 Task: Look for space in Tacna, Peru from 4th June, 2023 to 15th June, 2023 for 2 adults in price range Rs.10000 to Rs.15000. Place can be entire place with 1 bedroom having 1 bed and 1 bathroom. Property type can be house, flat, guest house, hotel. Booking option can be shelf check-in. Required host language is English.
Action: Mouse moved to (602, 155)
Screenshot: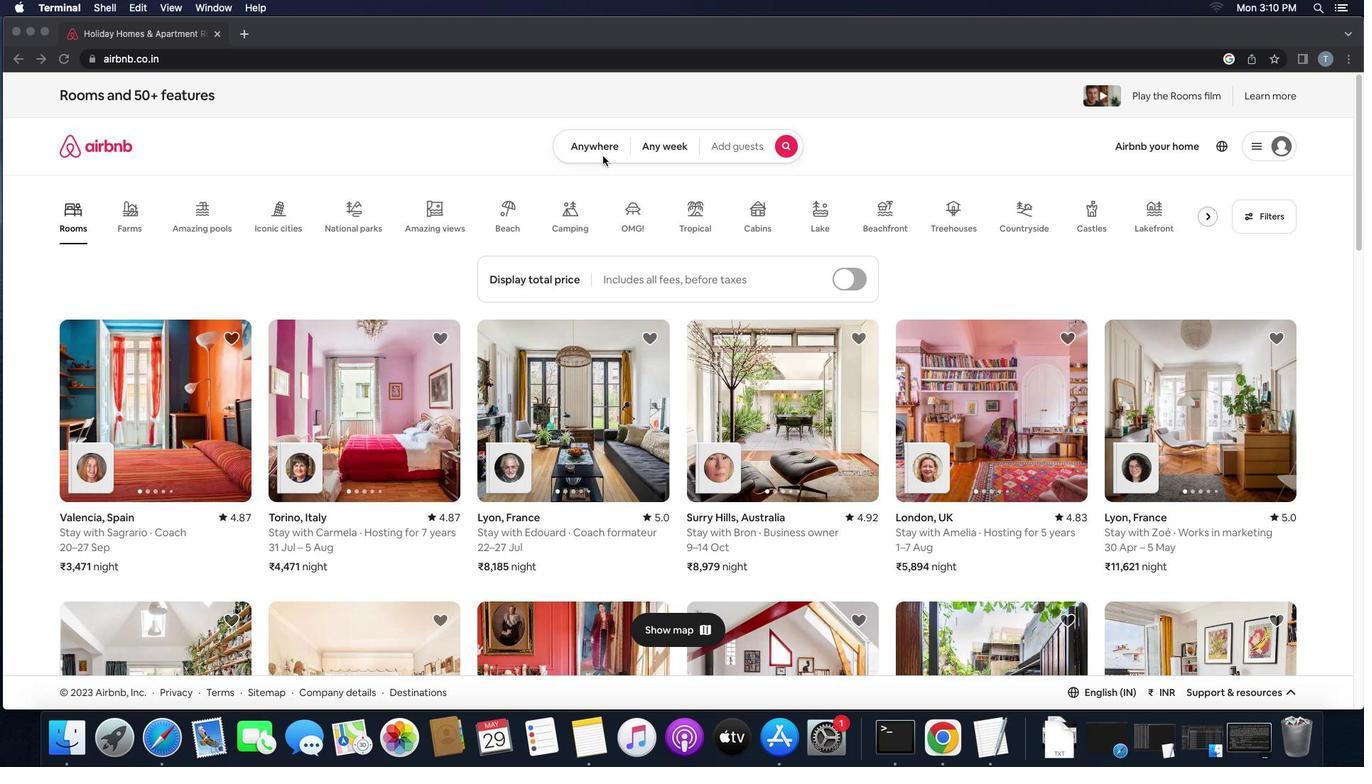 
Action: Mouse pressed left at (602, 155)
Screenshot: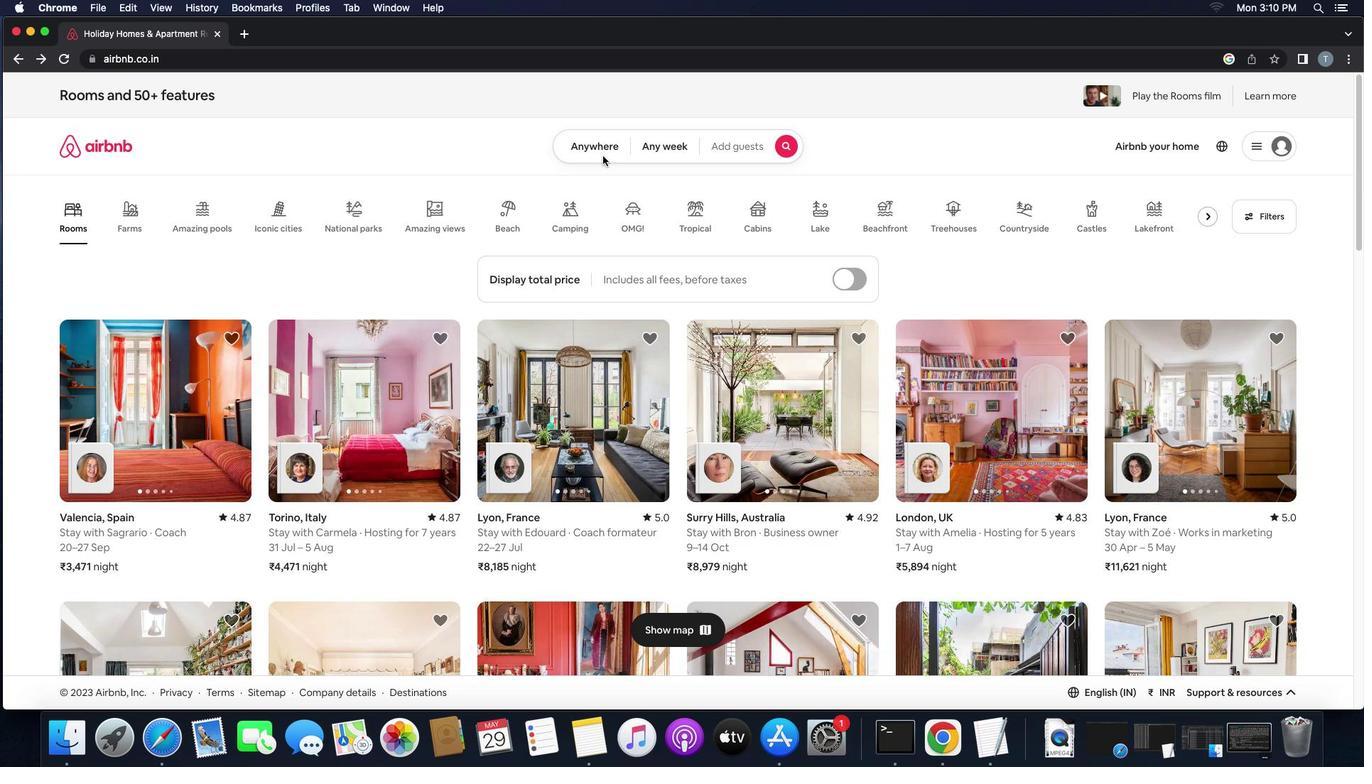 
Action: Mouse pressed left at (602, 155)
Screenshot: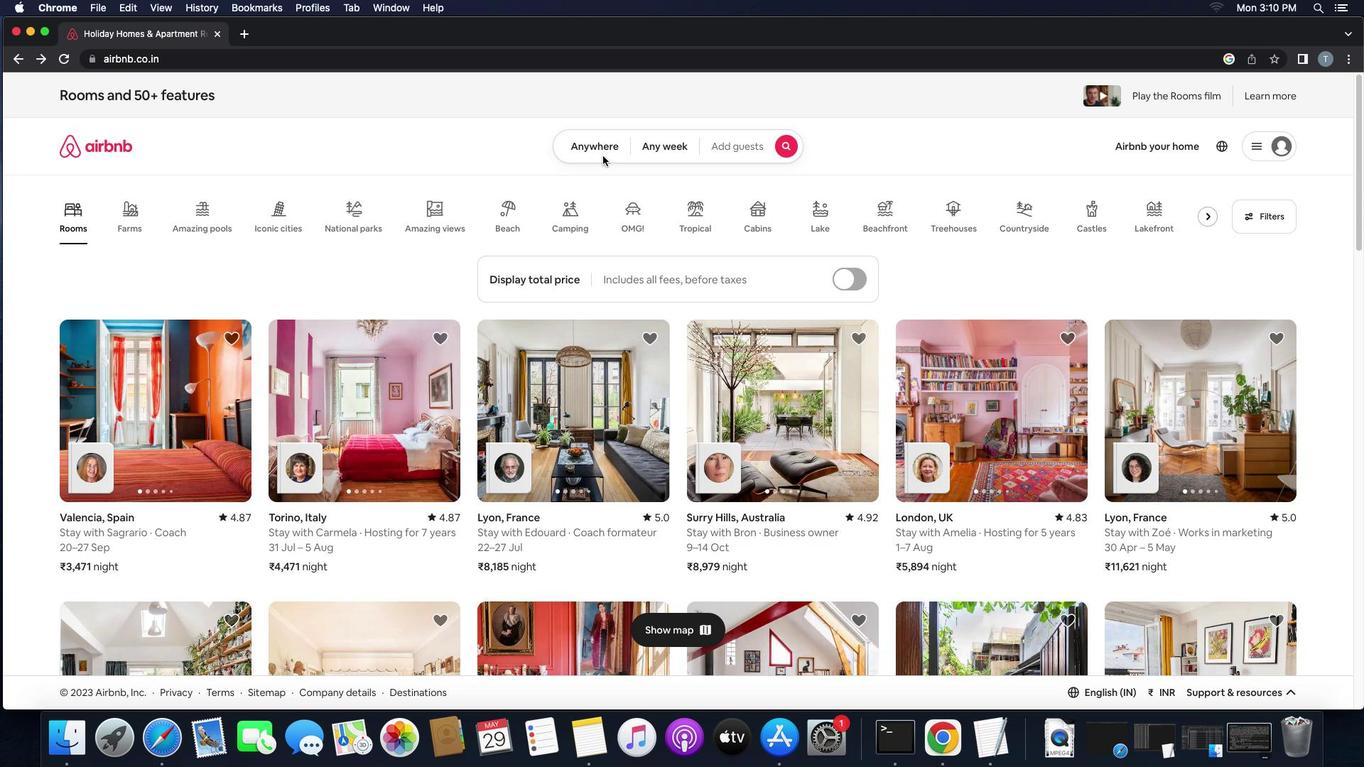 
Action: Mouse moved to (569, 198)
Screenshot: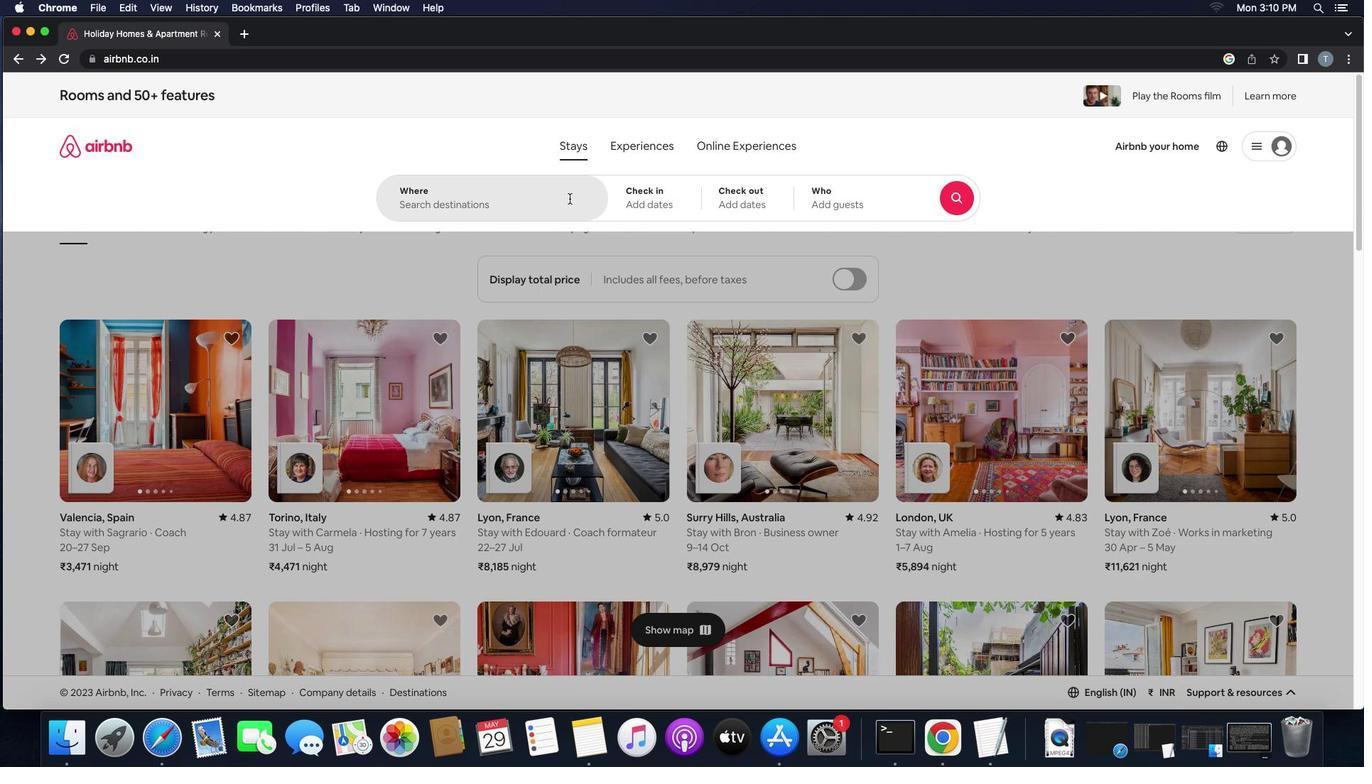 
Action: Mouse pressed left at (569, 198)
Screenshot: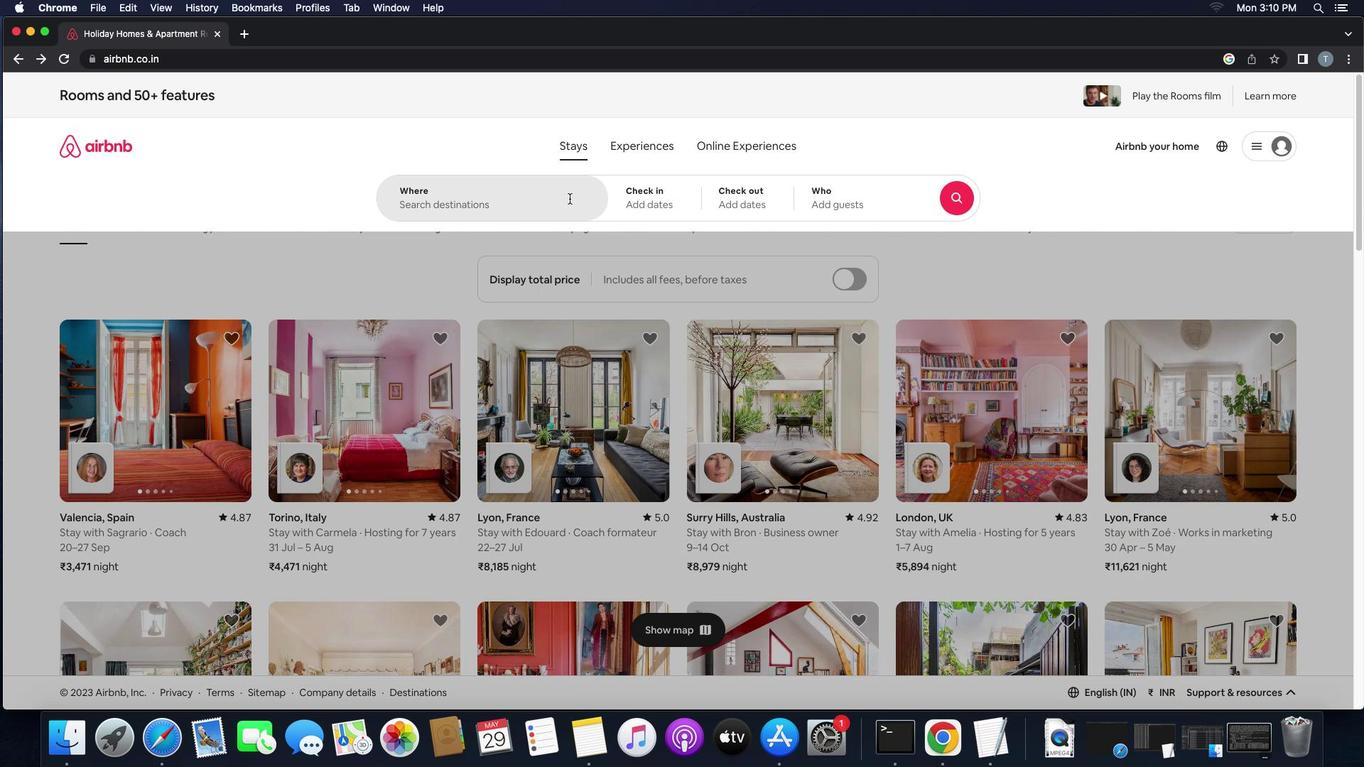 
Action: Key pressed Key.shift'T''a''c''n''a'','Key.space
Screenshot: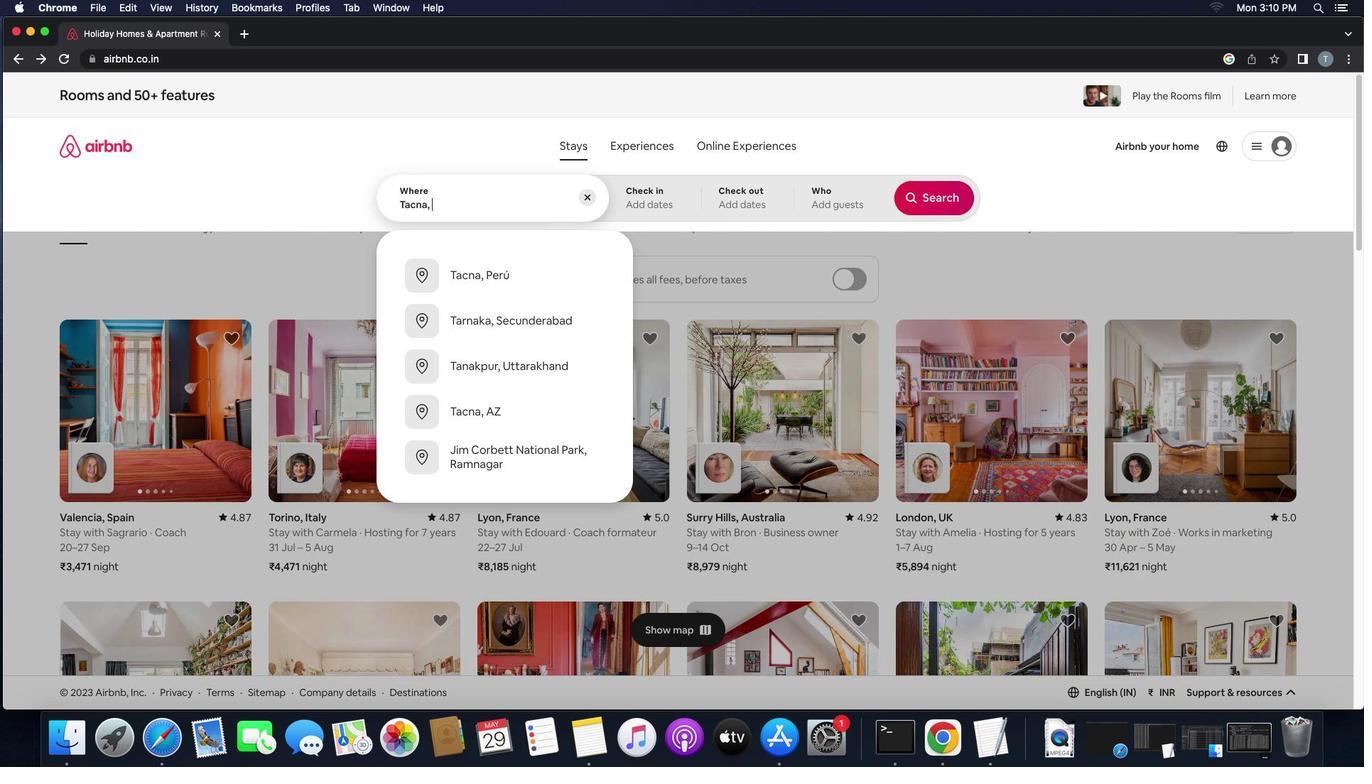 
Action: Mouse moved to (557, 423)
Screenshot: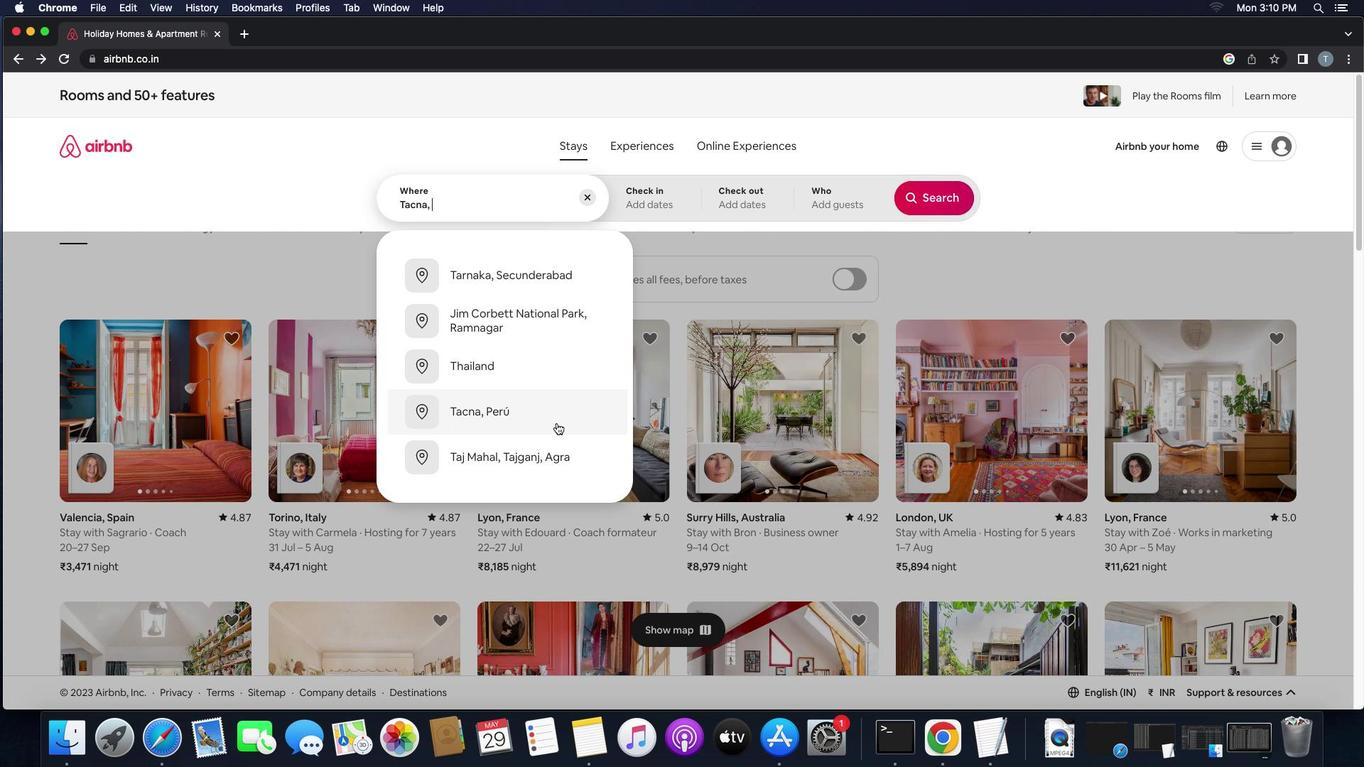 
Action: Mouse pressed left at (557, 423)
Screenshot: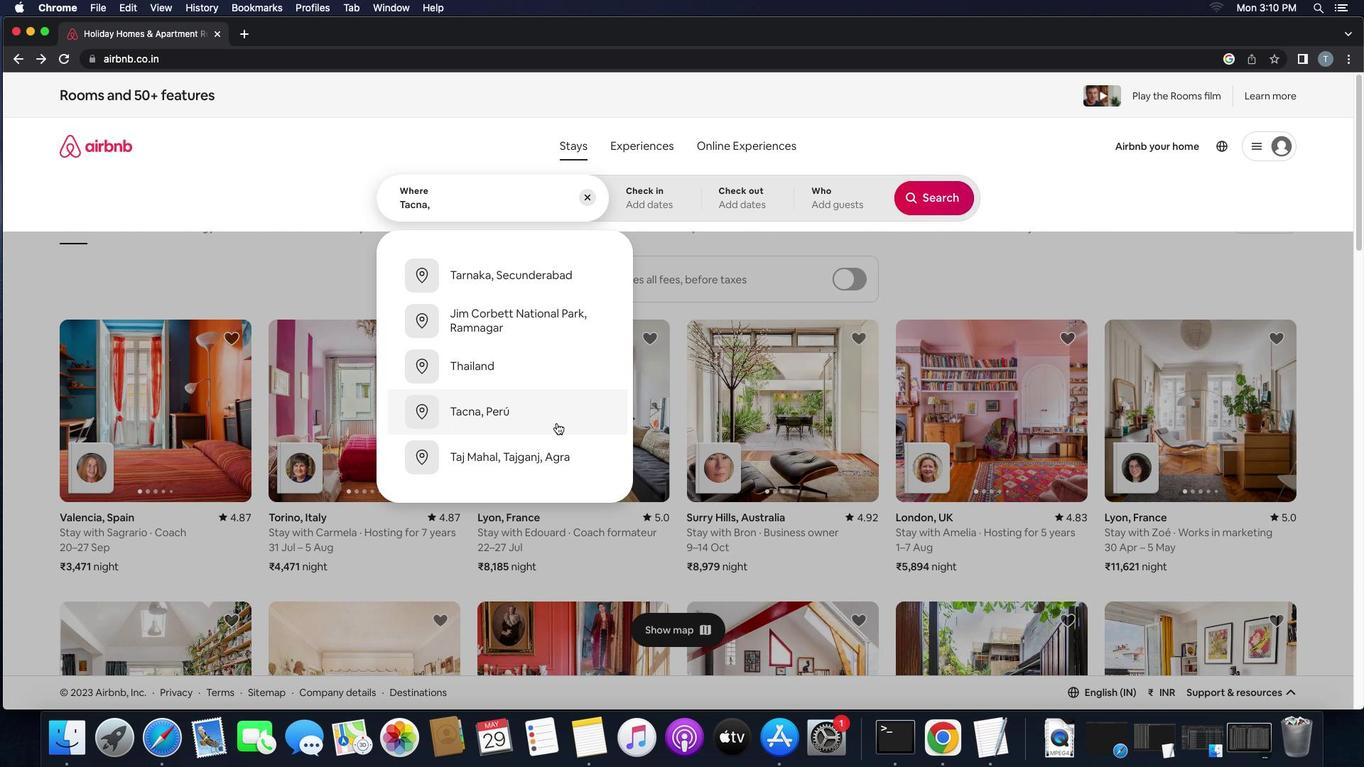 
Action: Mouse moved to (712, 404)
Screenshot: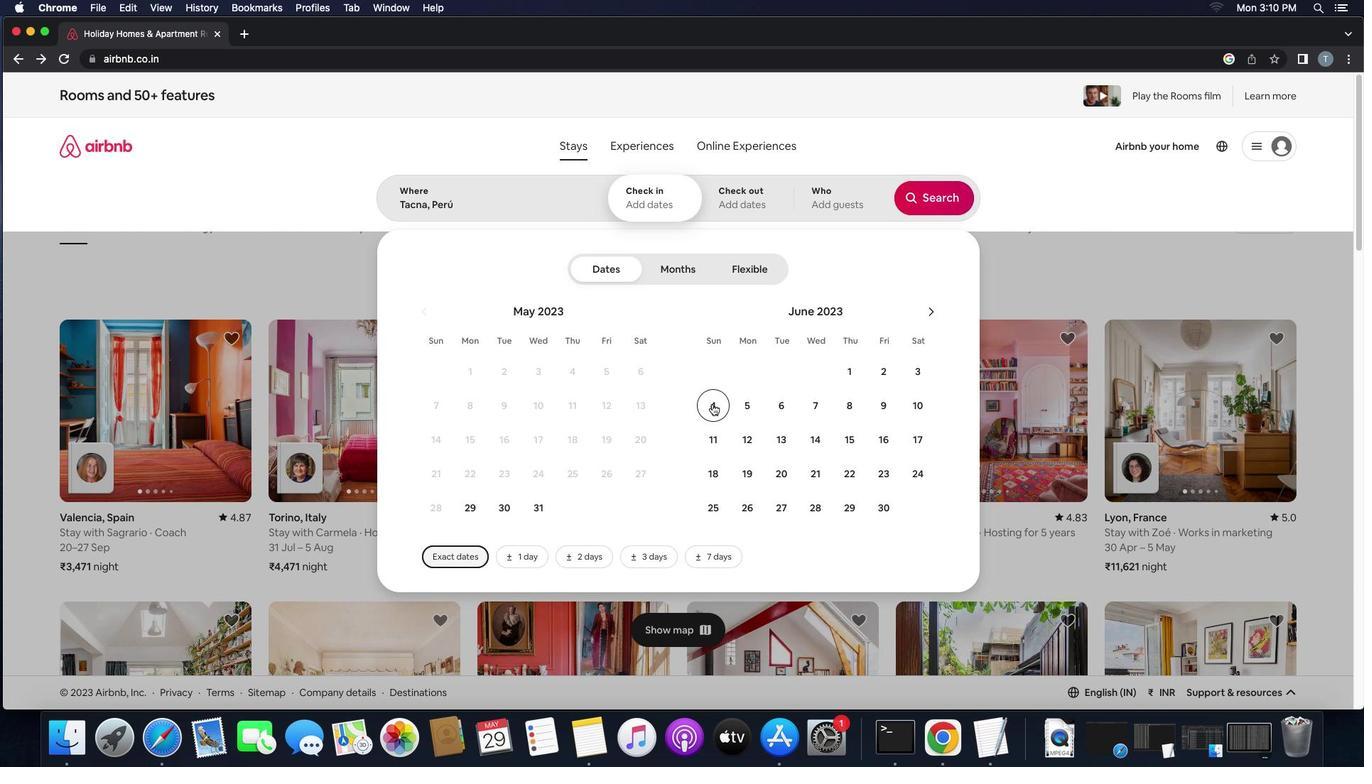 
Action: Mouse pressed left at (712, 404)
Screenshot: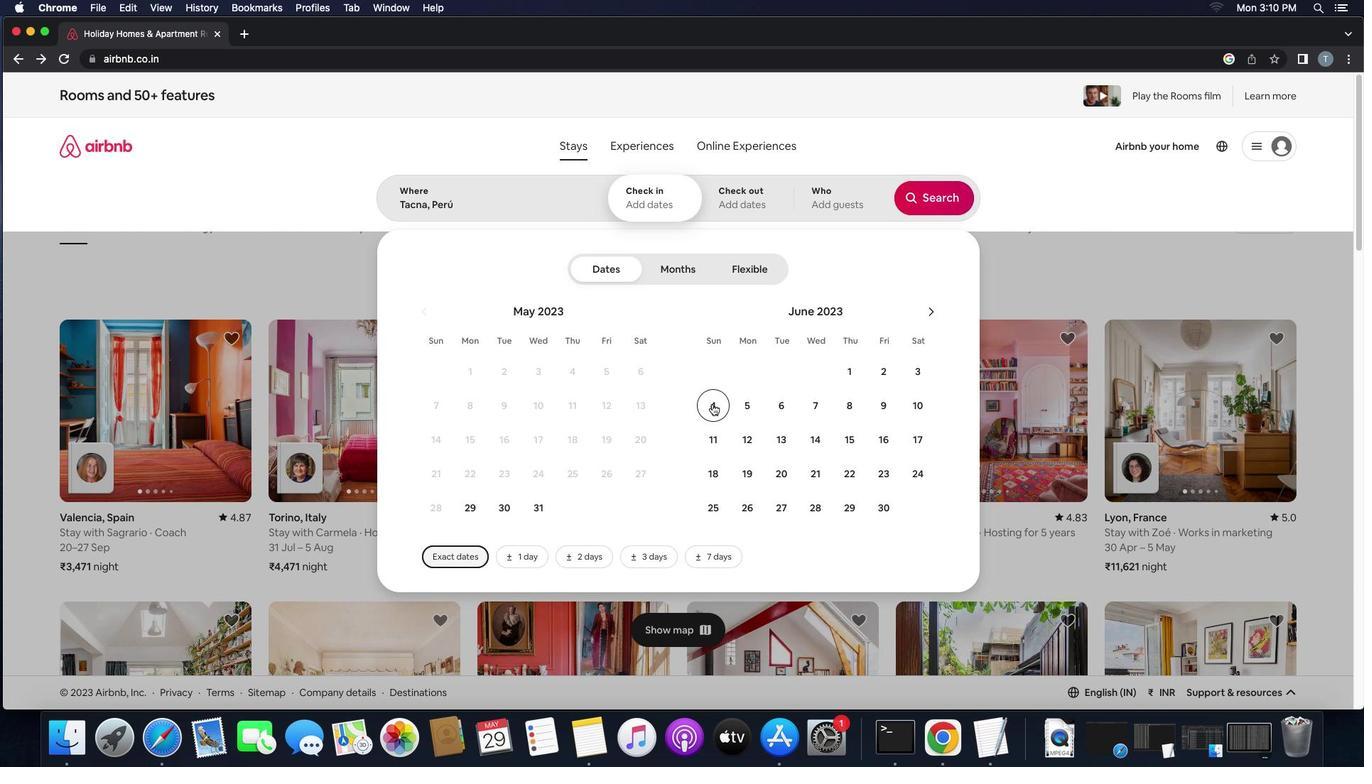 
Action: Mouse moved to (849, 432)
Screenshot: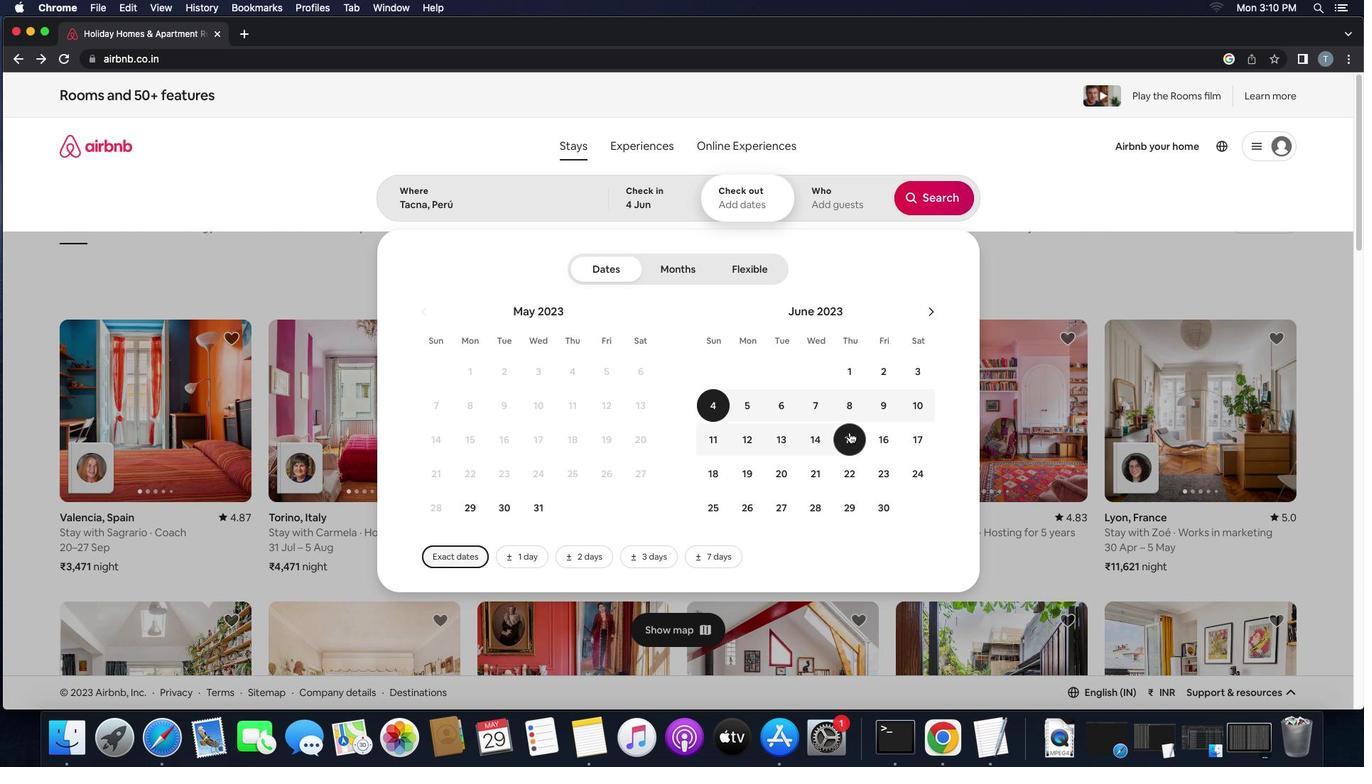 
Action: Mouse pressed left at (849, 432)
Screenshot: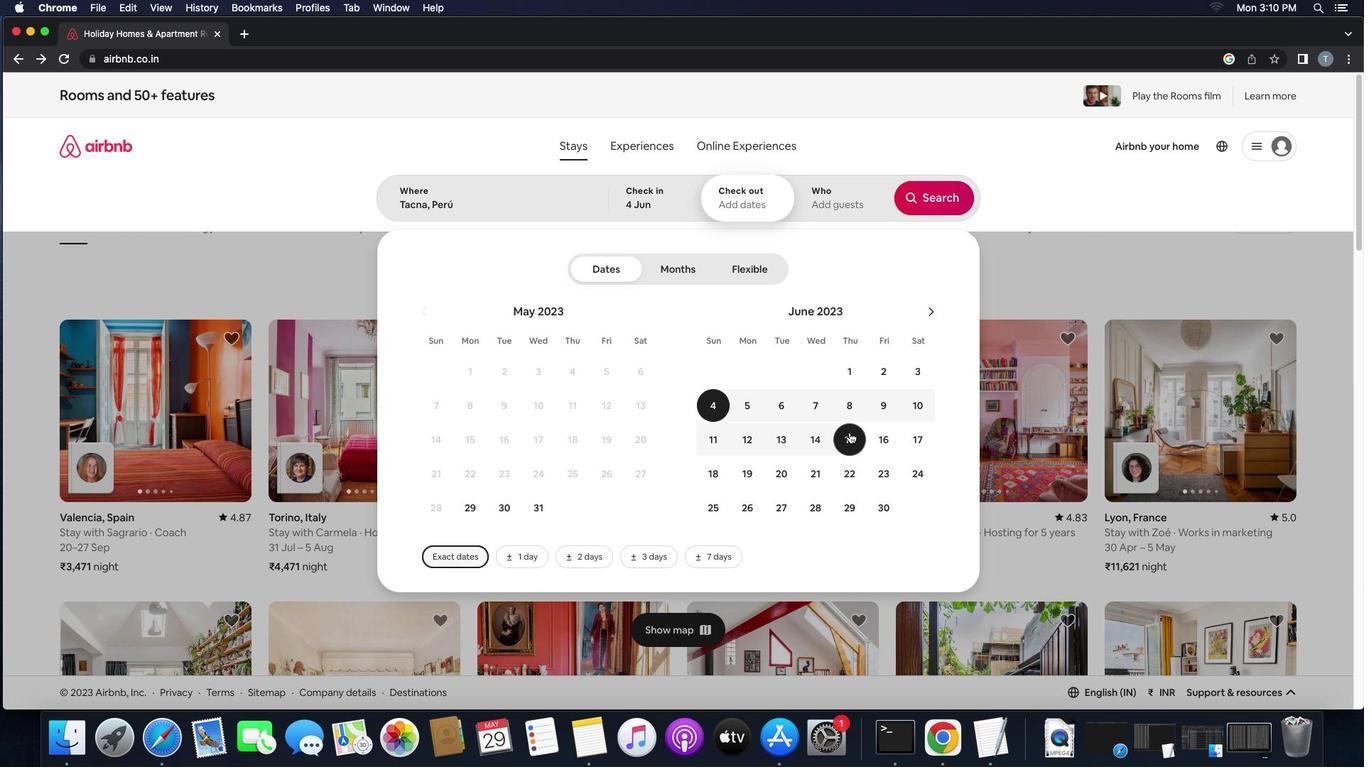 
Action: Mouse moved to (818, 191)
Screenshot: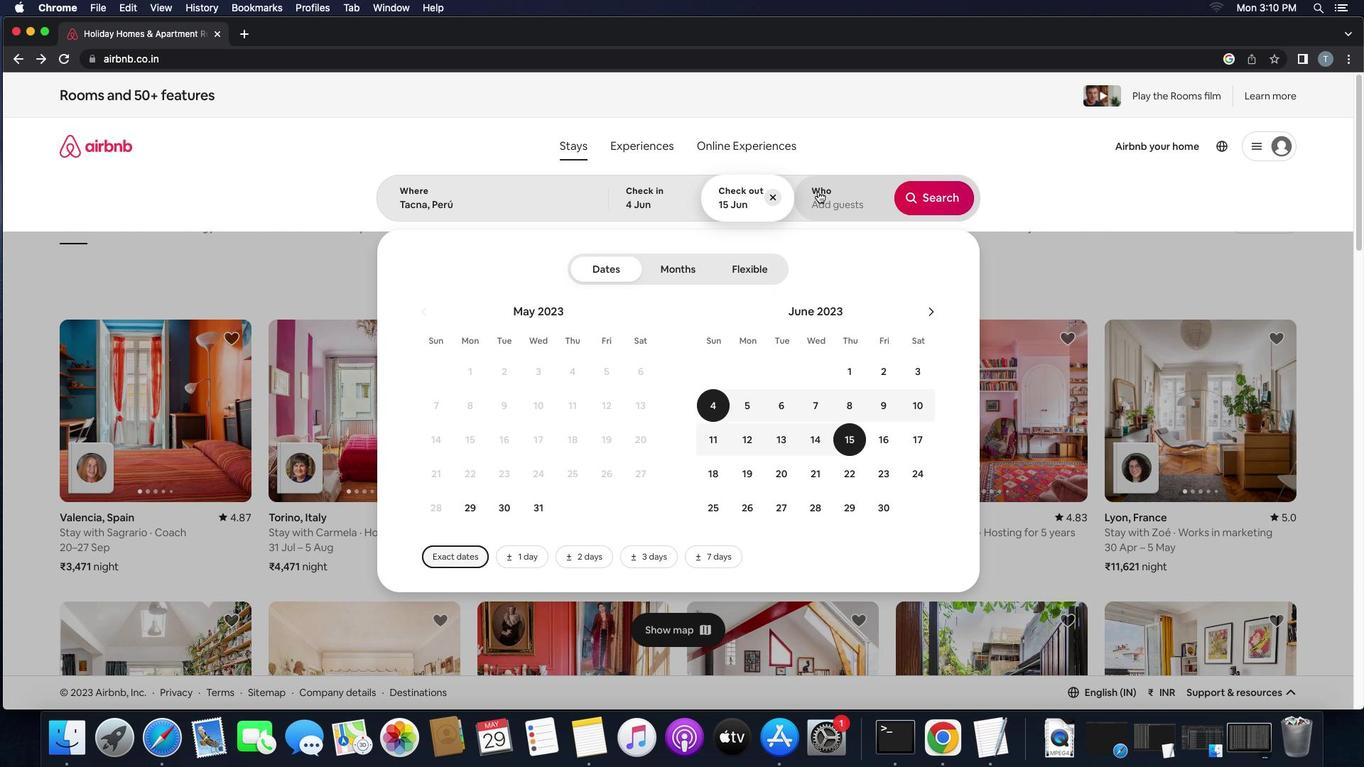 
Action: Mouse pressed left at (818, 191)
Screenshot: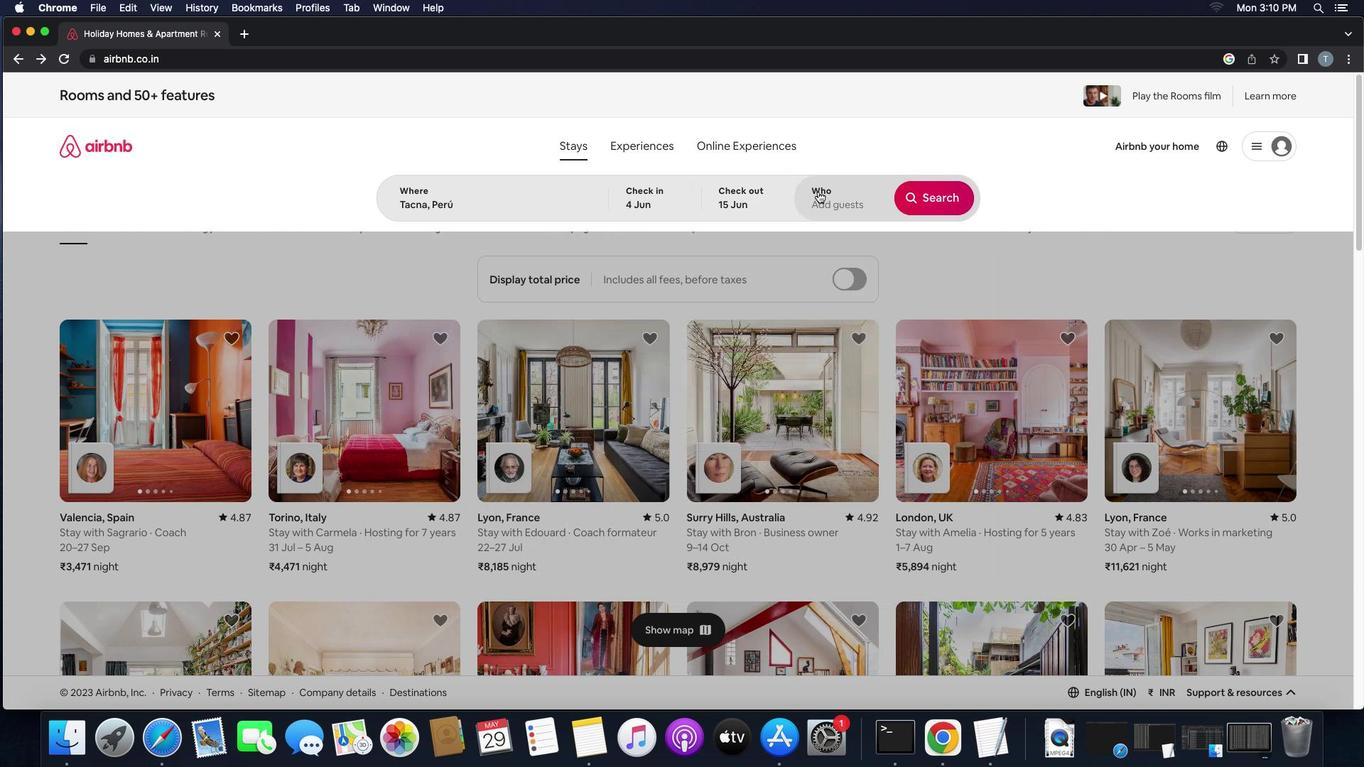 
Action: Mouse moved to (938, 278)
Screenshot: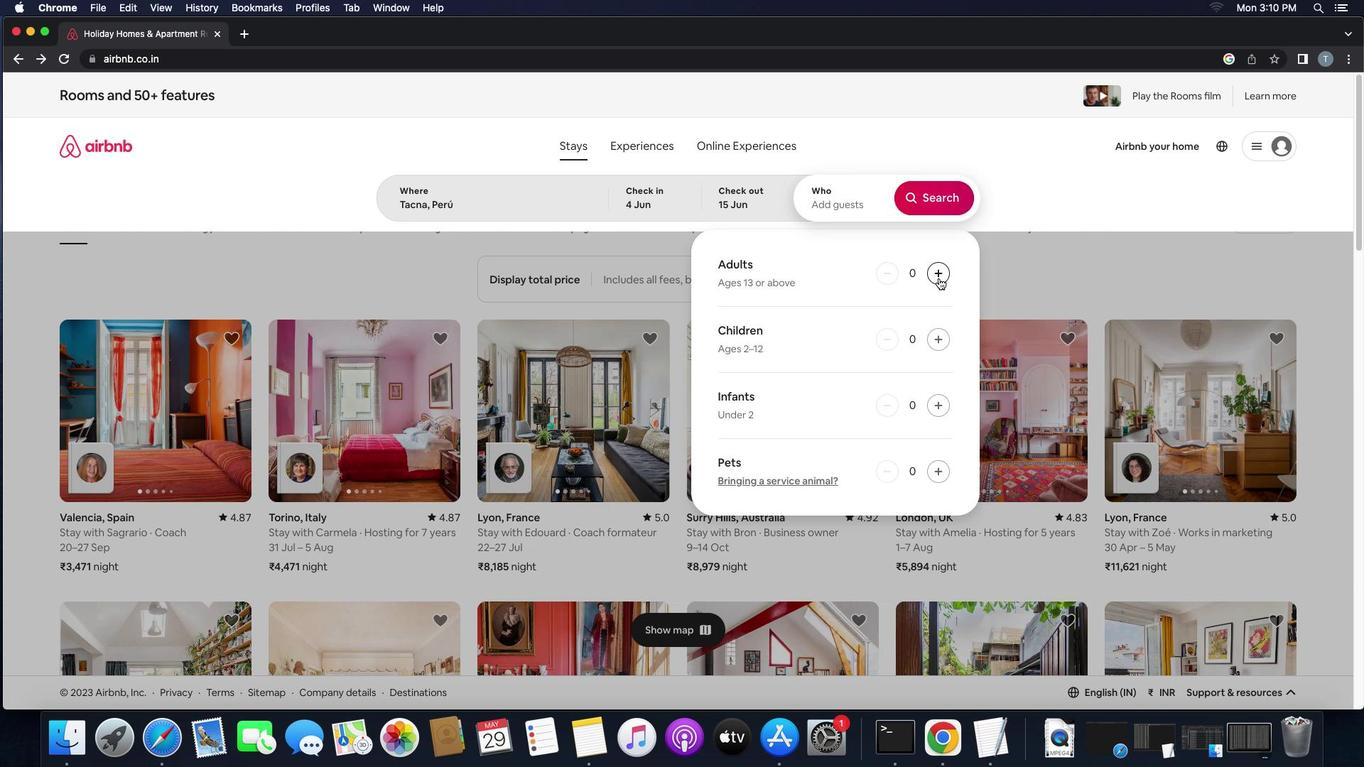 
Action: Mouse pressed left at (938, 278)
Screenshot: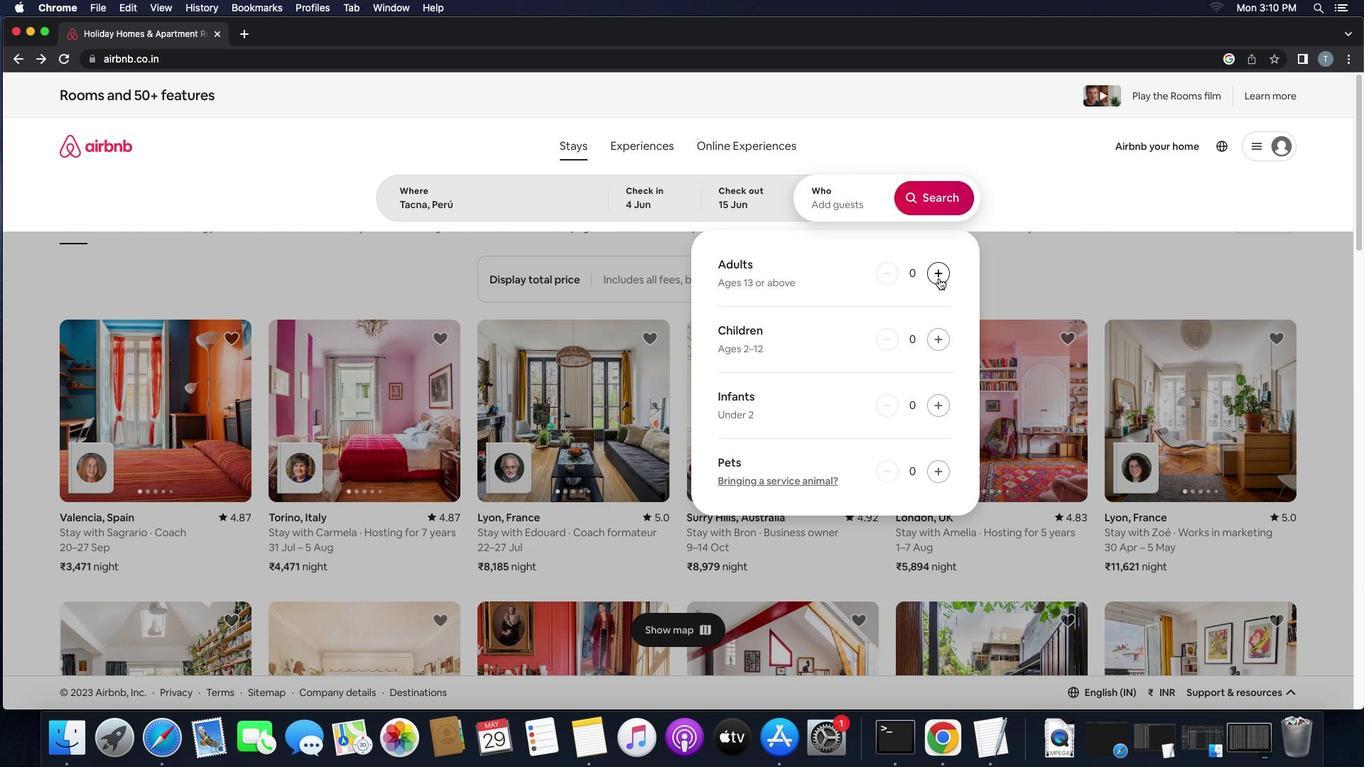 
Action: Mouse pressed left at (938, 278)
Screenshot: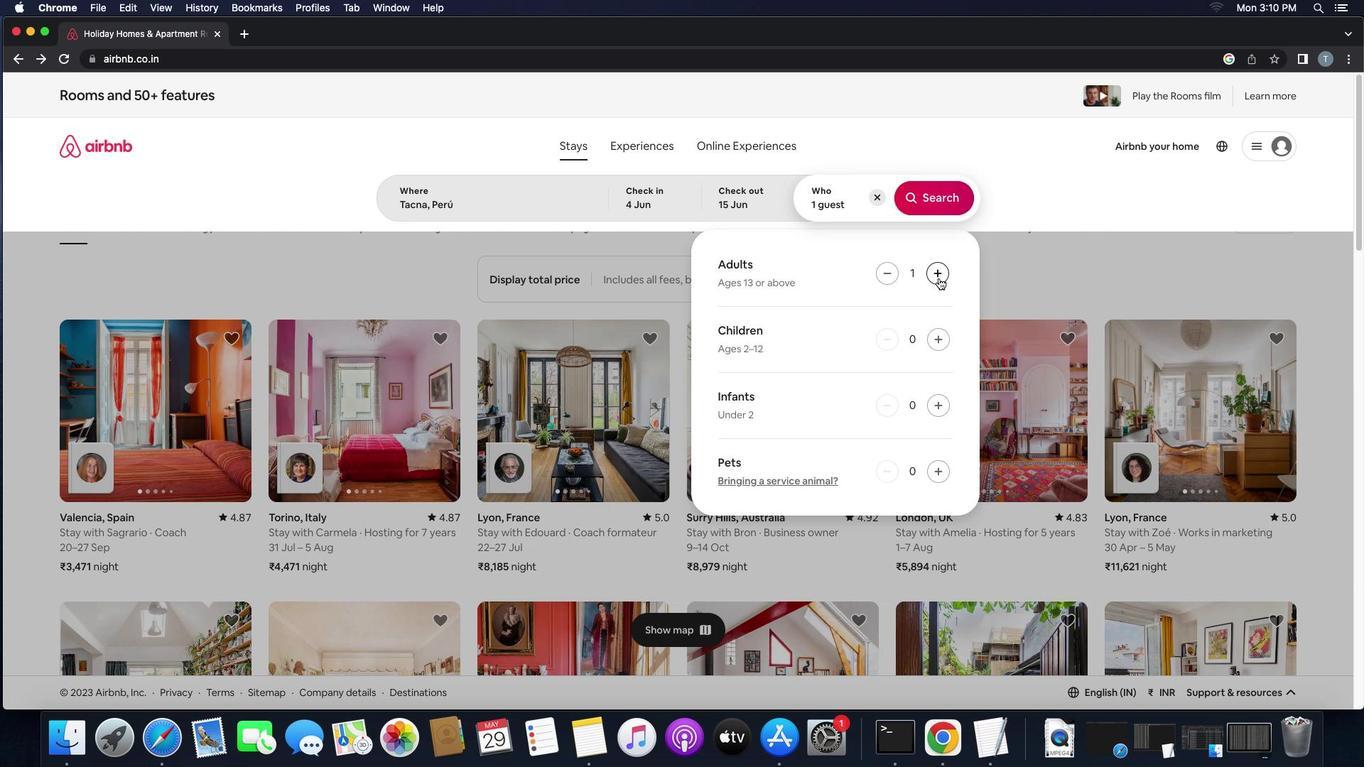 
Action: Mouse moved to (936, 197)
Screenshot: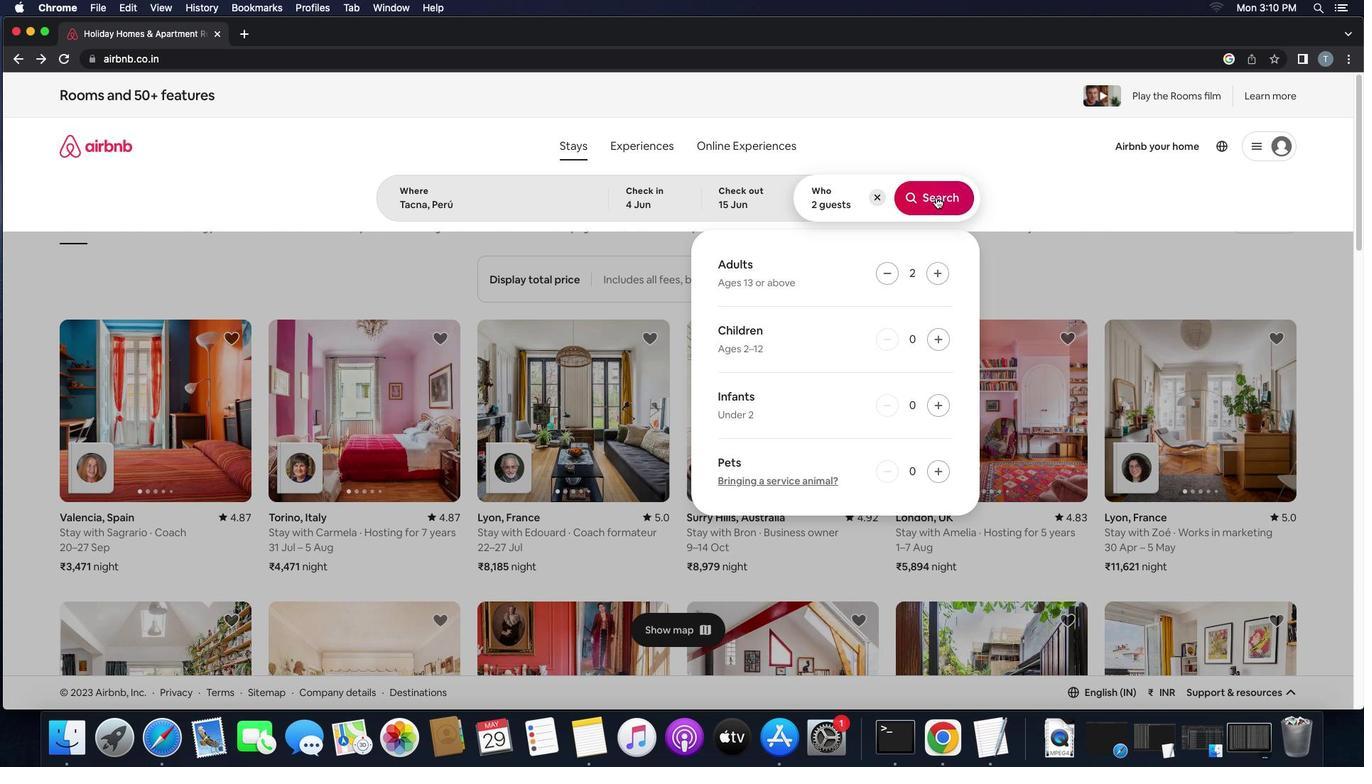 
Action: Mouse pressed left at (936, 197)
Screenshot: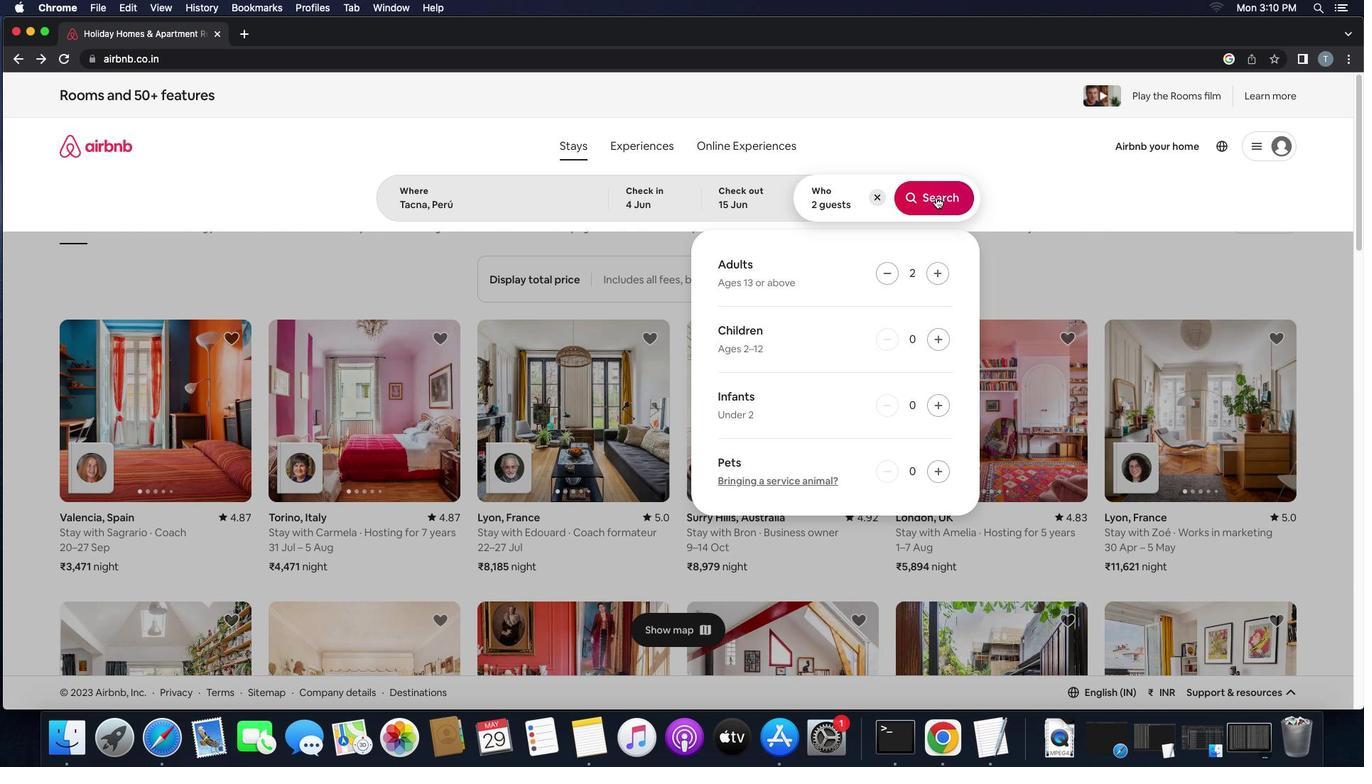 
Action: Mouse moved to (1283, 158)
Screenshot: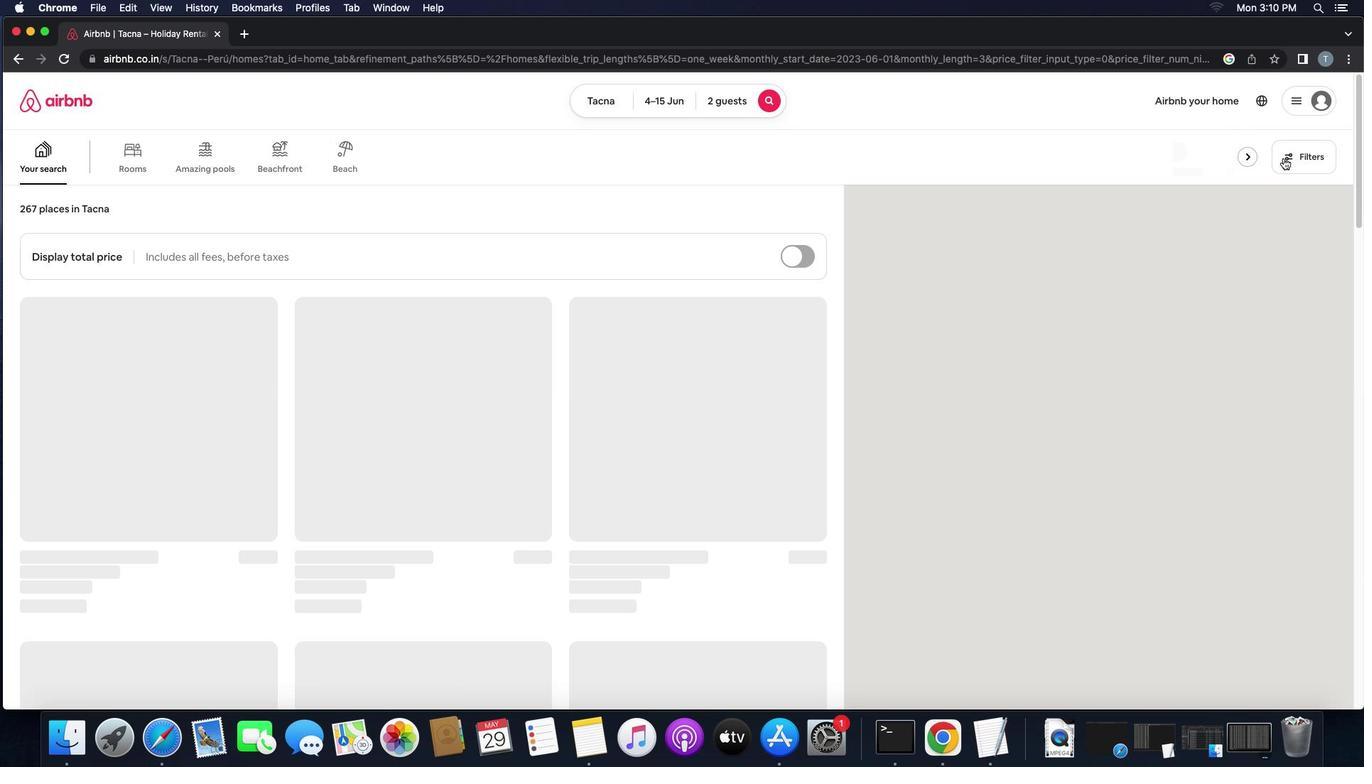 
Action: Mouse pressed left at (1283, 158)
Screenshot: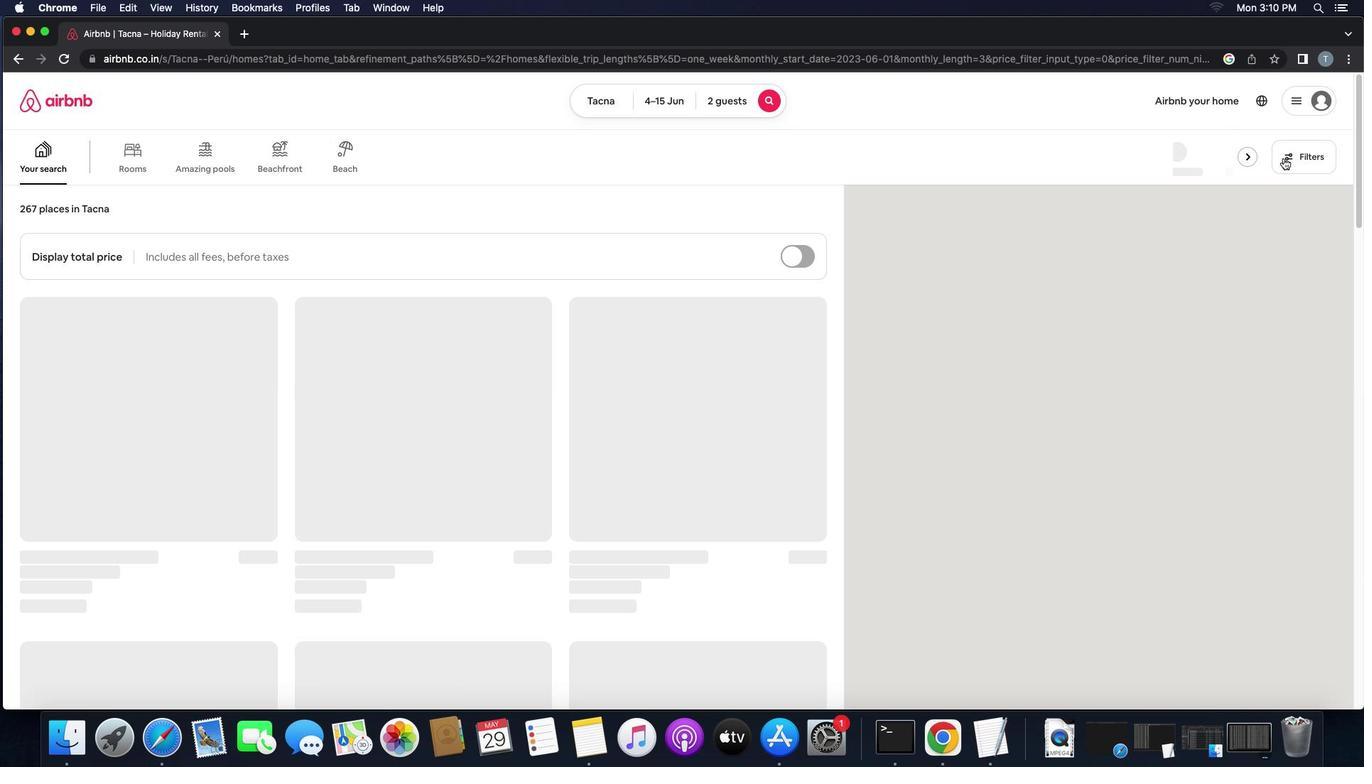 
Action: Mouse moved to (516, 340)
Screenshot: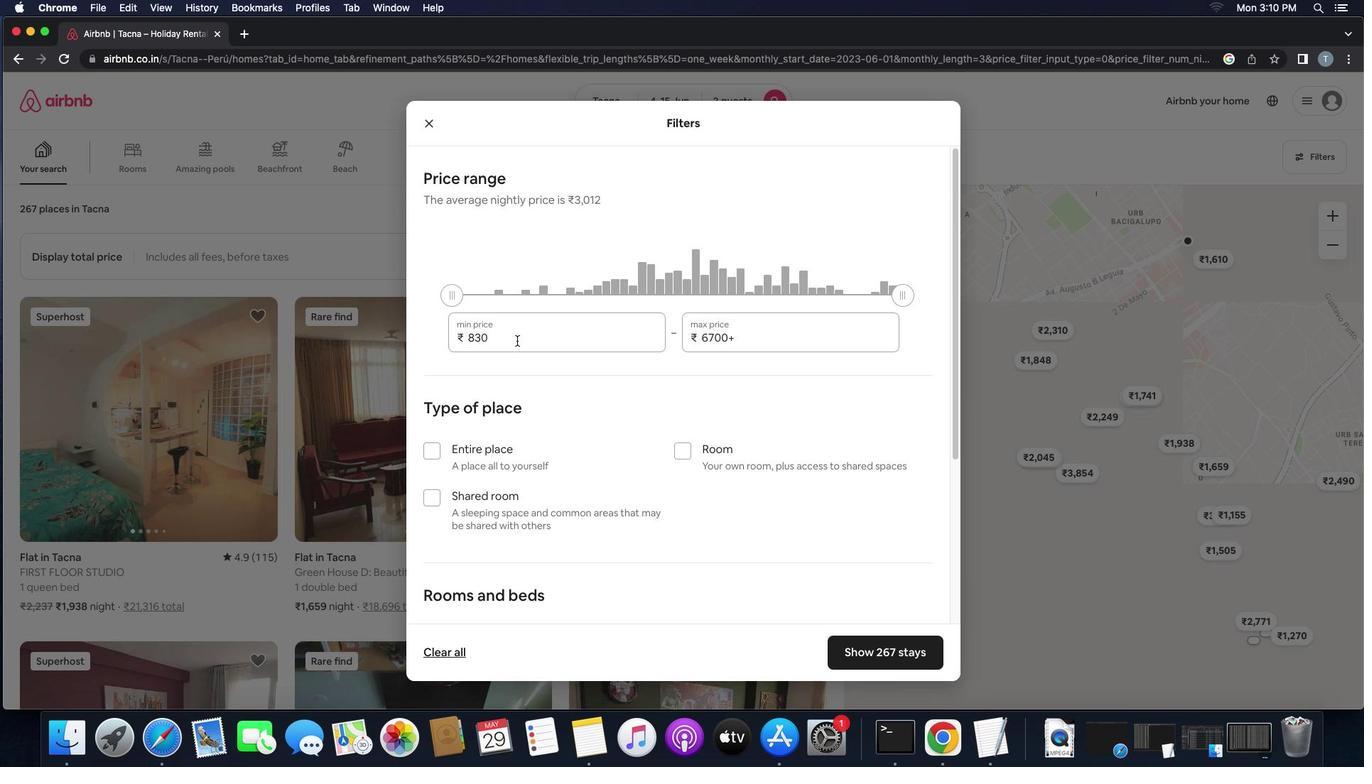 
Action: Mouse pressed left at (516, 340)
Screenshot: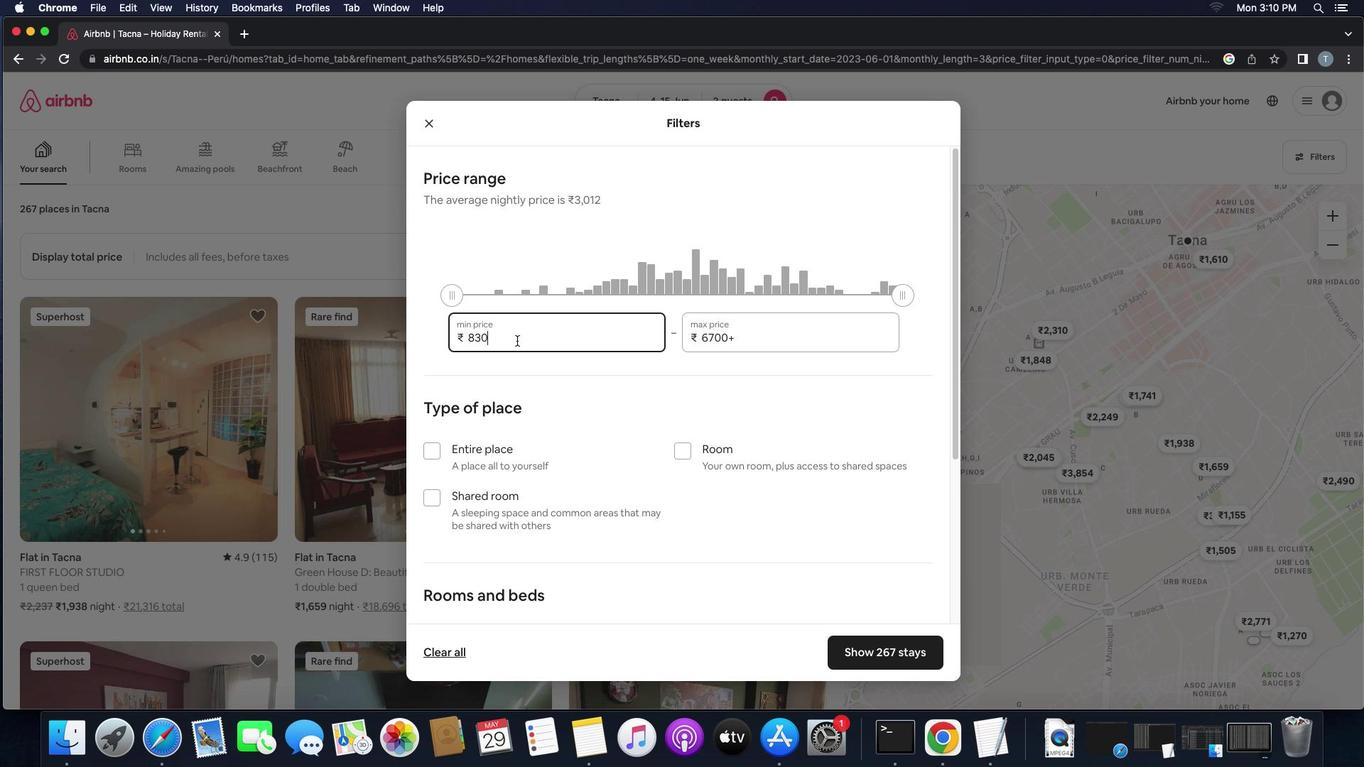 
Action: Mouse moved to (518, 149)
Screenshot: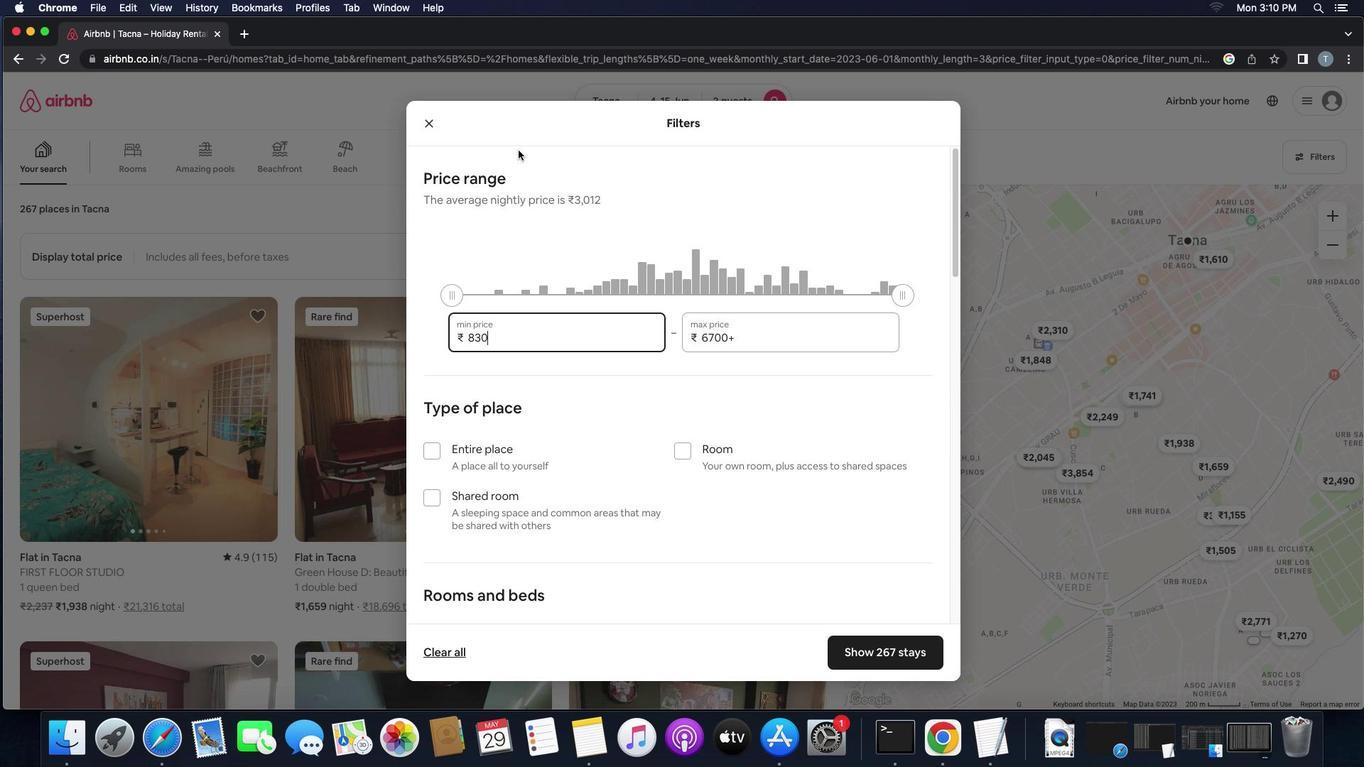 
Action: Key pressed Key.backspaceKey.backspaceKey.backspace'1''0''0''0''0'
Screenshot: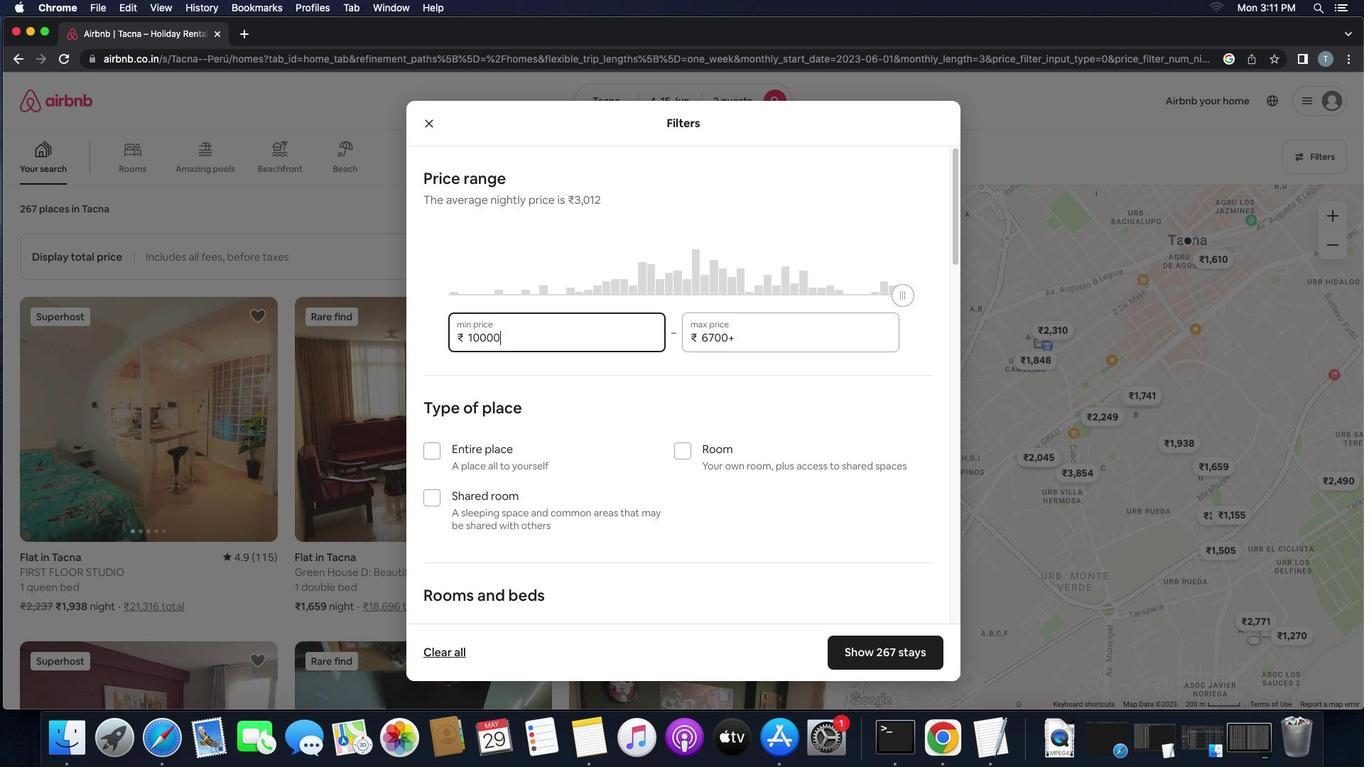
Action: Mouse moved to (776, 341)
Screenshot: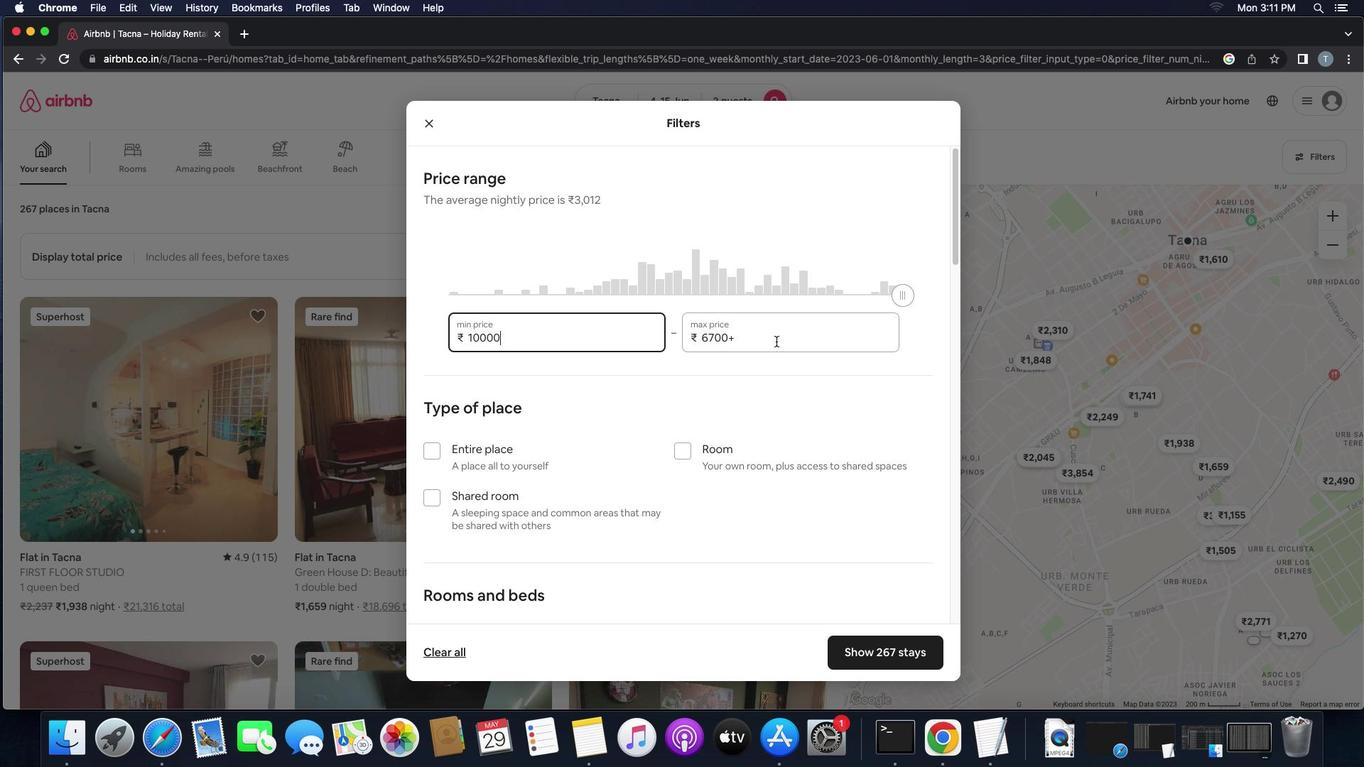 
Action: Mouse pressed left at (776, 341)
Screenshot: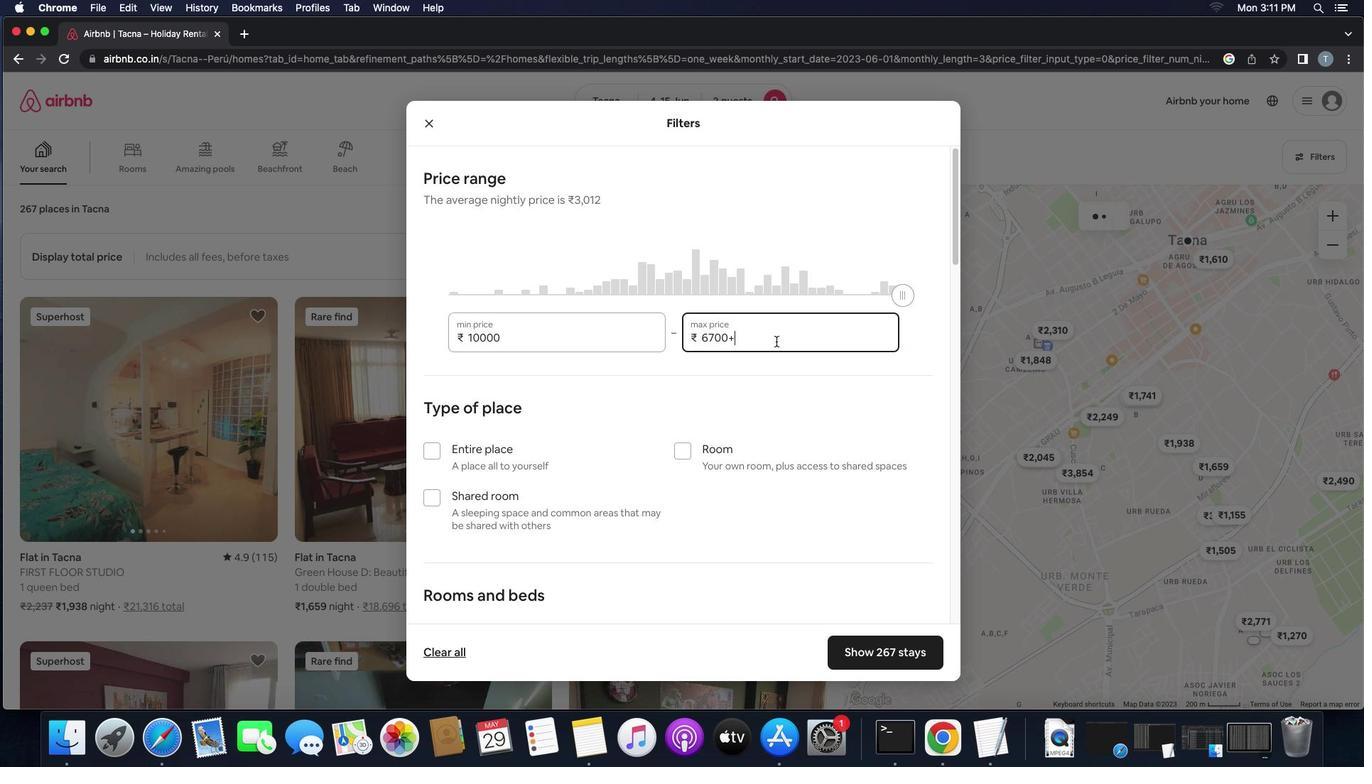 
Action: Mouse moved to (776, 341)
Screenshot: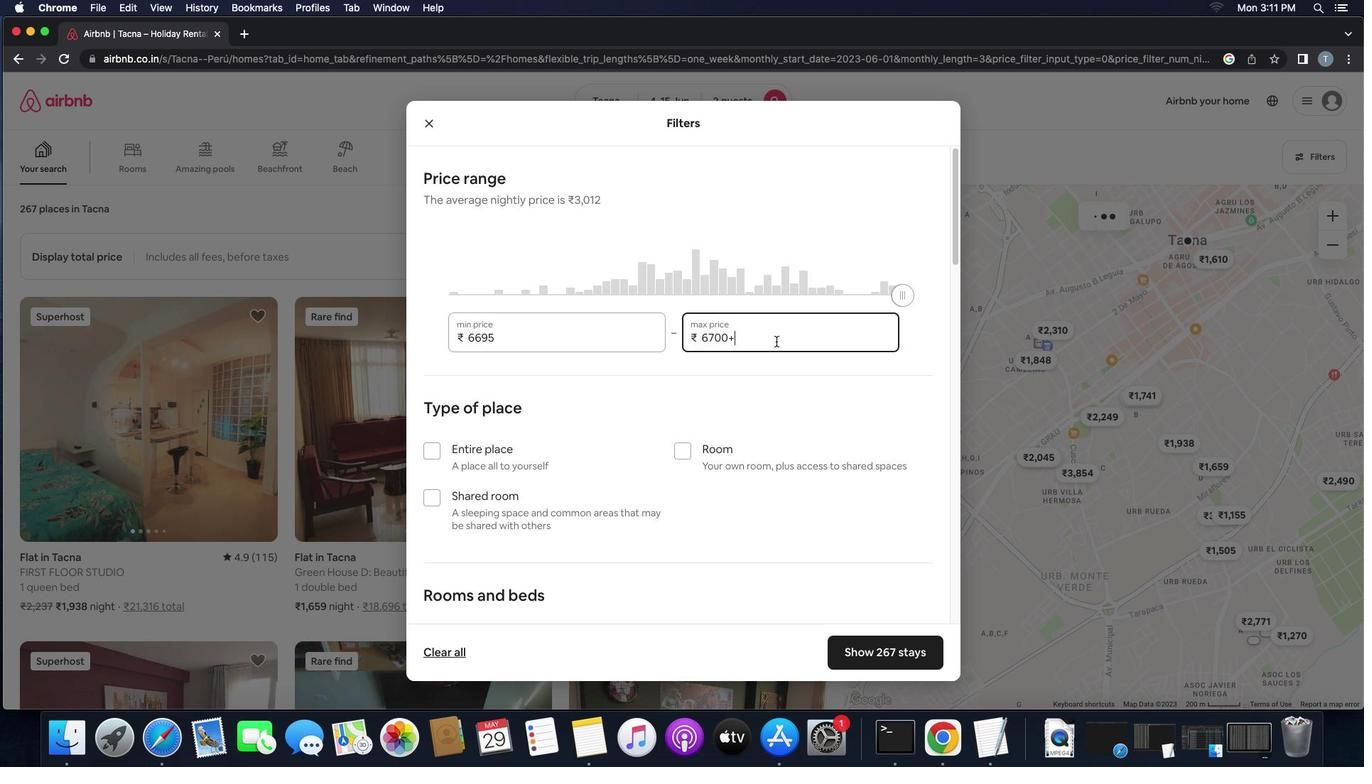 
Action: Key pressed Key.backspaceKey.backspaceKey.backspaceKey.backspaceKey.backspace'1''5''0''0''0'
Screenshot: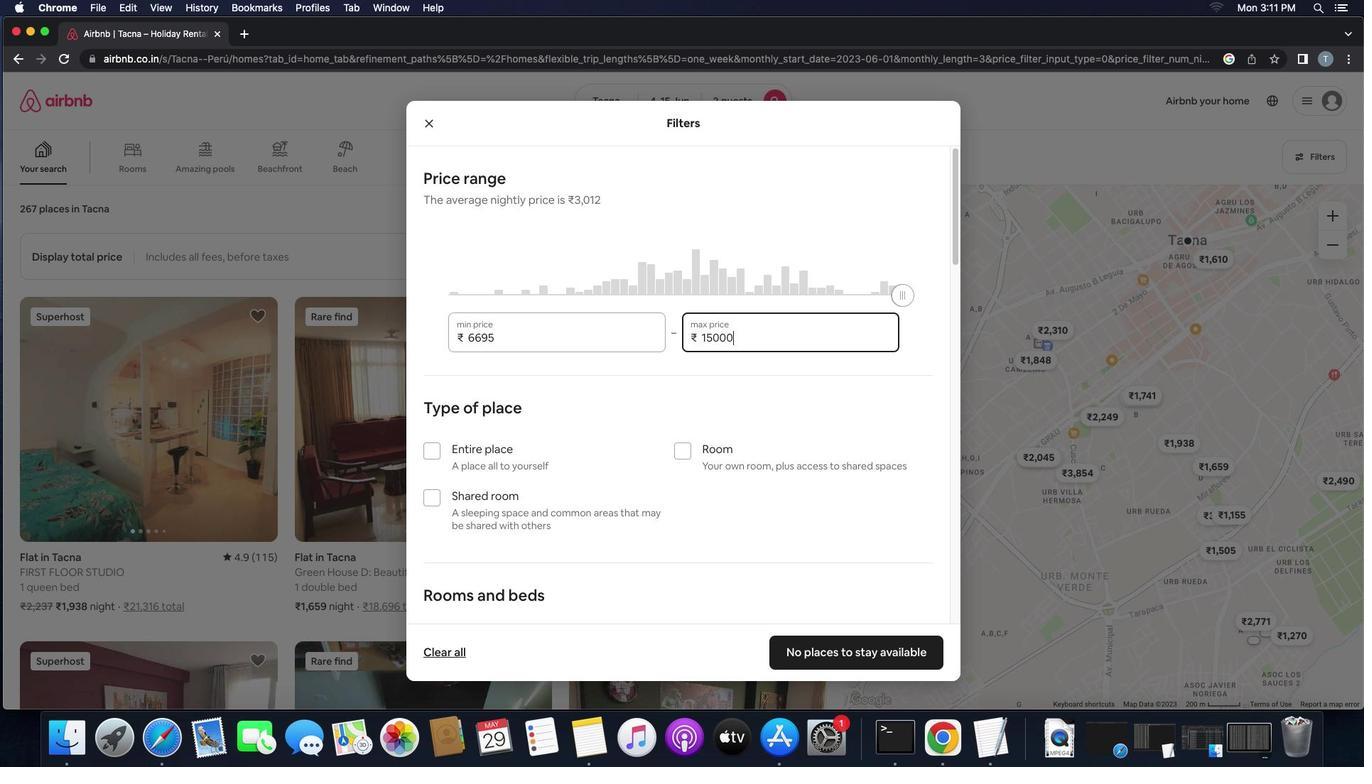
Action: Mouse moved to (424, 451)
Screenshot: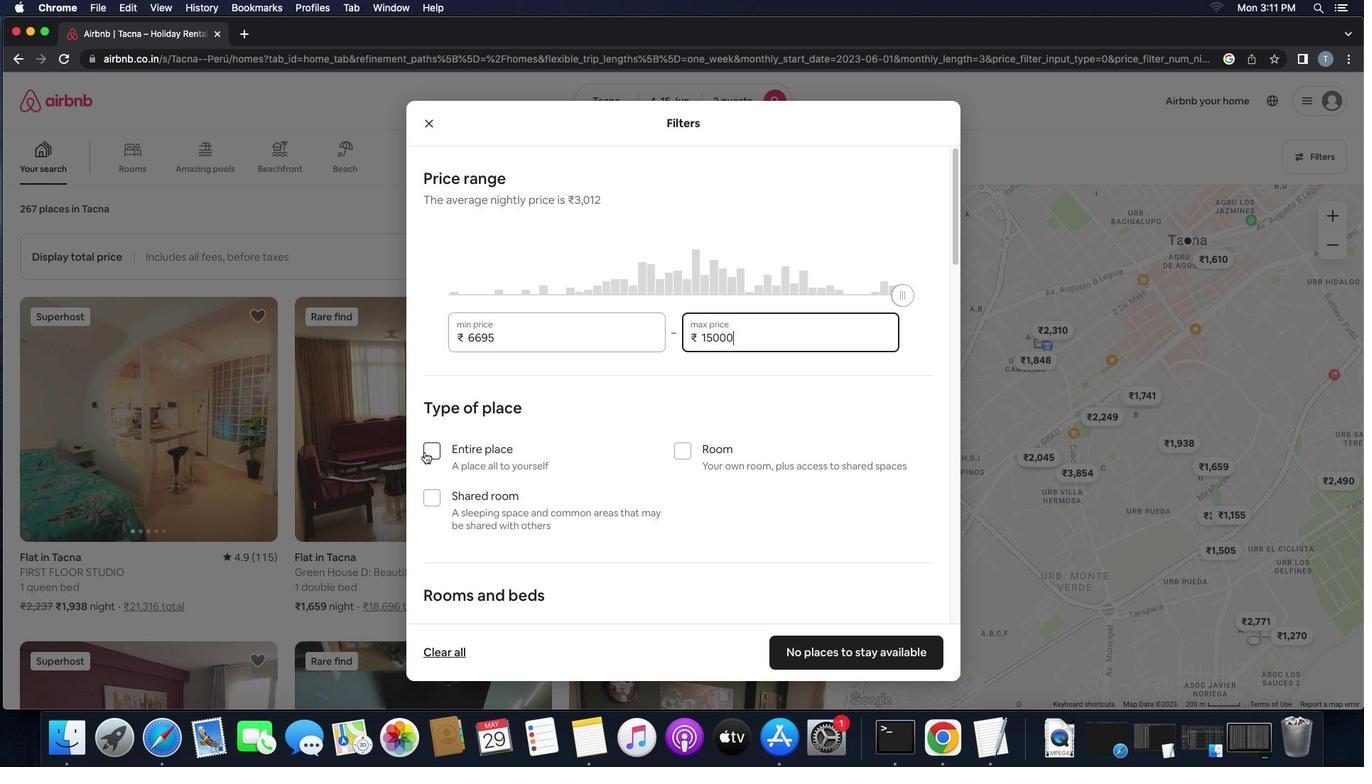 
Action: Mouse pressed left at (424, 451)
Screenshot: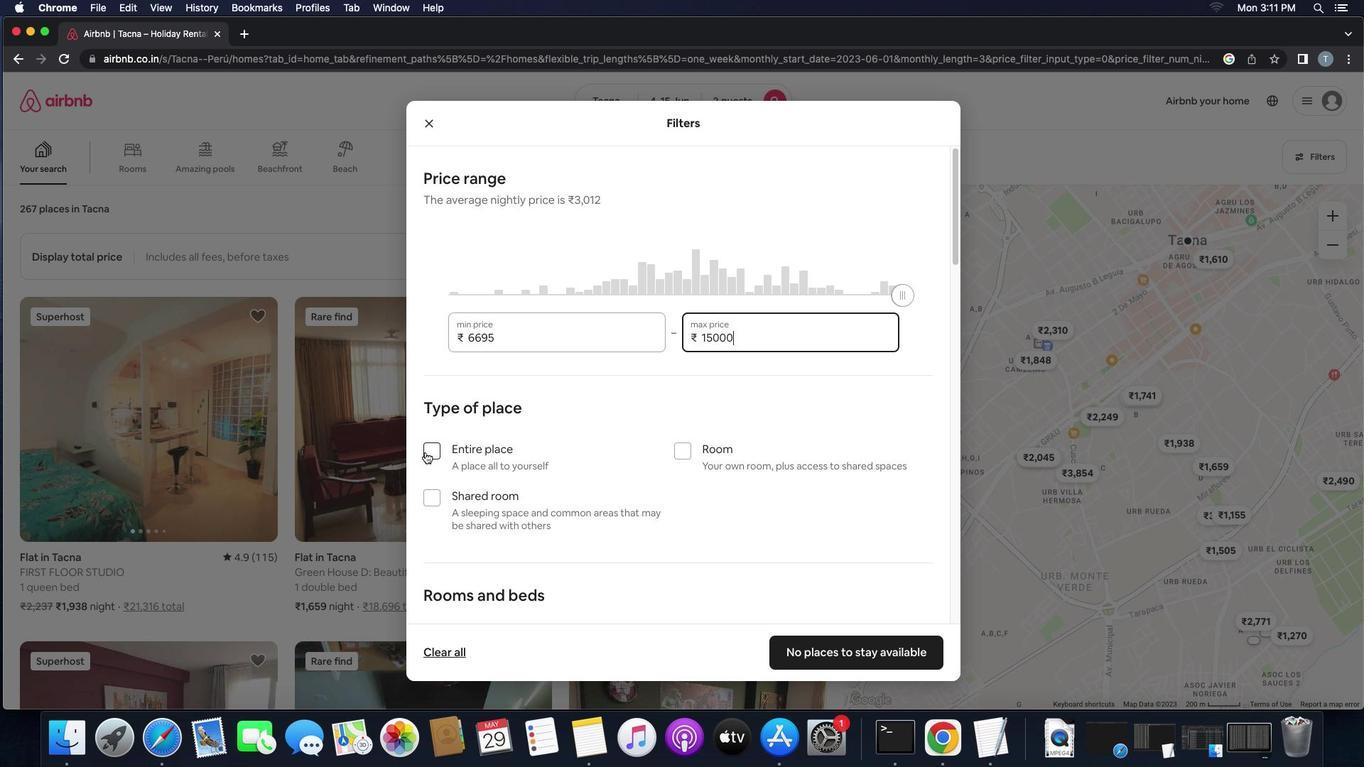 
Action: Mouse moved to (611, 496)
Screenshot: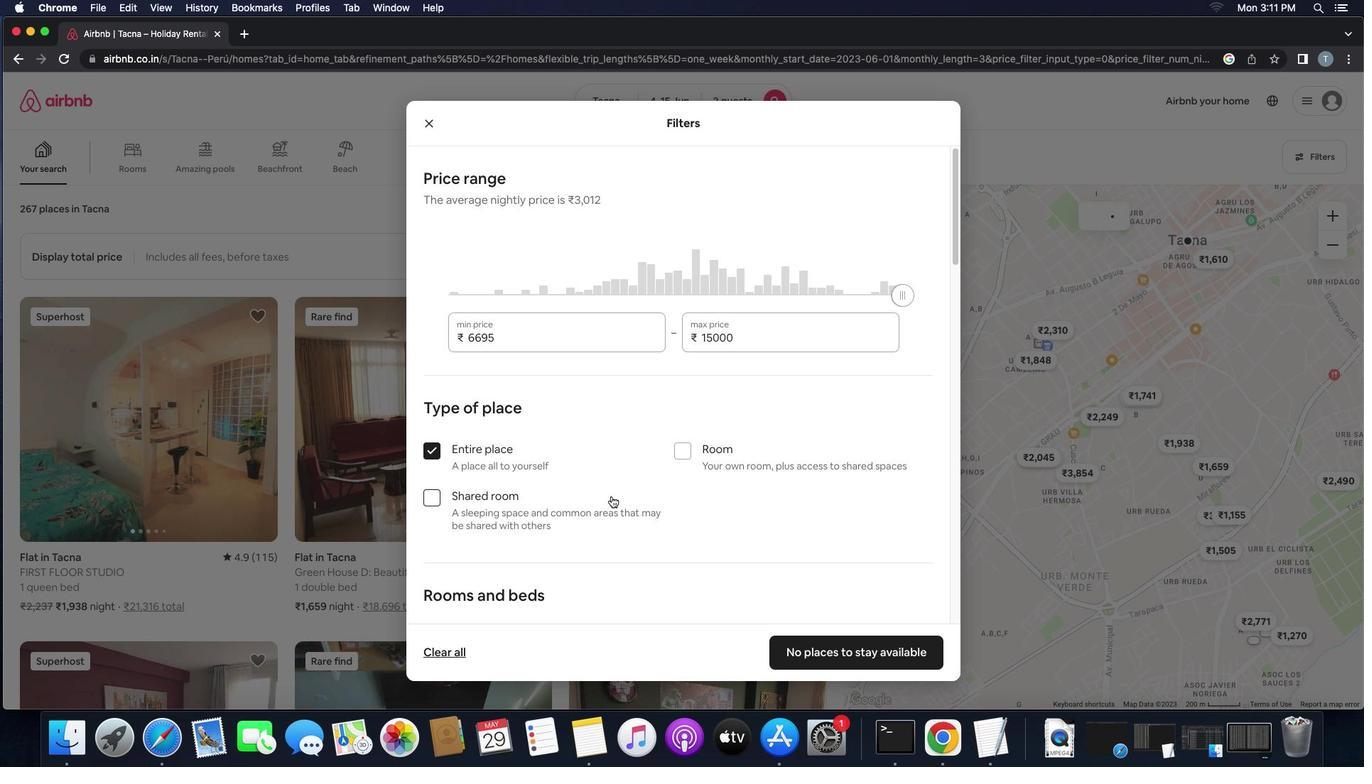 
Action: Mouse scrolled (611, 496) with delta (0, 0)
Screenshot: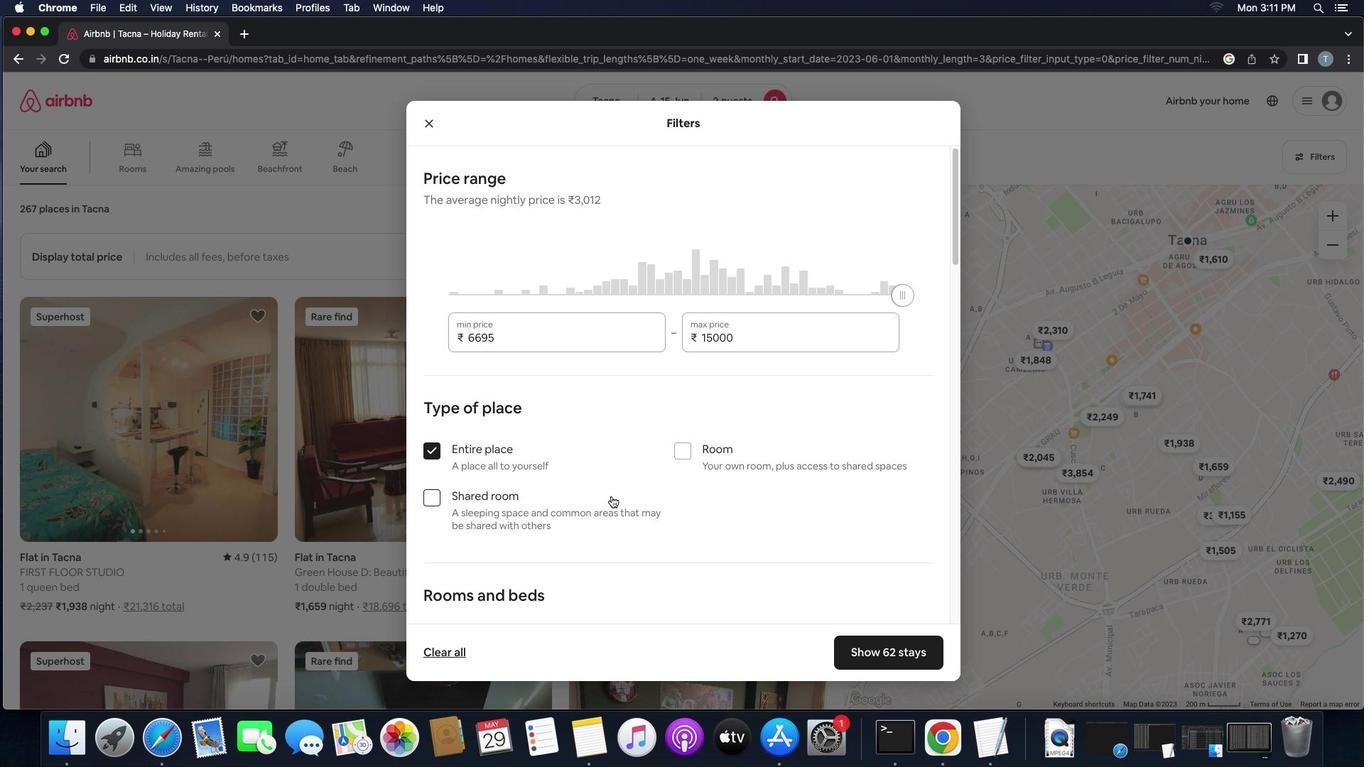 
Action: Mouse scrolled (611, 496) with delta (0, 0)
Screenshot: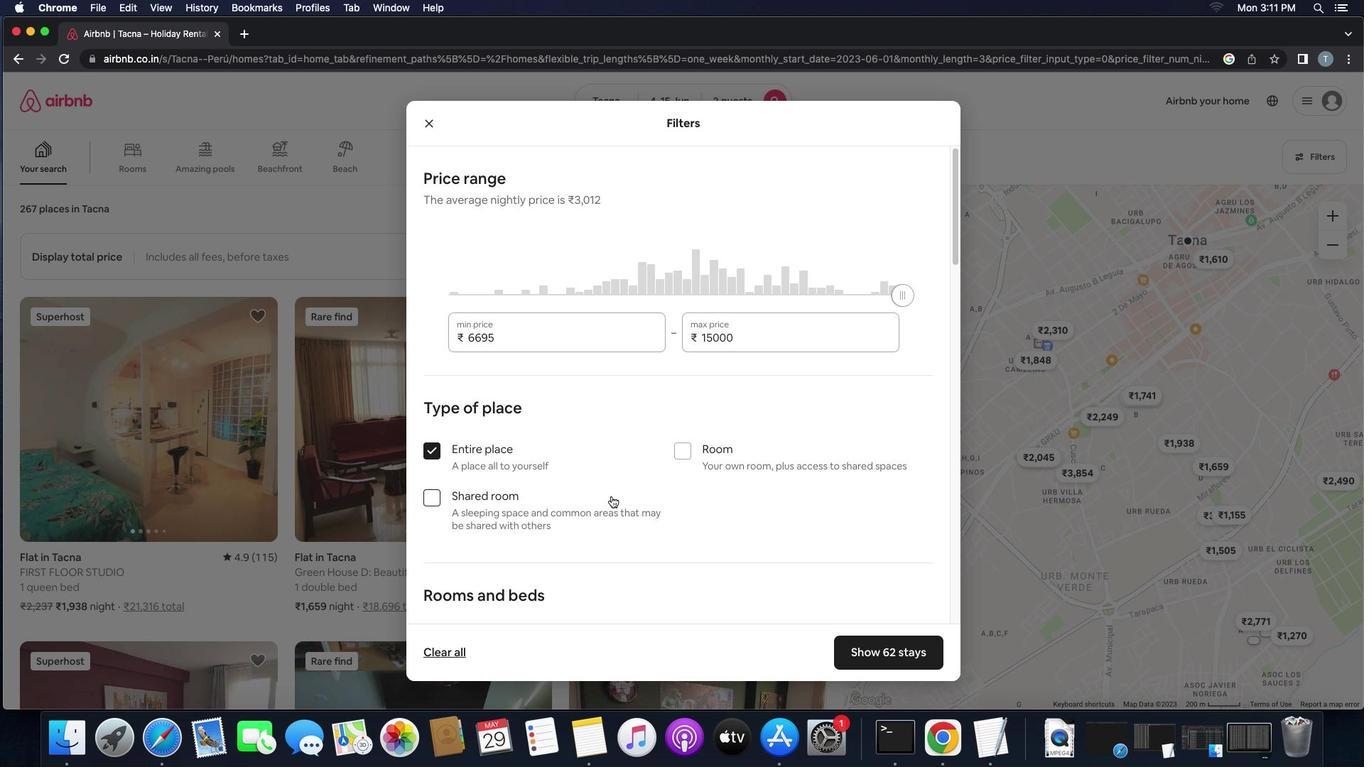 
Action: Mouse scrolled (611, 496) with delta (0, 0)
Screenshot: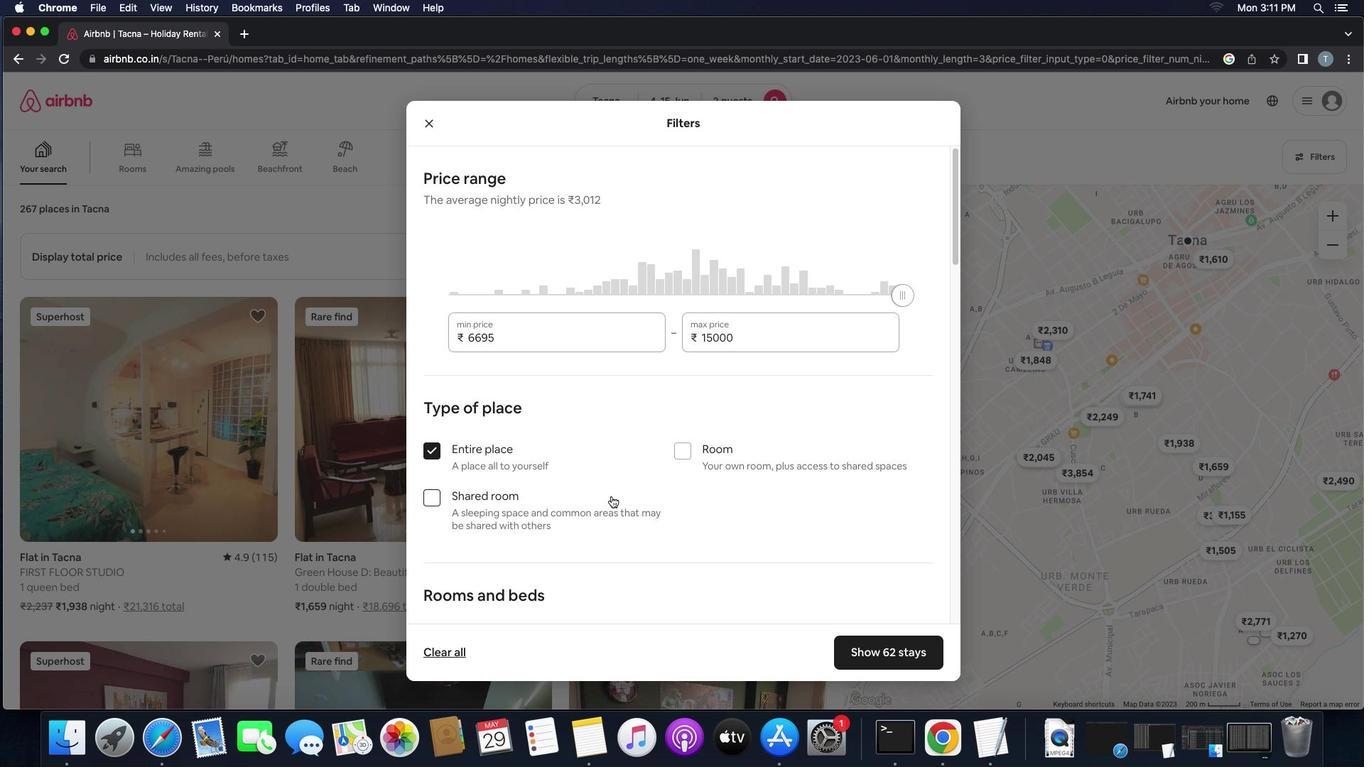 
Action: Mouse moved to (734, 541)
Screenshot: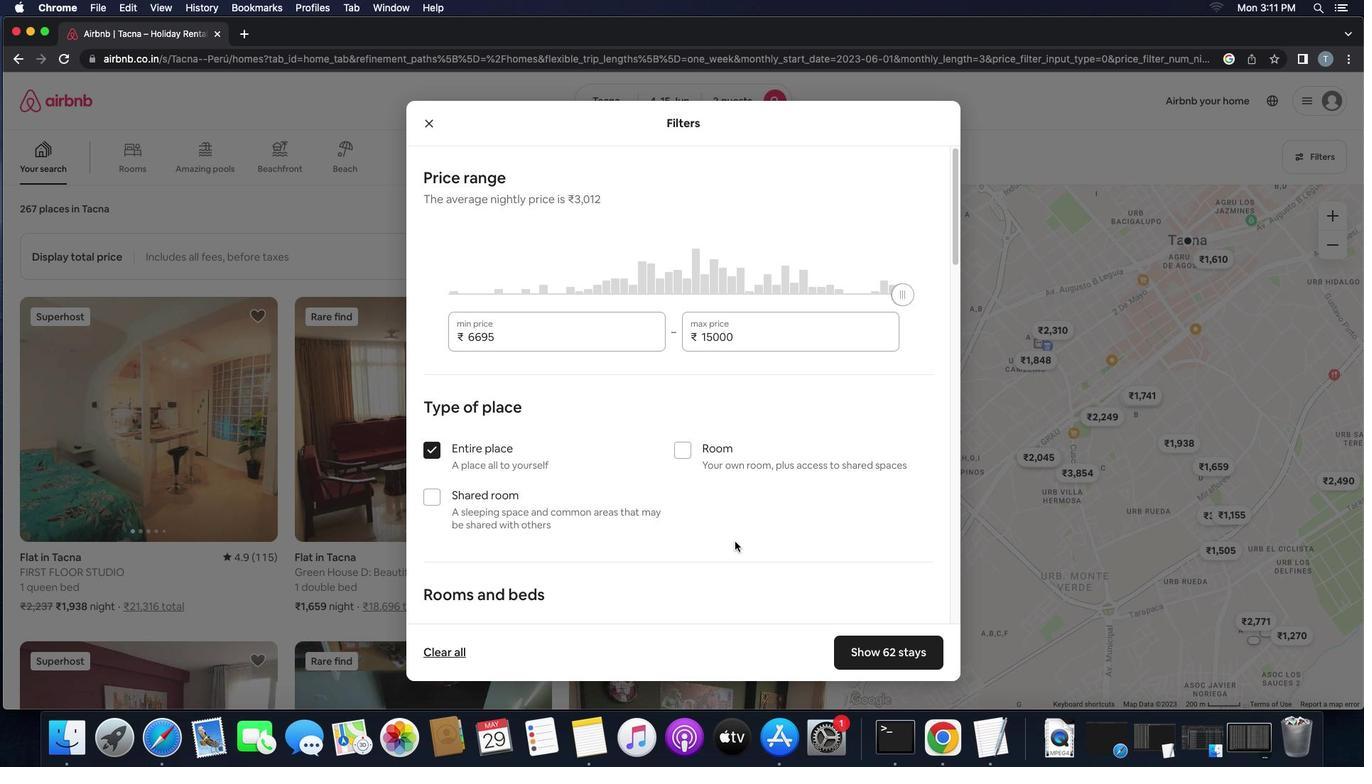 
Action: Mouse scrolled (734, 541) with delta (0, 0)
Screenshot: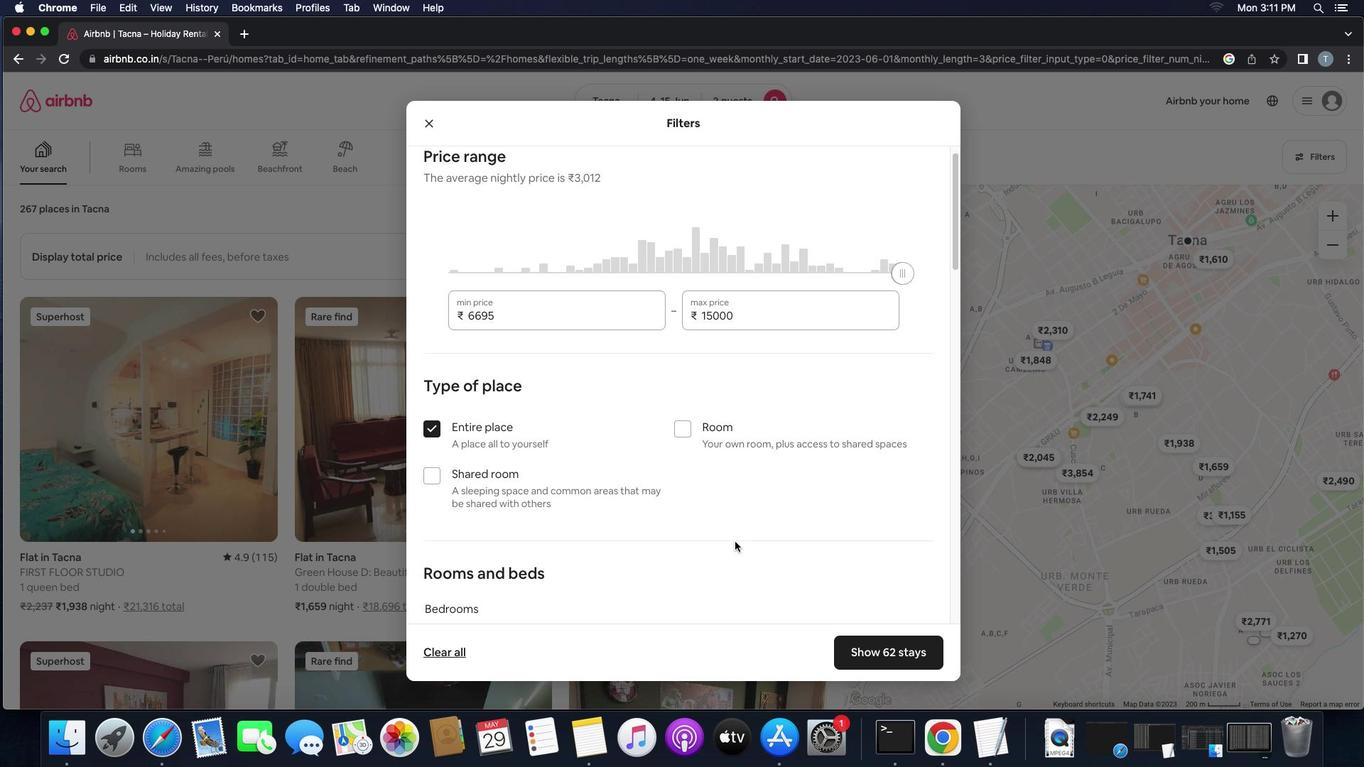 
Action: Mouse scrolled (734, 541) with delta (0, 0)
Screenshot: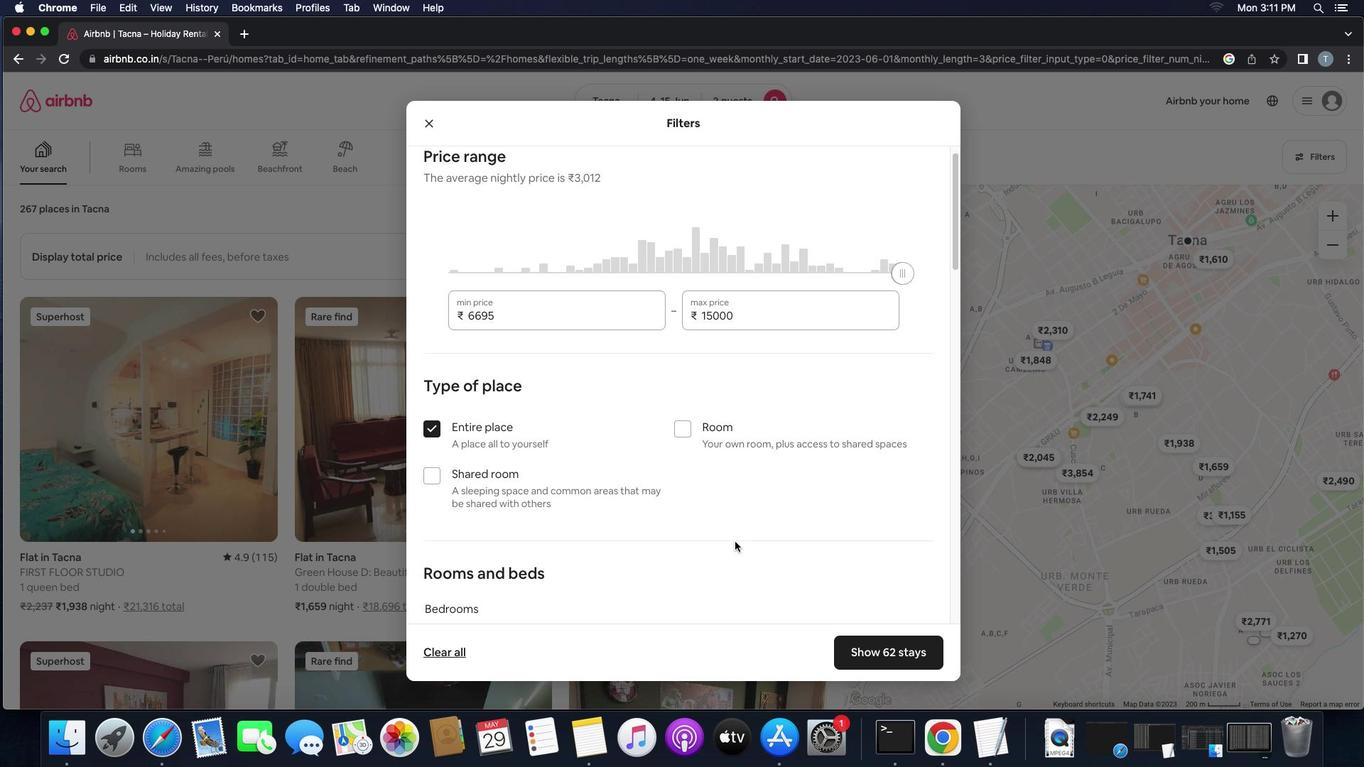 
Action: Mouse moved to (734, 541)
Screenshot: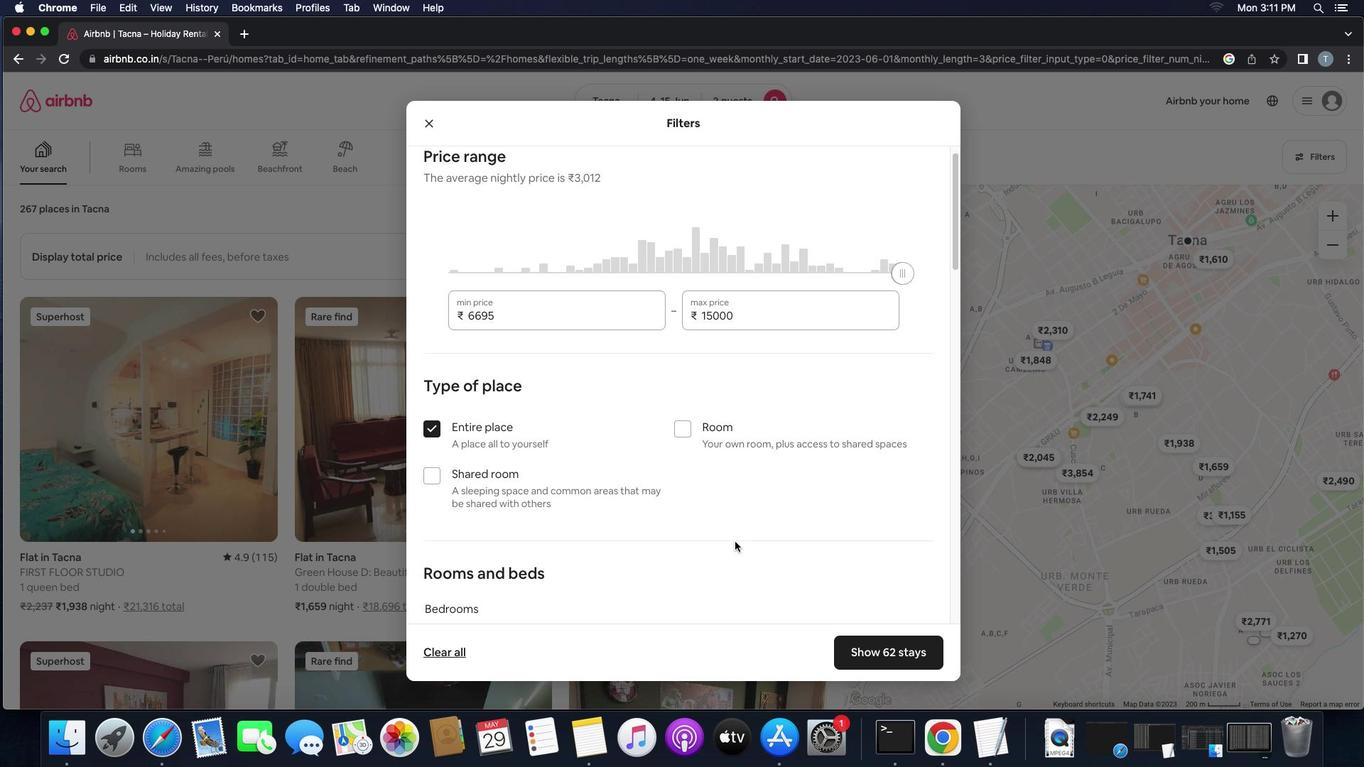 
Action: Mouse scrolled (734, 541) with delta (0, -2)
Screenshot: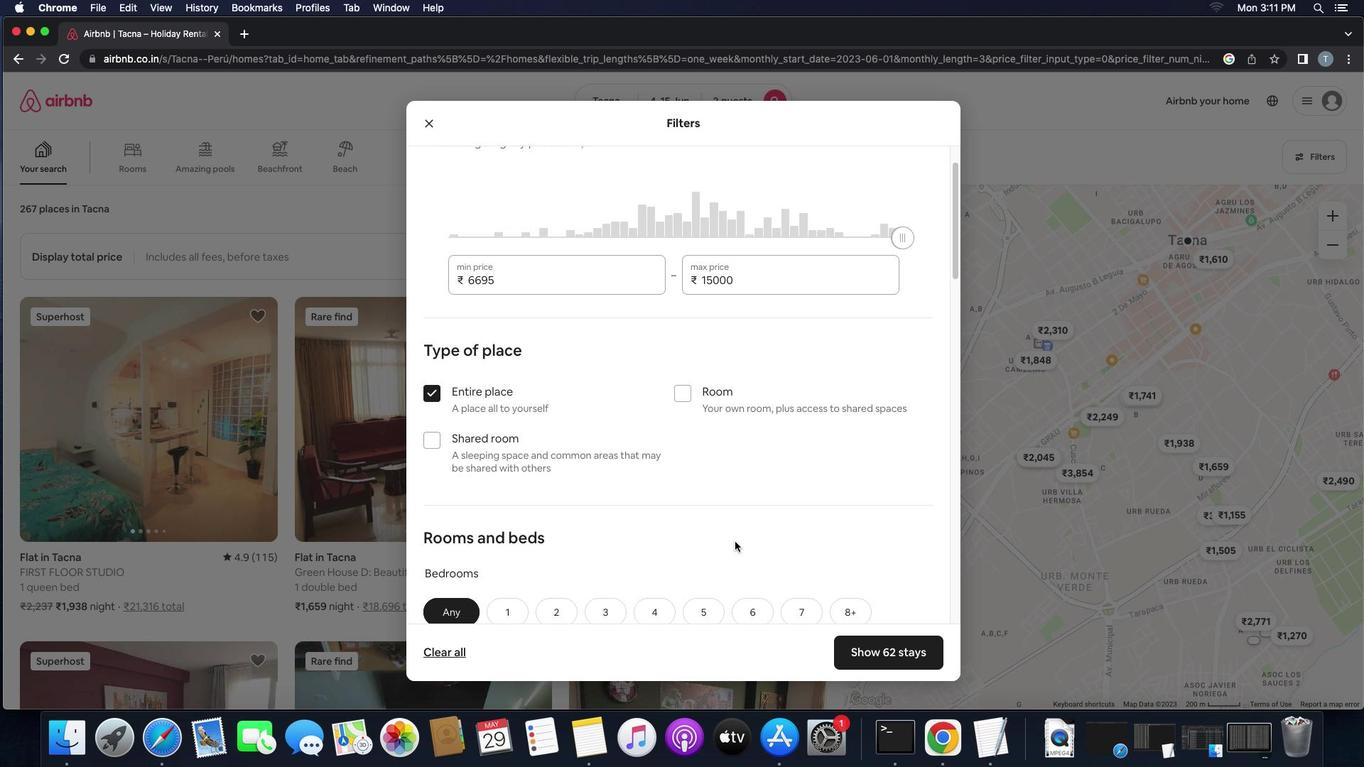 
Action: Mouse scrolled (734, 541) with delta (0, -2)
Screenshot: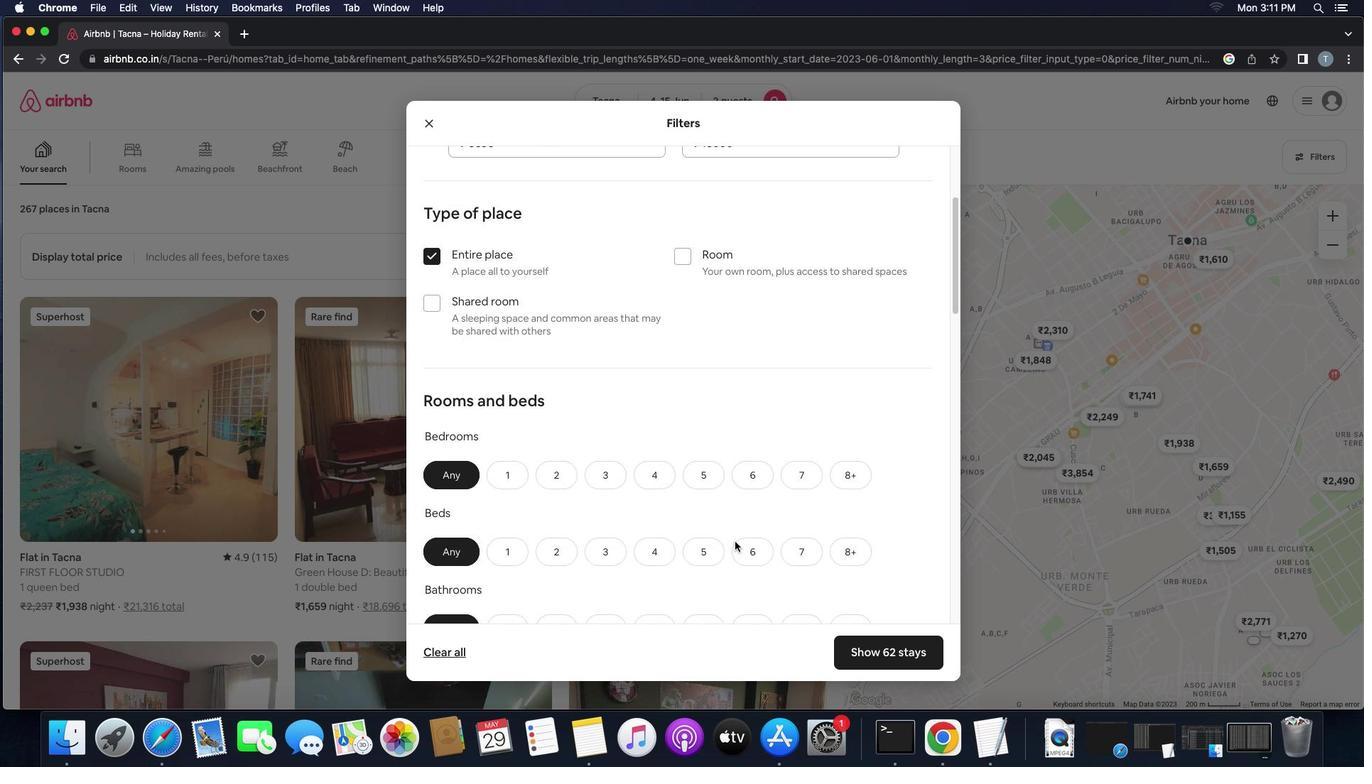 
Action: Mouse moved to (513, 419)
Screenshot: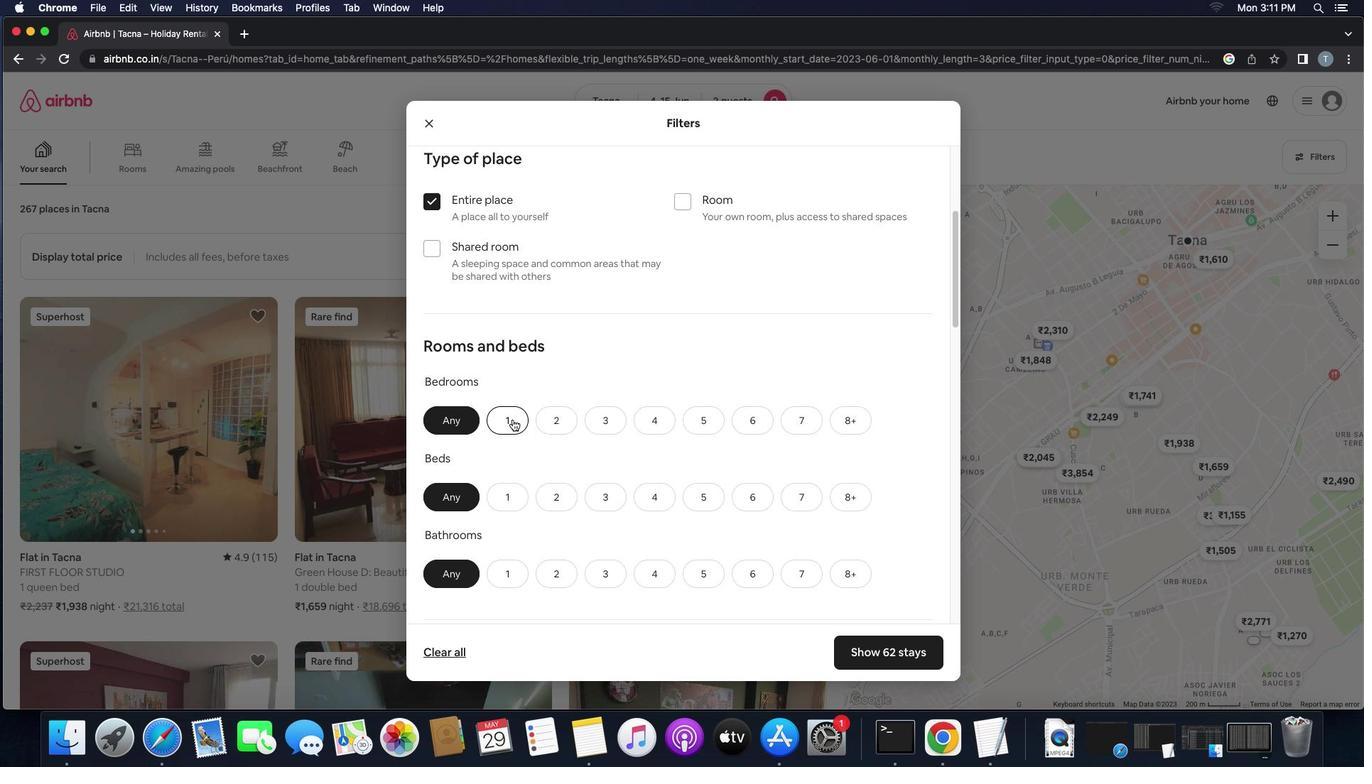 
Action: Mouse pressed left at (513, 419)
Screenshot: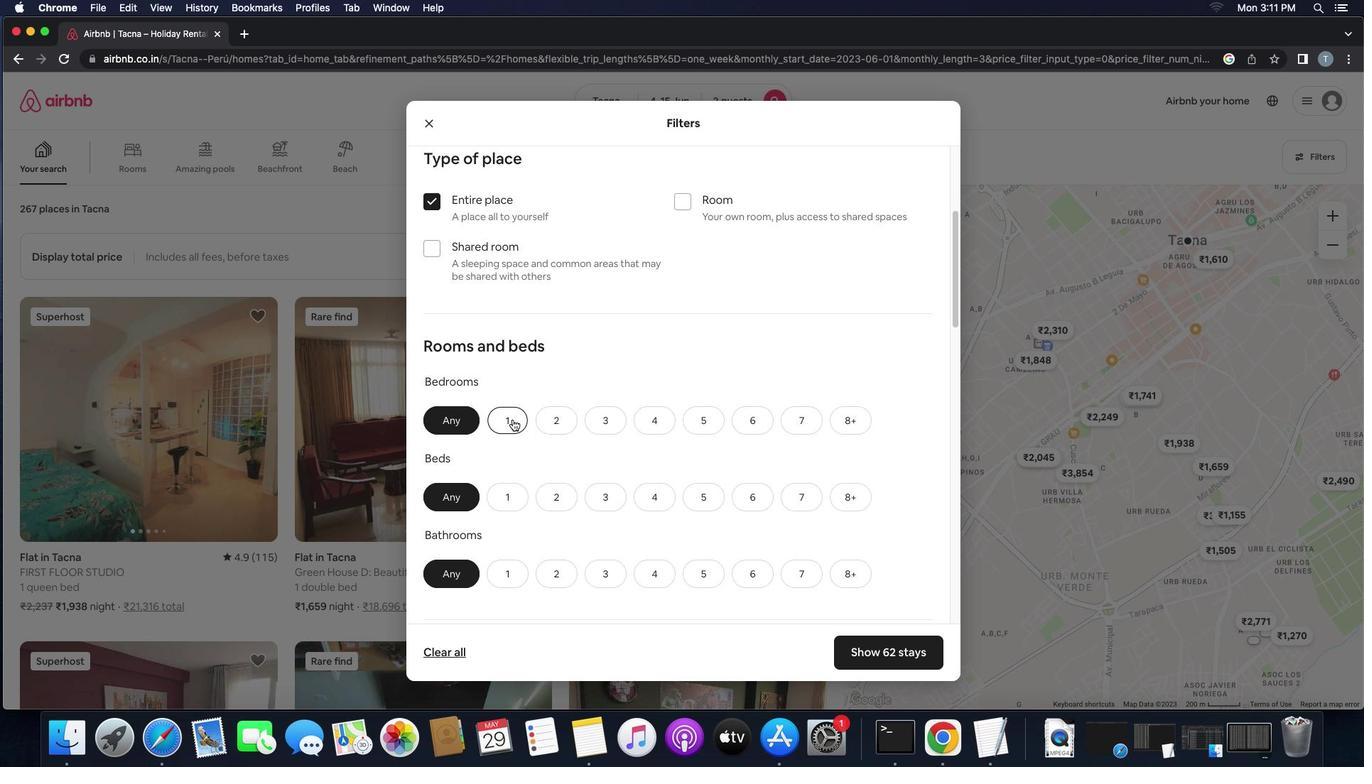 
Action: Mouse moved to (509, 493)
Screenshot: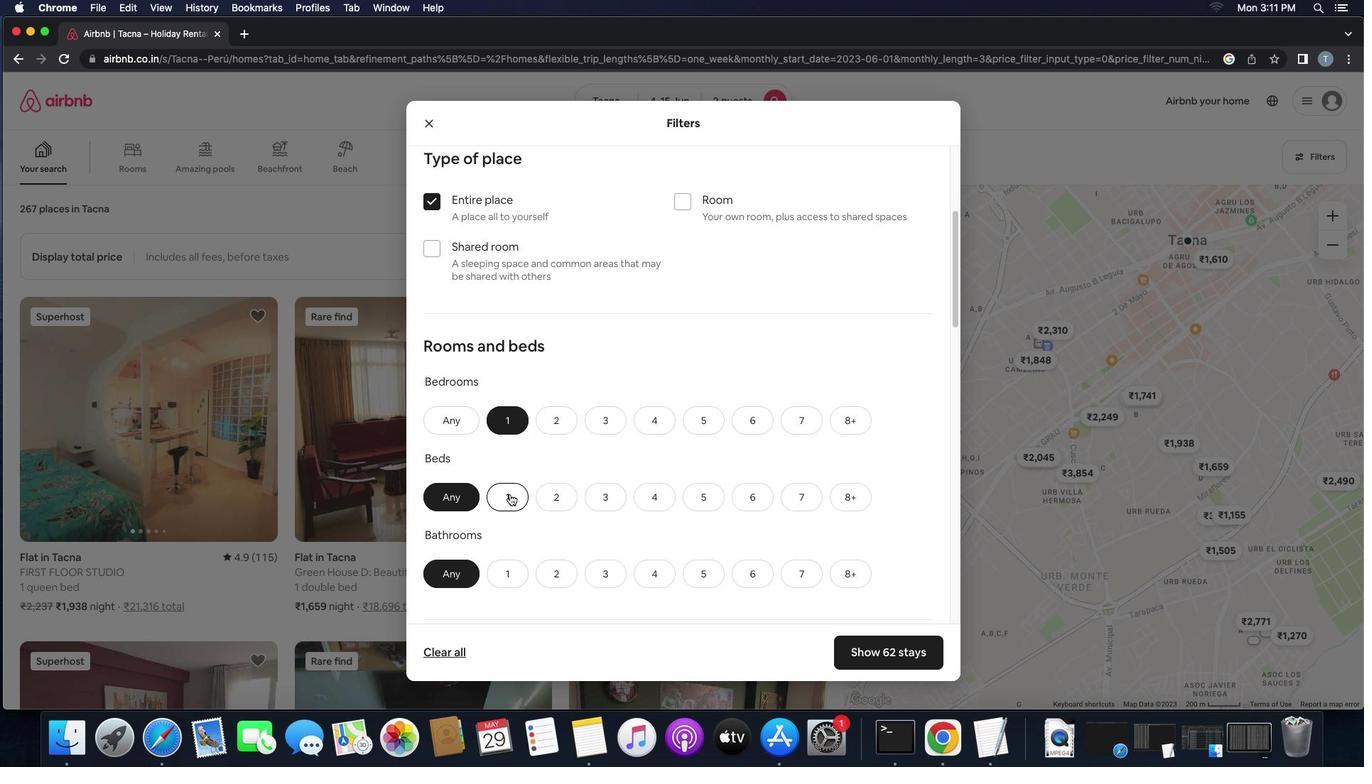 
Action: Mouse pressed left at (509, 493)
Screenshot: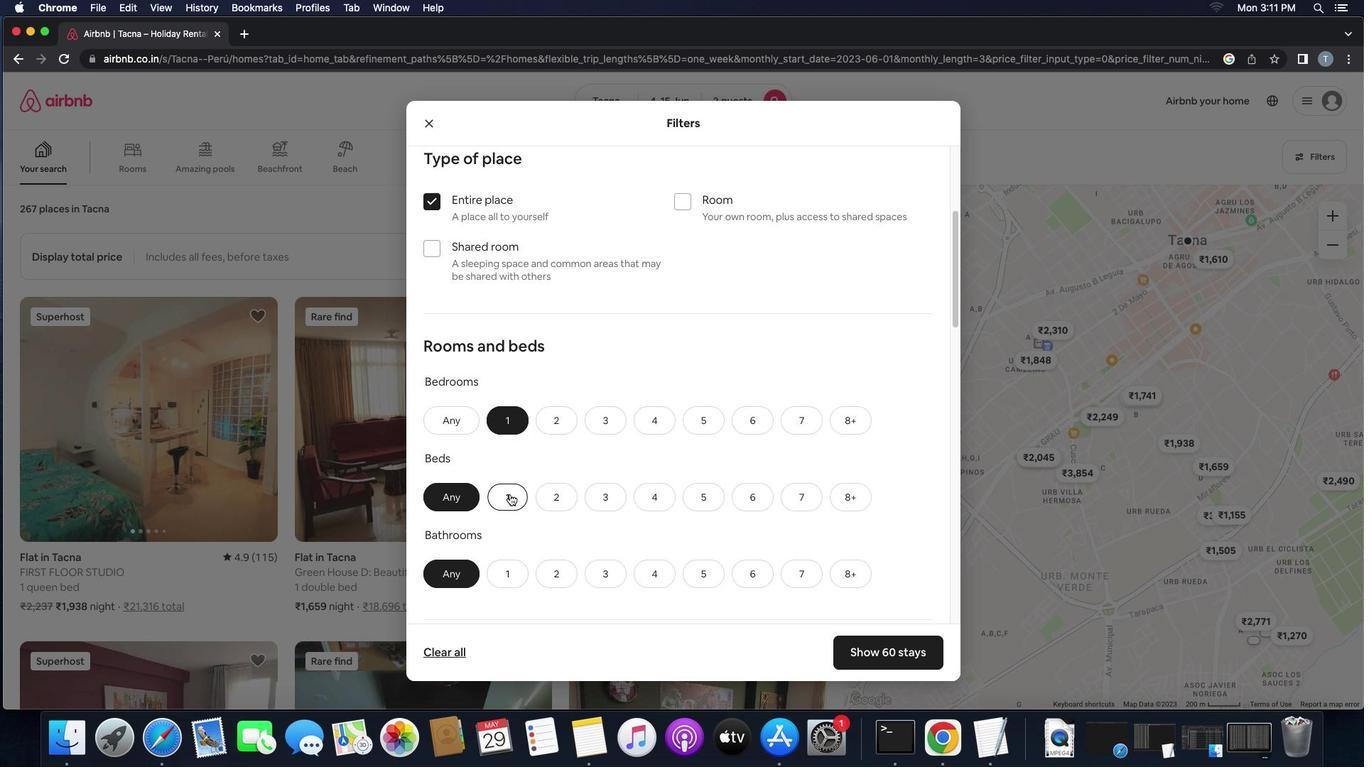
Action: Mouse moved to (512, 574)
Screenshot: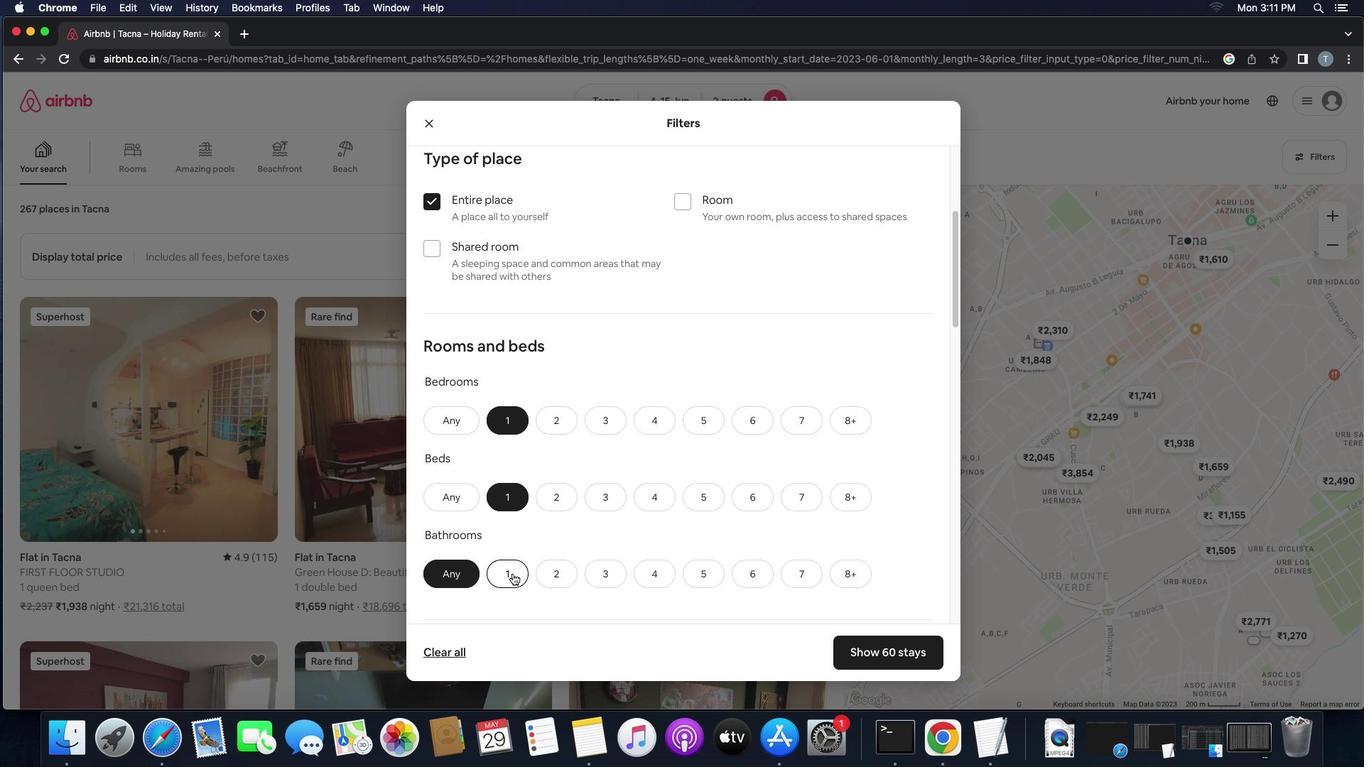 
Action: Mouse pressed left at (512, 574)
Screenshot: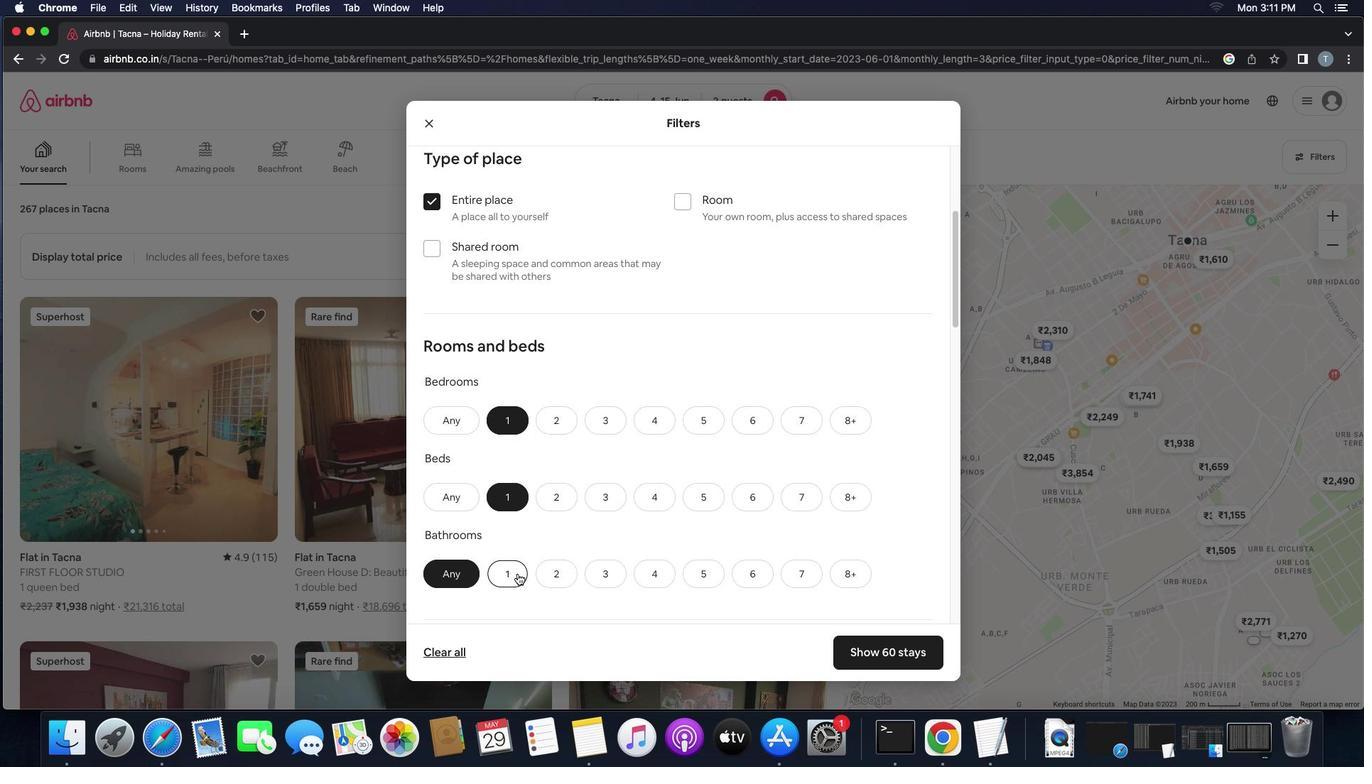
Action: Mouse moved to (568, 576)
Screenshot: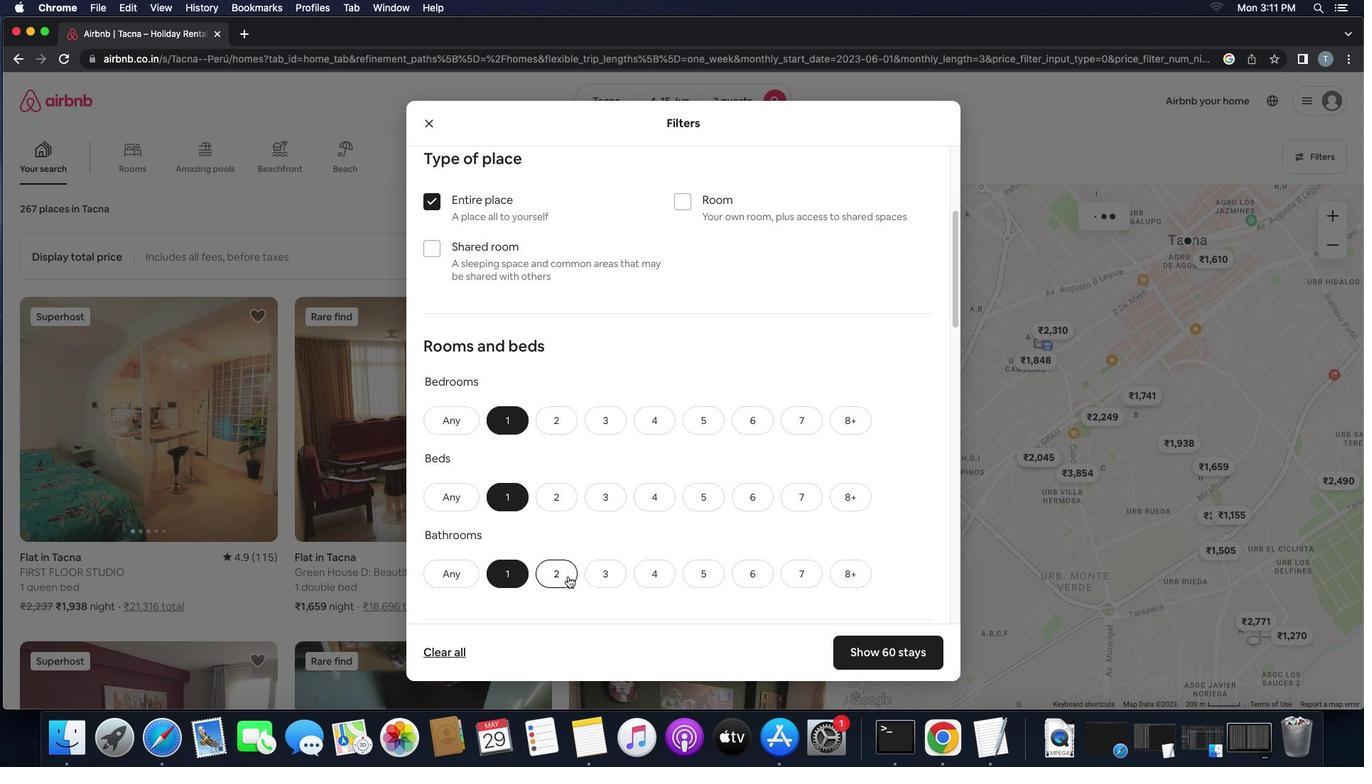 
Action: Mouse scrolled (568, 576) with delta (0, 0)
Screenshot: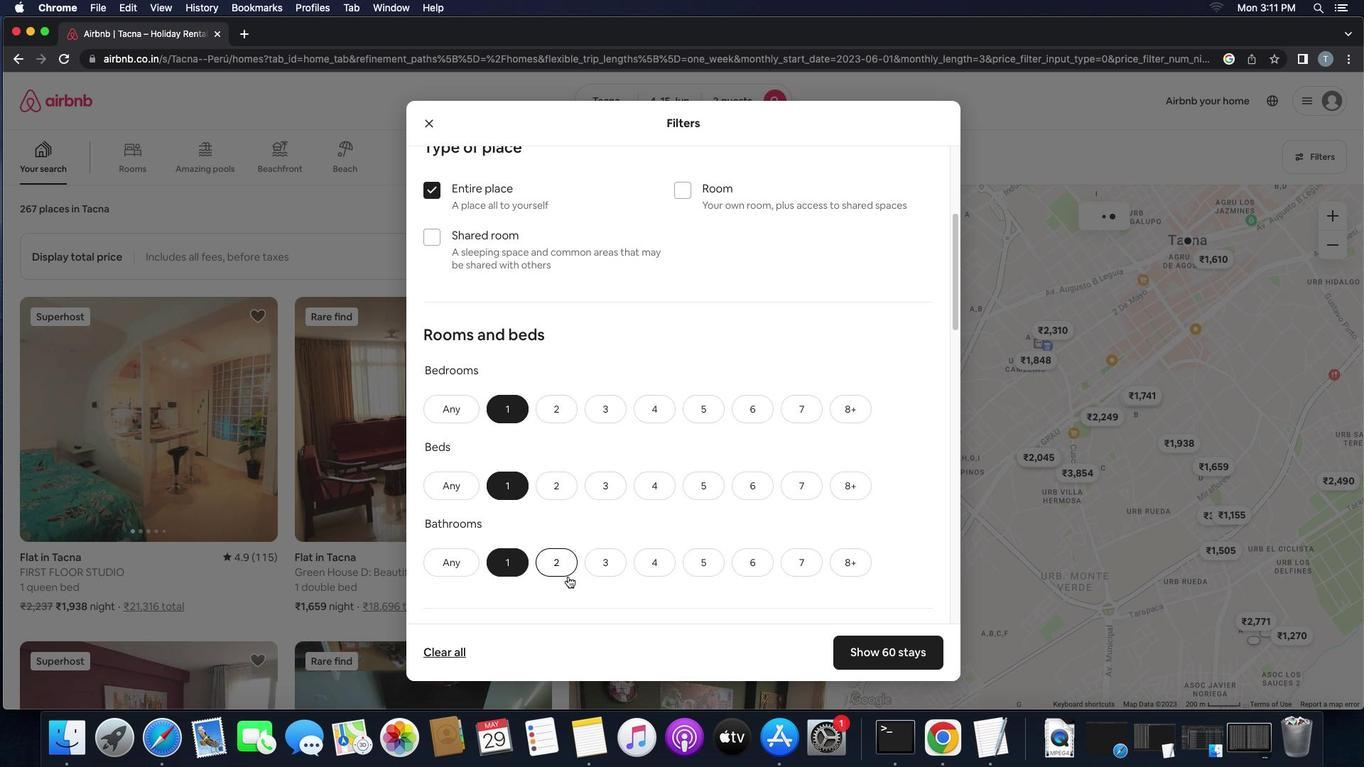 
Action: Mouse scrolled (568, 576) with delta (0, 0)
Screenshot: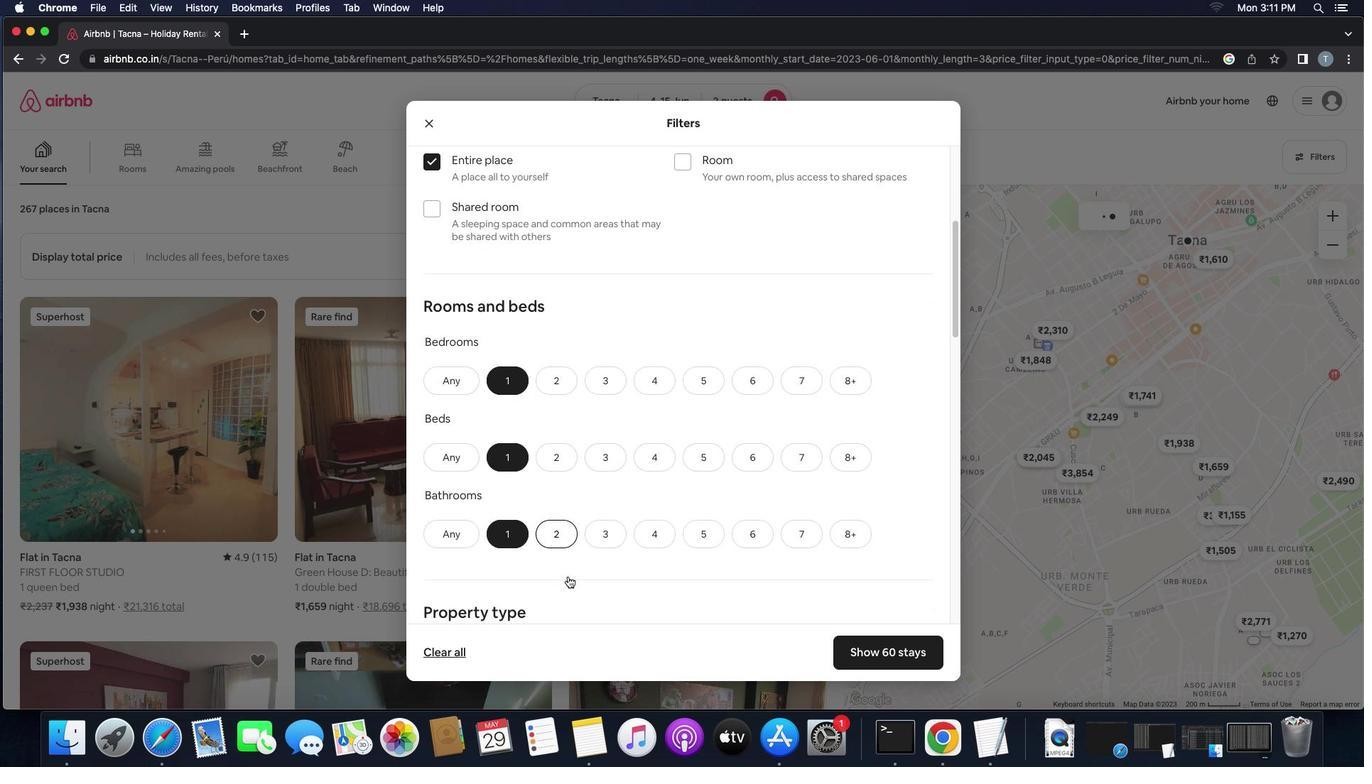 
Action: Mouse scrolled (568, 576) with delta (0, -2)
Screenshot: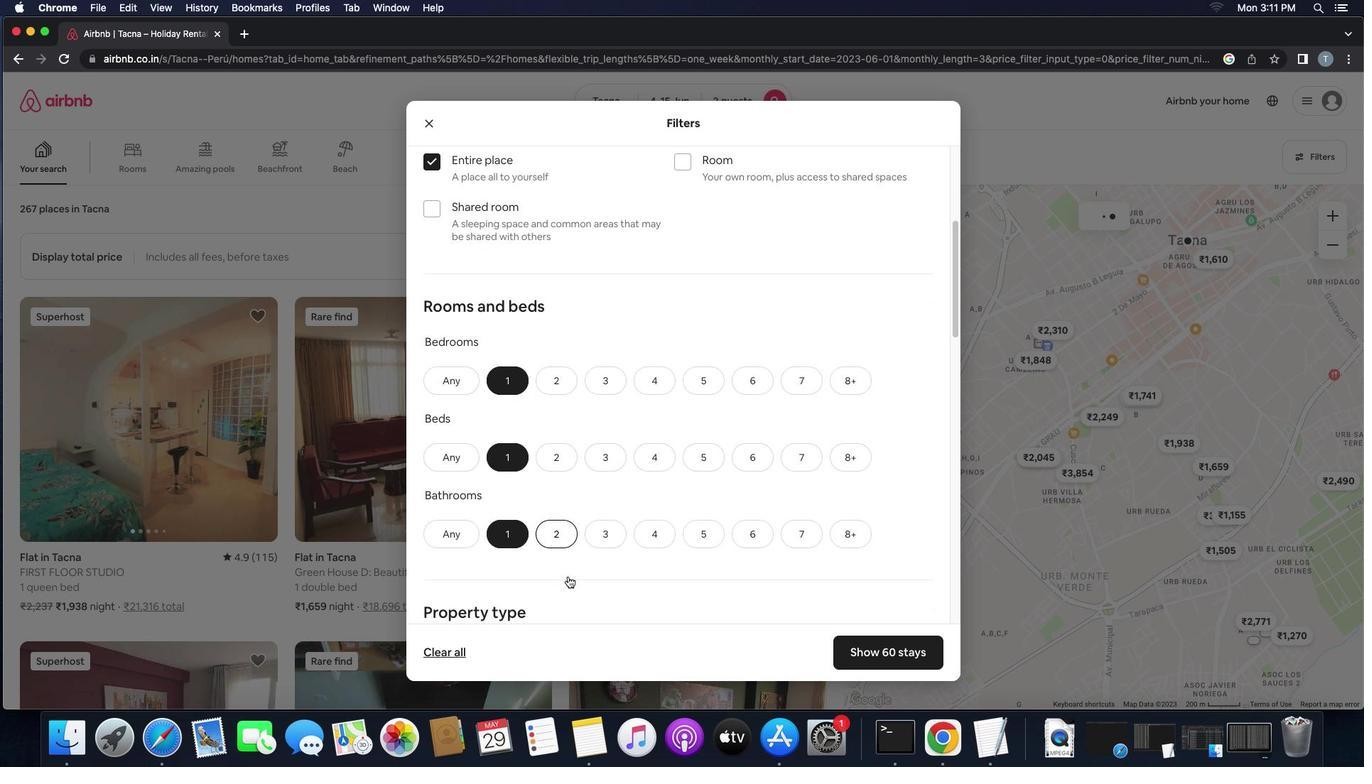 
Action: Mouse scrolled (568, 576) with delta (0, -2)
Screenshot: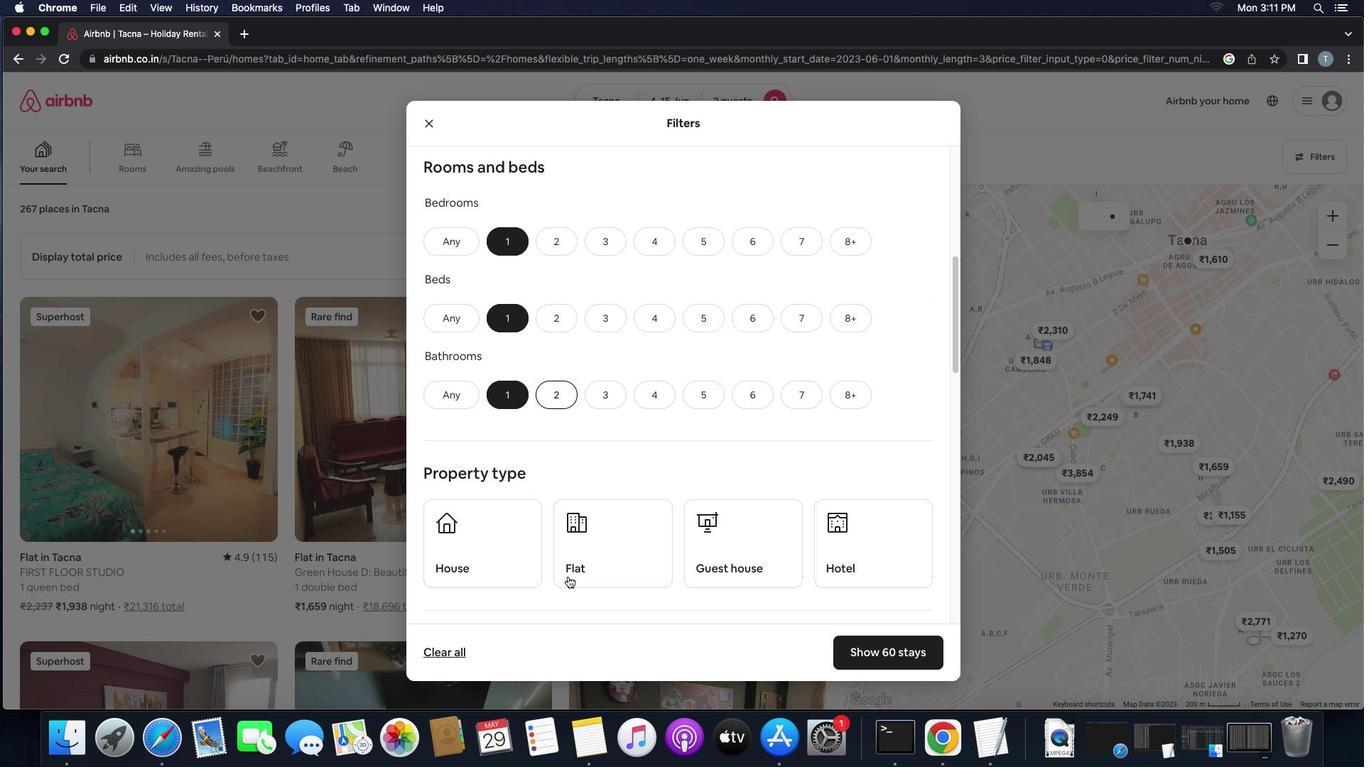 
Action: Mouse moved to (510, 482)
Screenshot: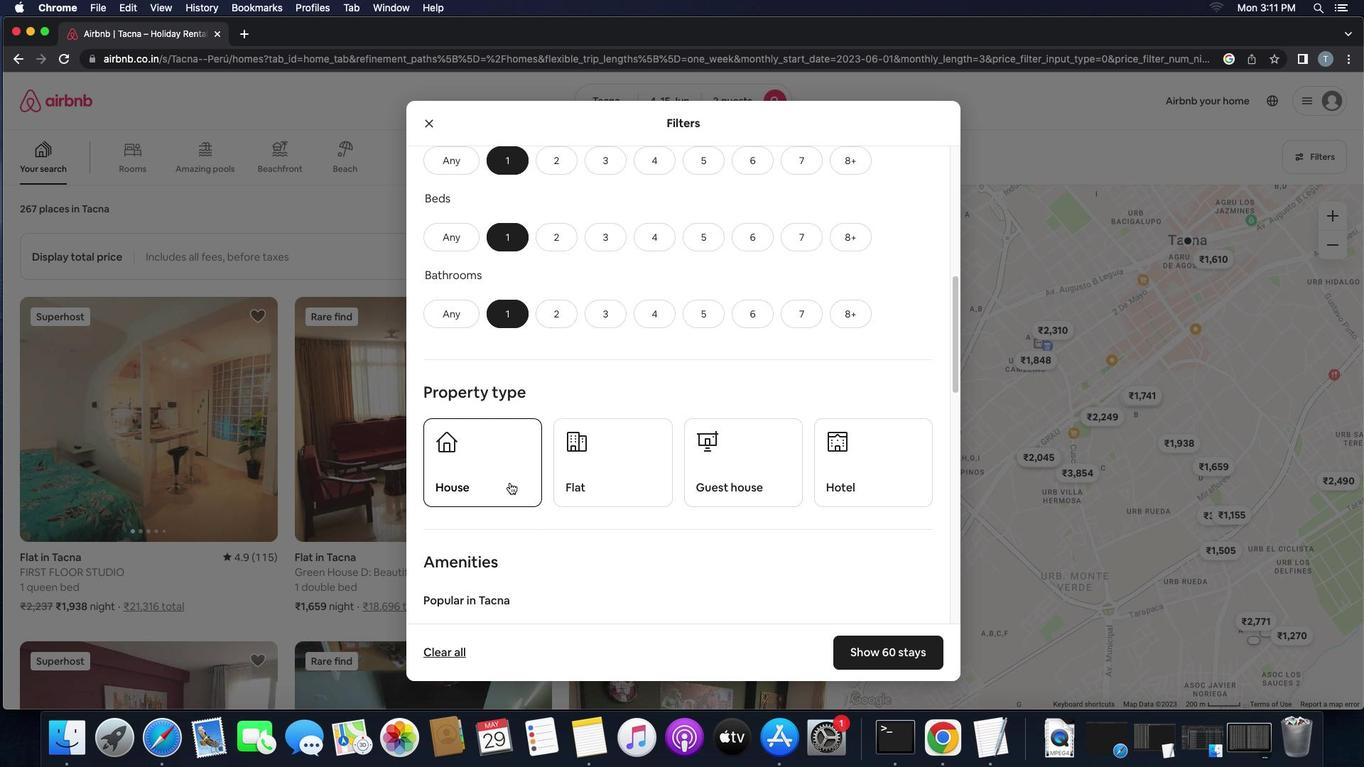 
Action: Mouse pressed left at (510, 482)
Screenshot: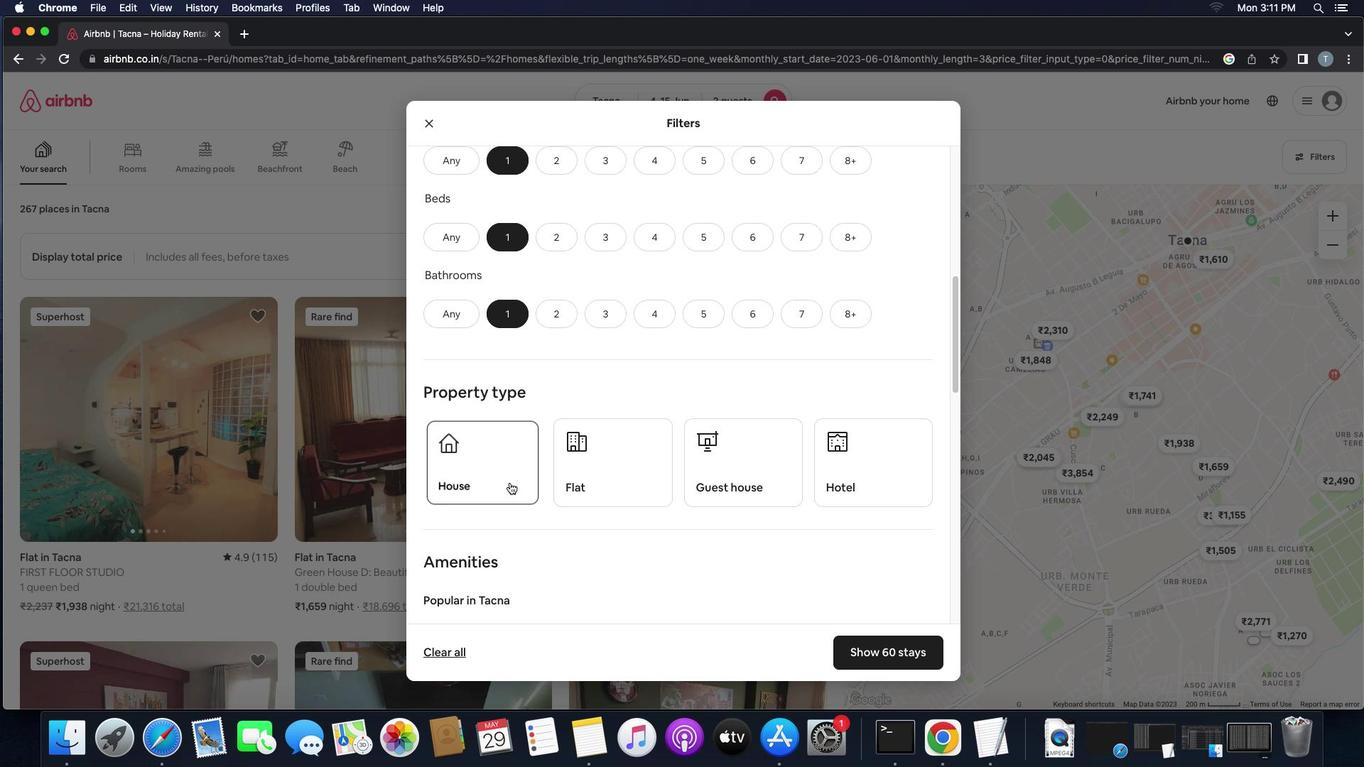 
Action: Mouse moved to (576, 481)
Screenshot: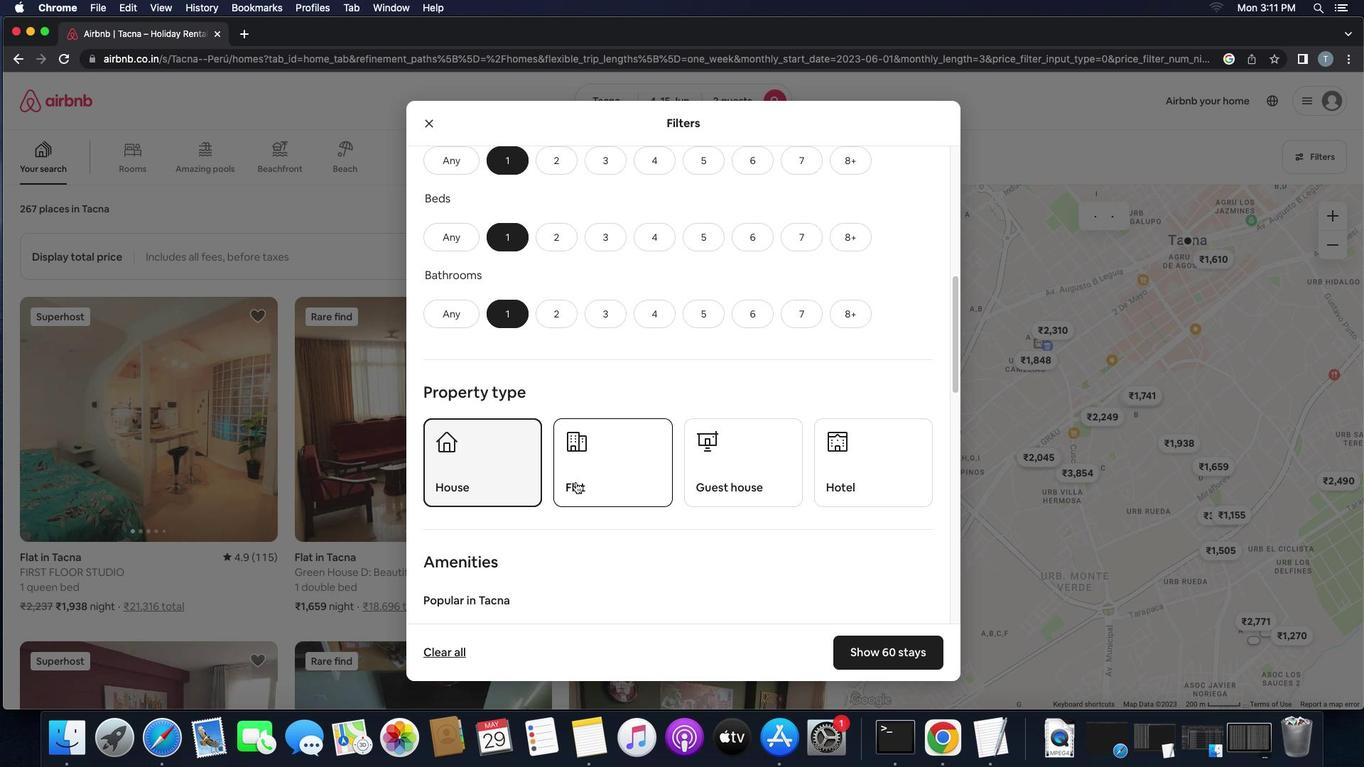 
Action: Mouse pressed left at (576, 481)
Screenshot: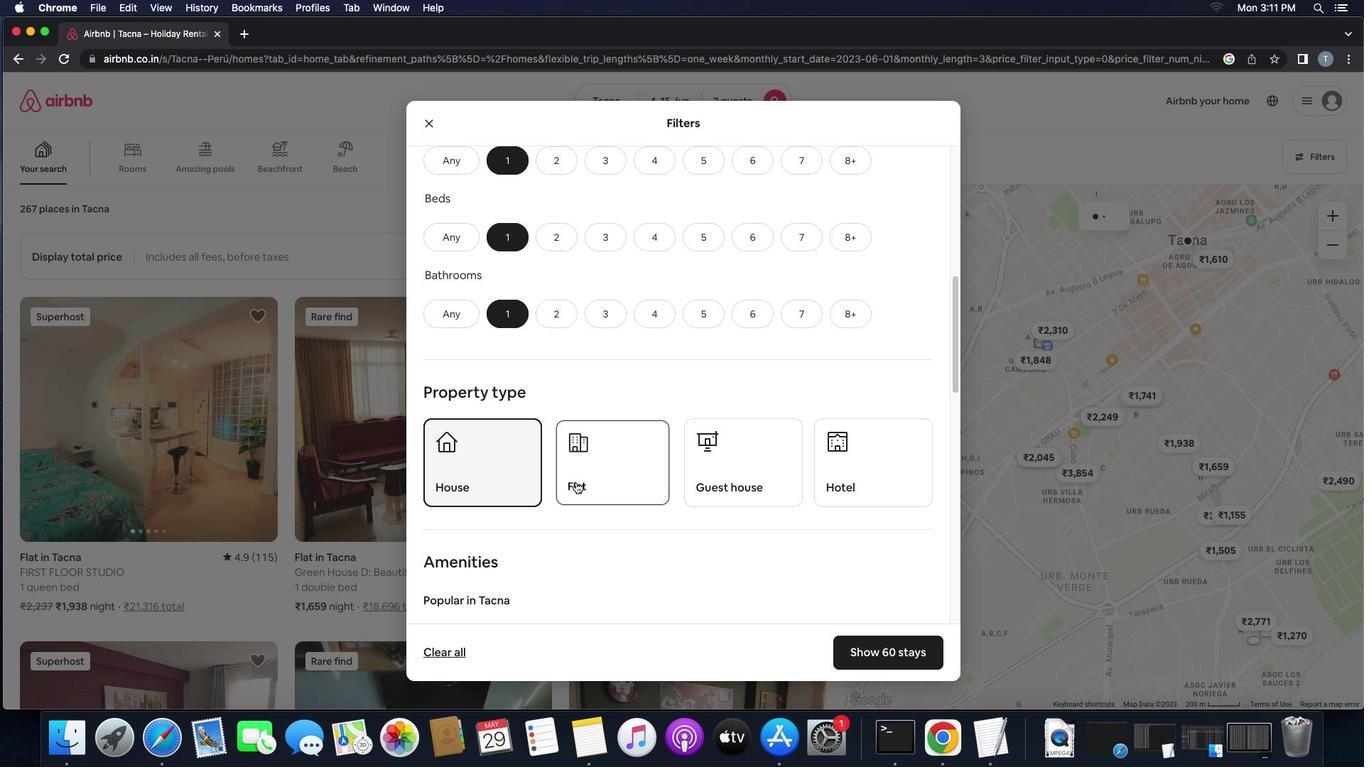 
Action: Mouse moved to (741, 482)
Screenshot: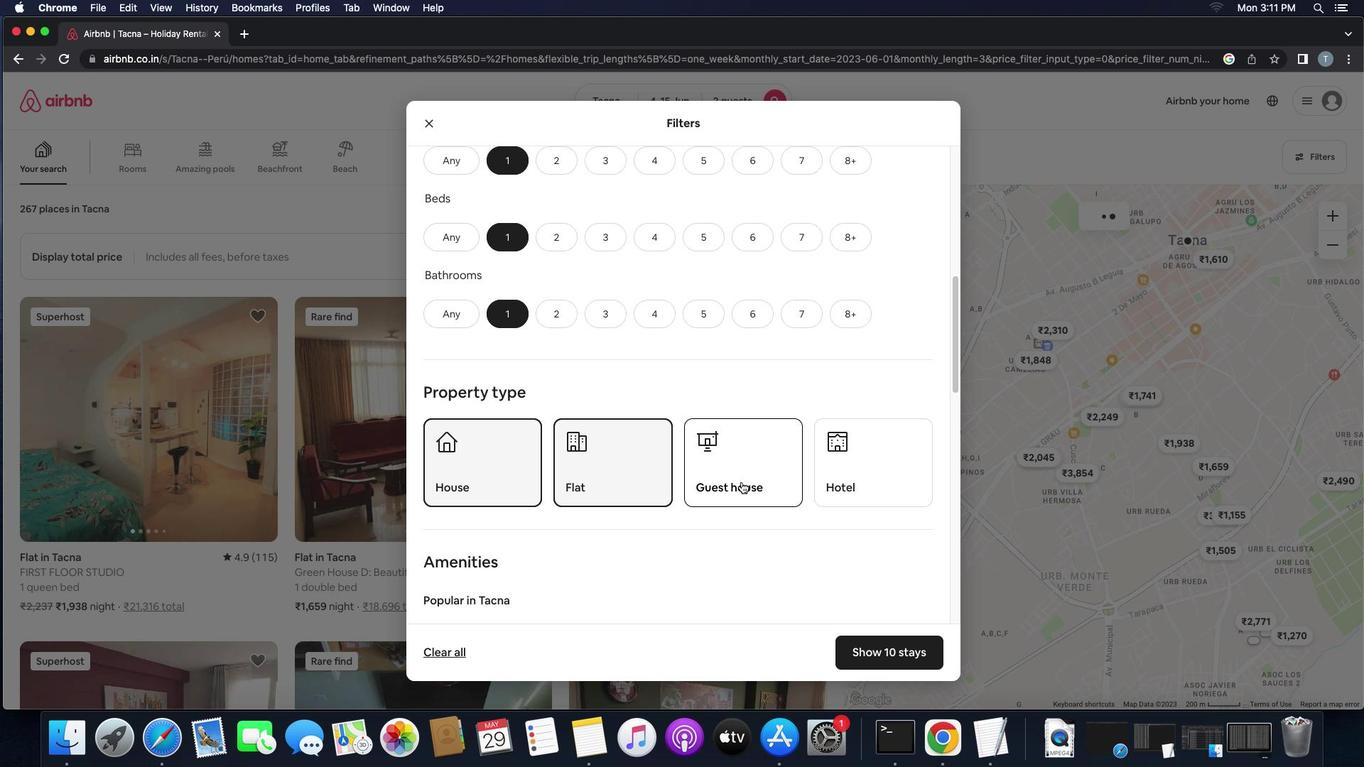 
Action: Mouse pressed left at (741, 482)
Screenshot: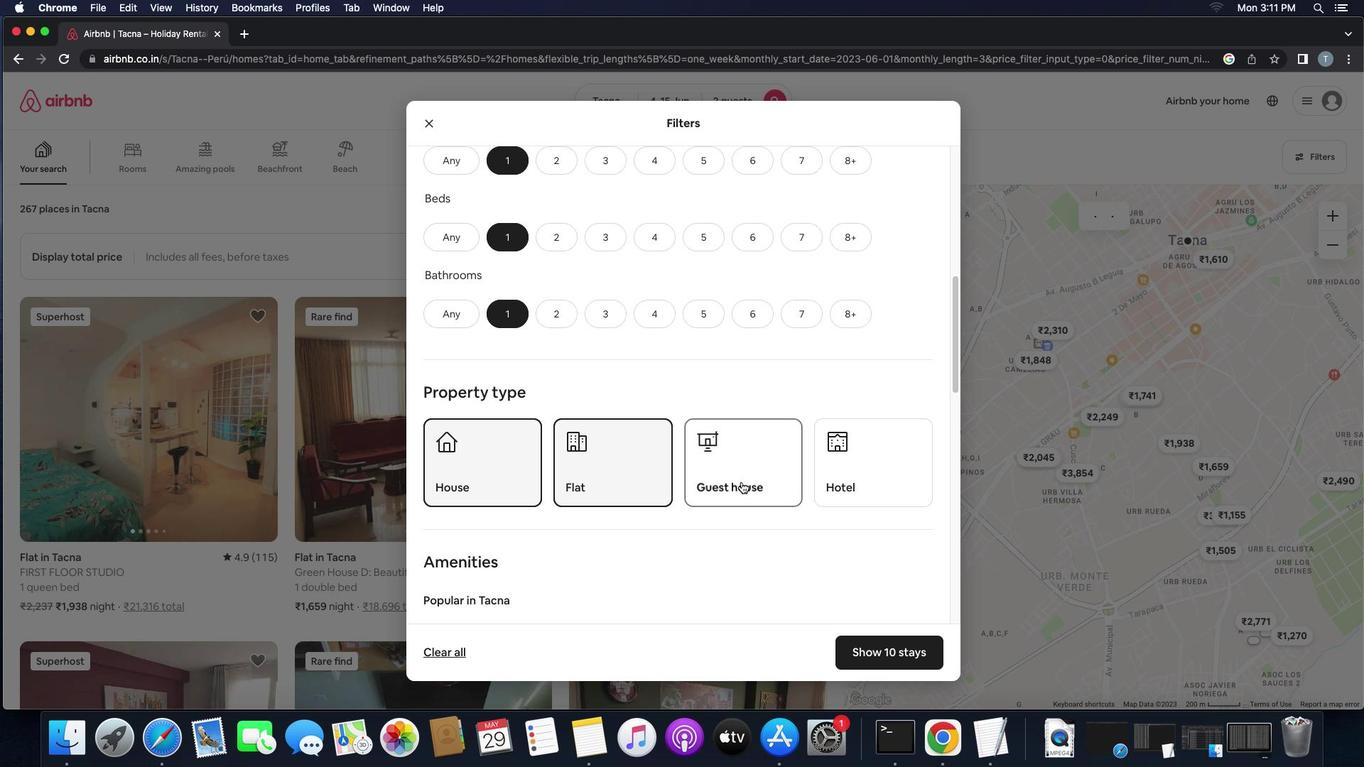 
Action: Mouse moved to (845, 481)
Screenshot: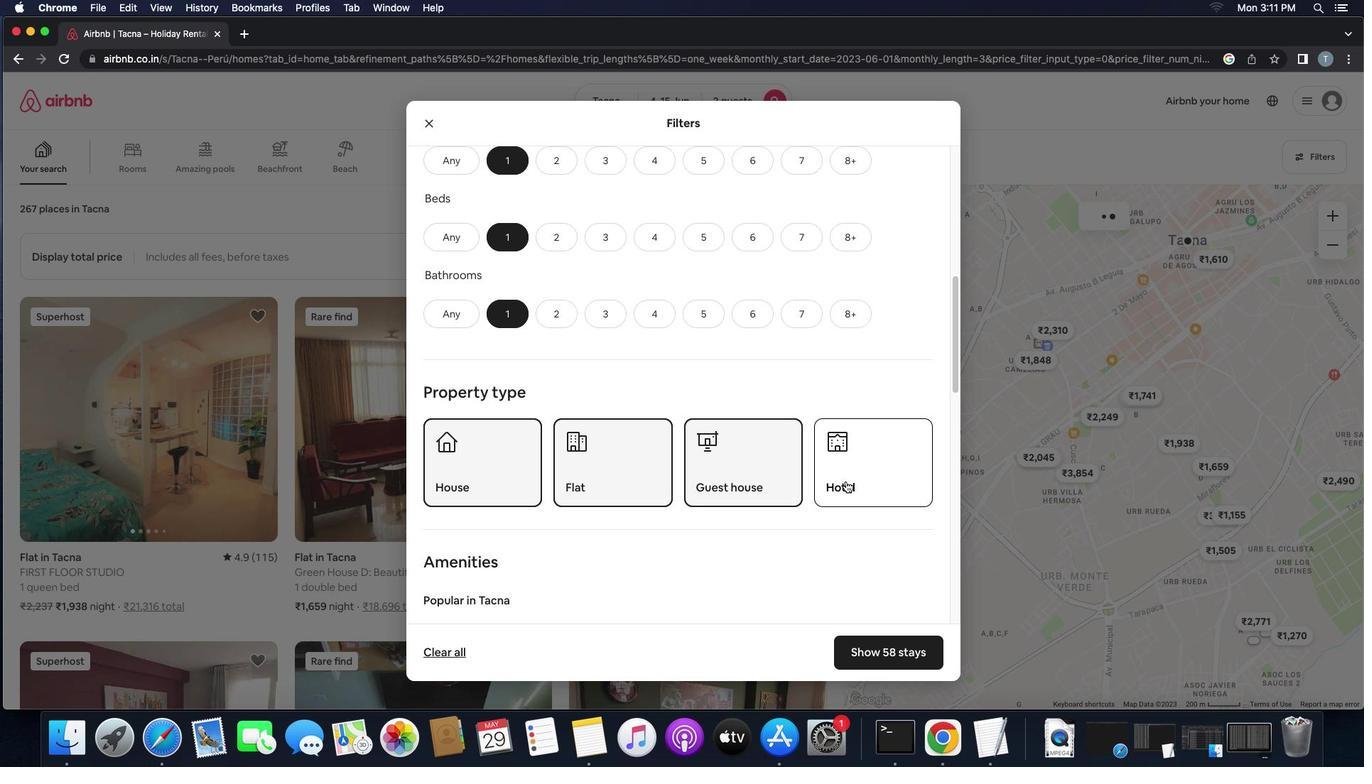 
Action: Mouse pressed left at (845, 481)
Screenshot: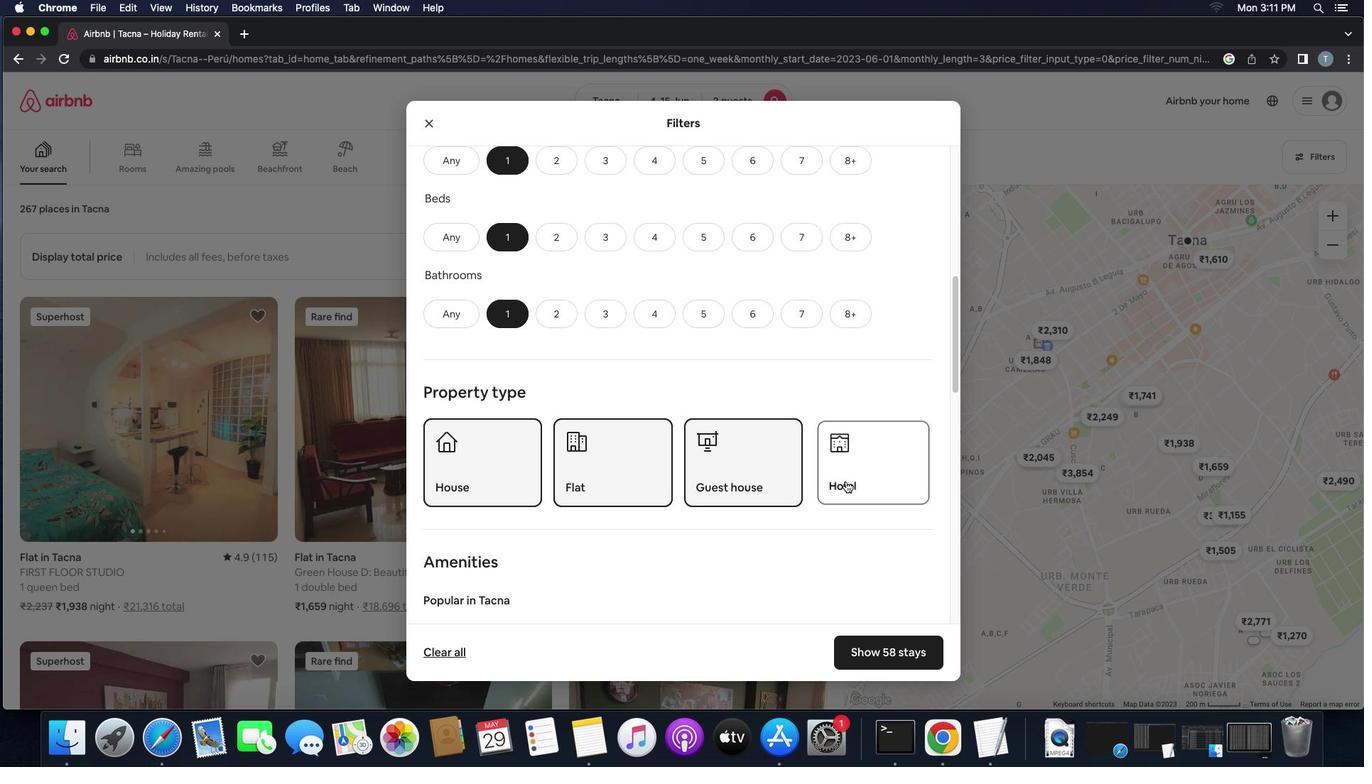 
Action: Mouse moved to (790, 541)
Screenshot: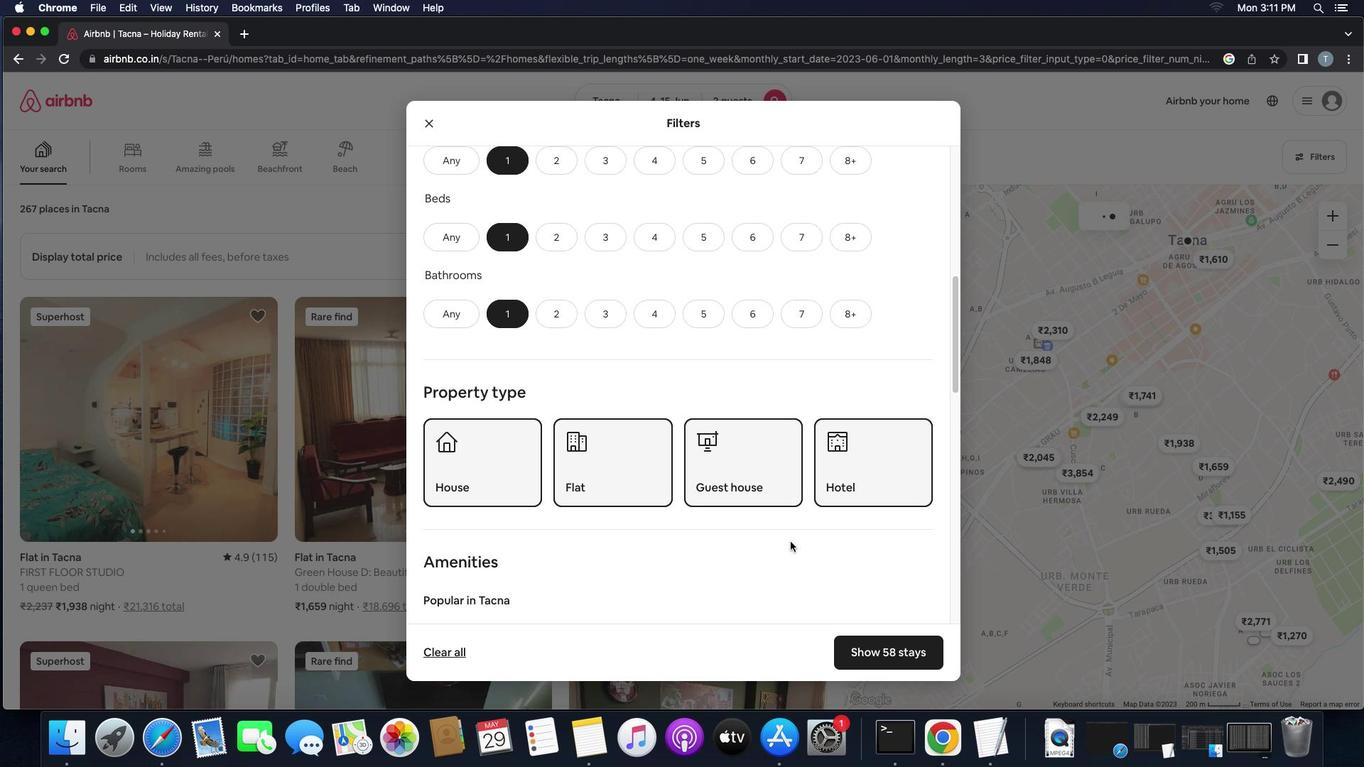 
Action: Mouse scrolled (790, 541) with delta (0, 0)
Screenshot: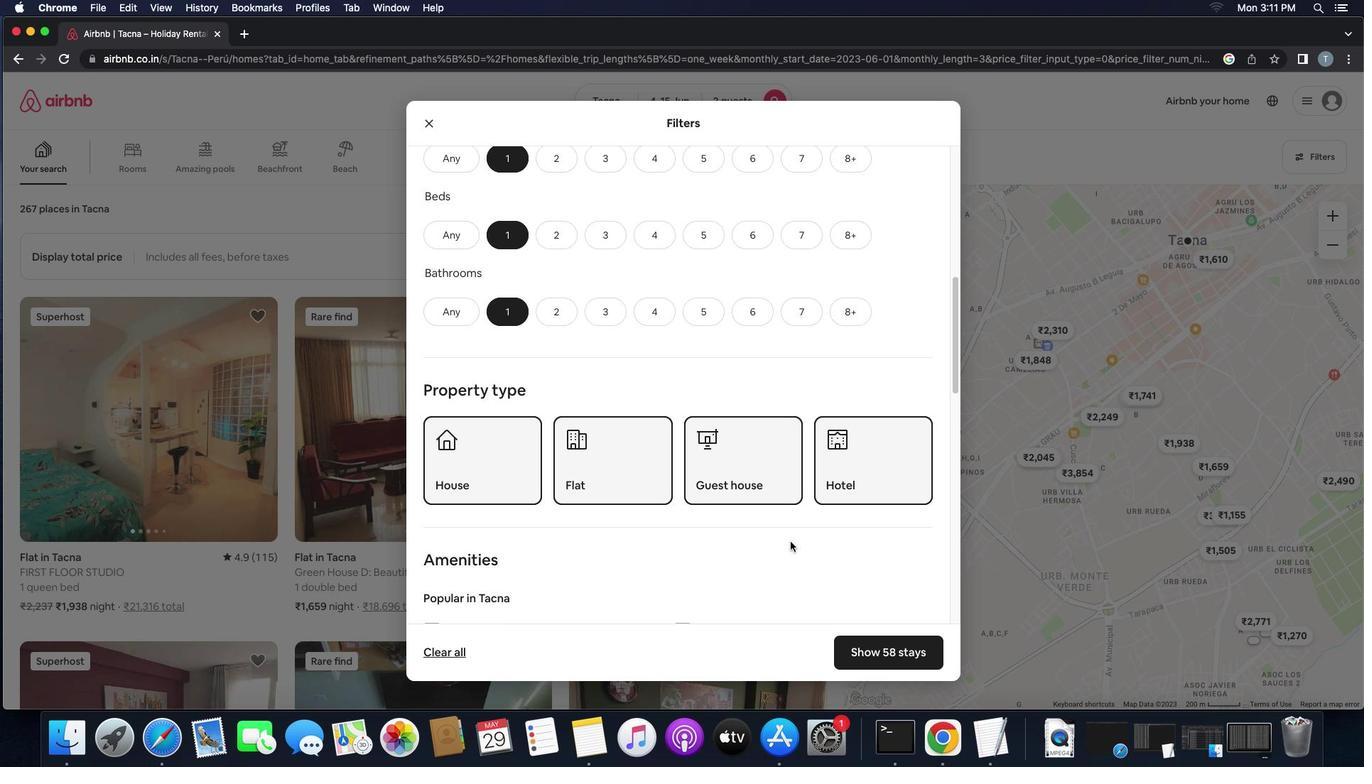 
Action: Mouse scrolled (790, 541) with delta (0, 0)
Screenshot: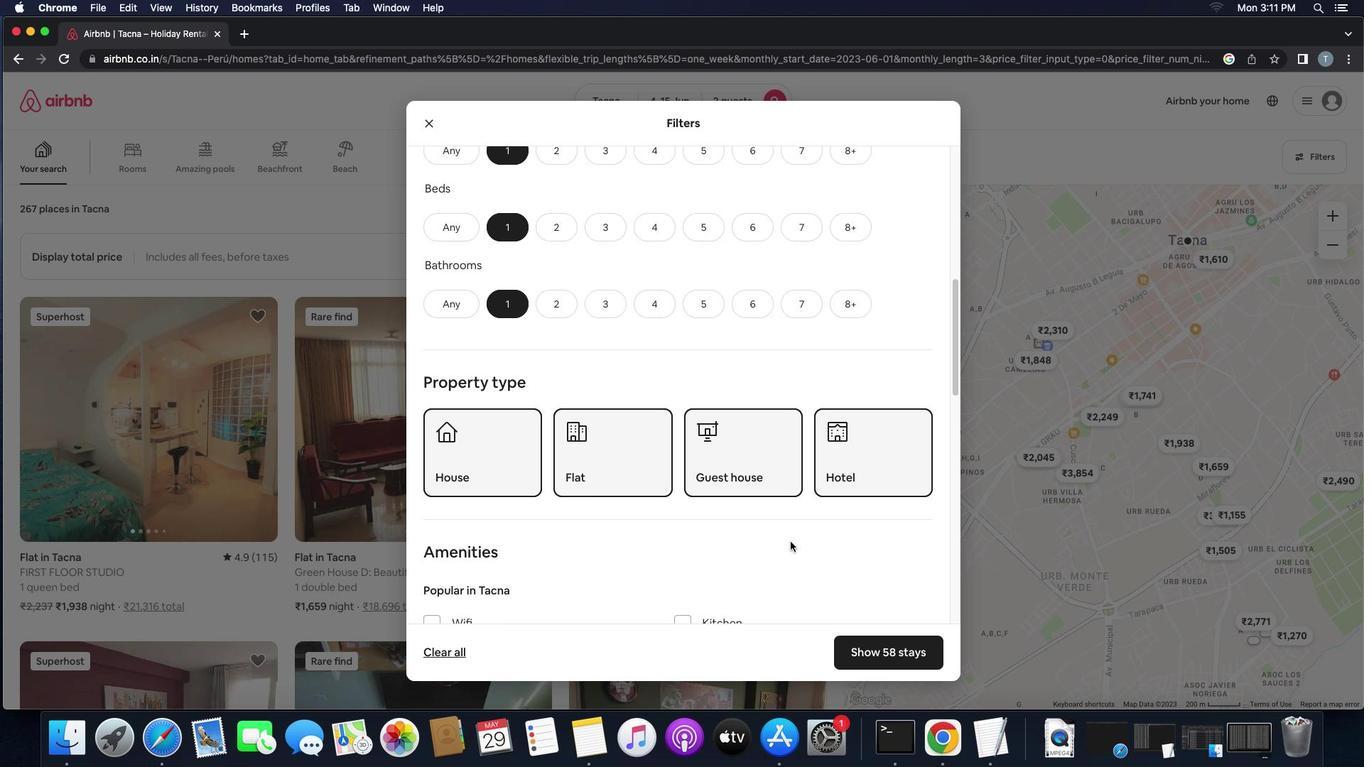 
Action: Mouse scrolled (790, 541) with delta (0, 0)
Screenshot: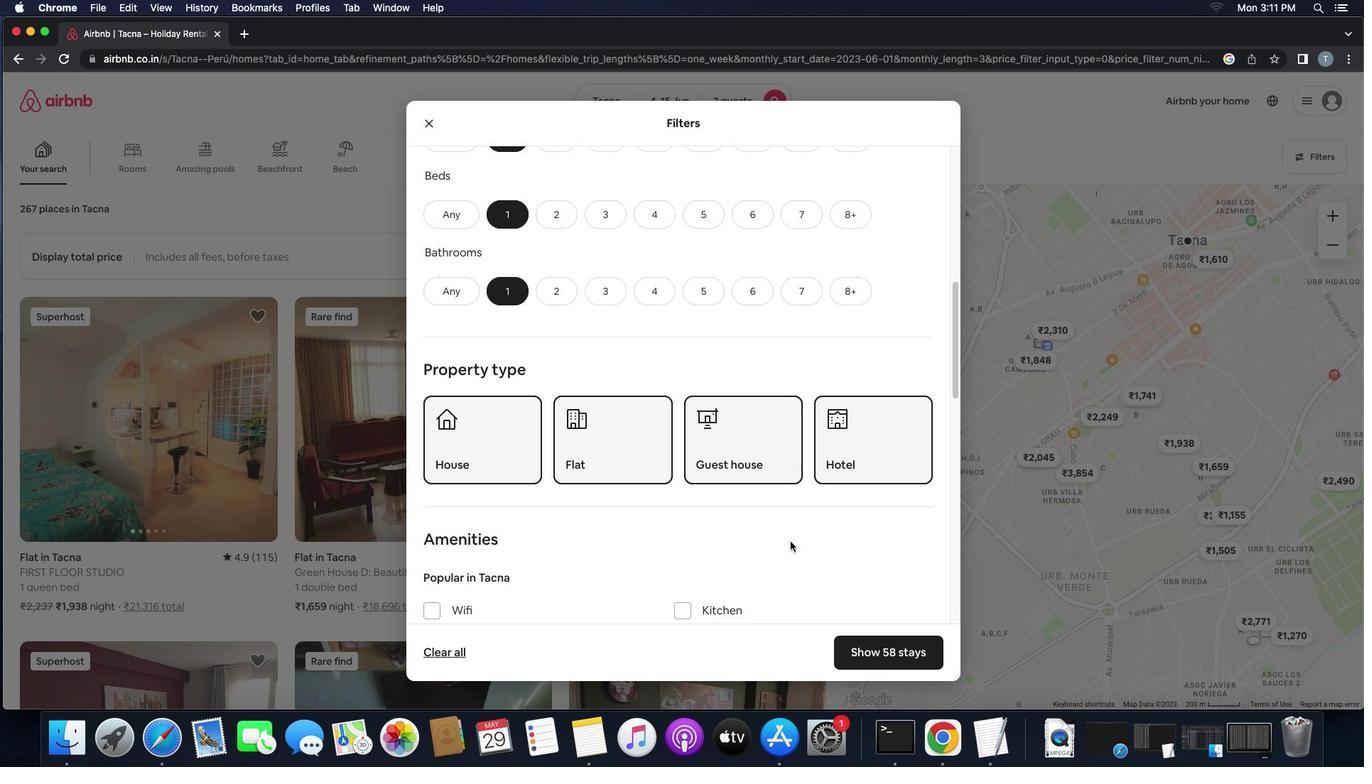 
Action: Mouse scrolled (790, 541) with delta (0, 0)
Screenshot: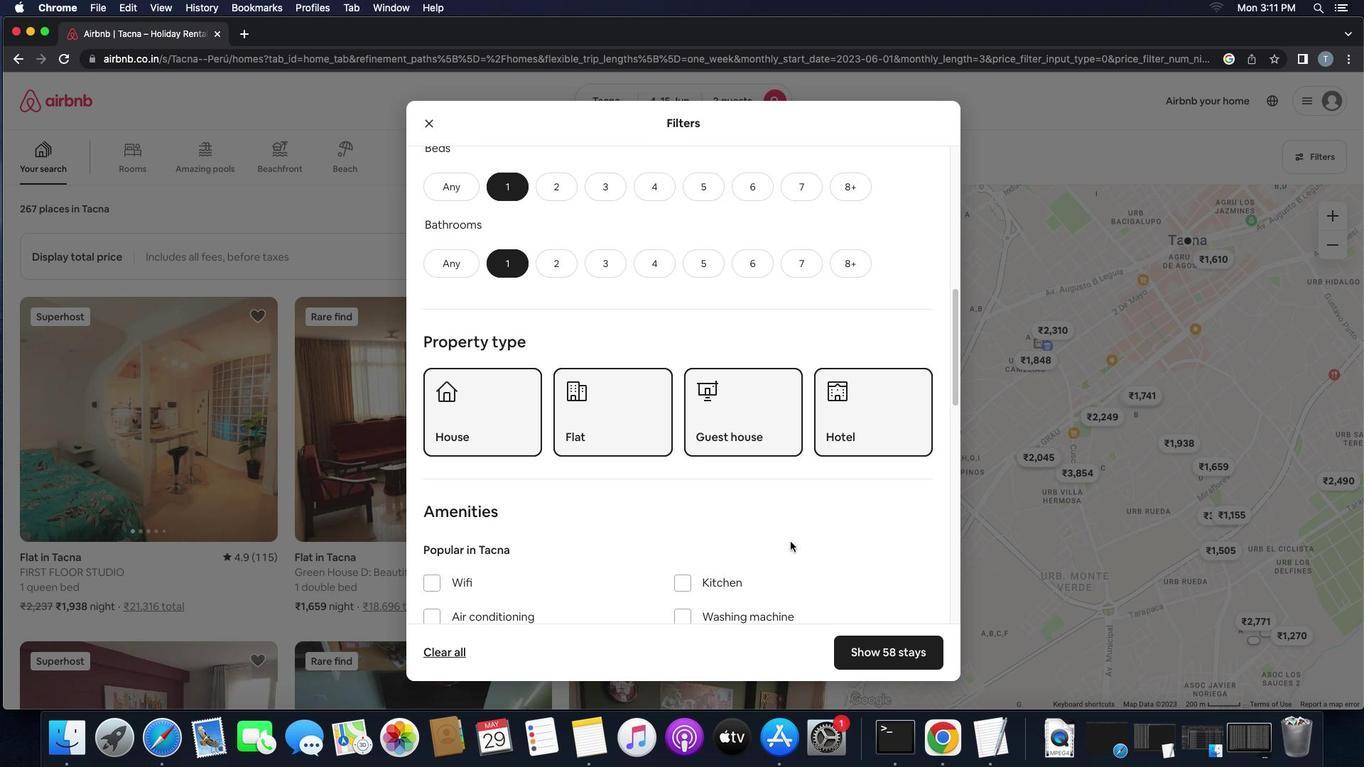 
Action: Mouse scrolled (790, 541) with delta (0, 0)
Screenshot: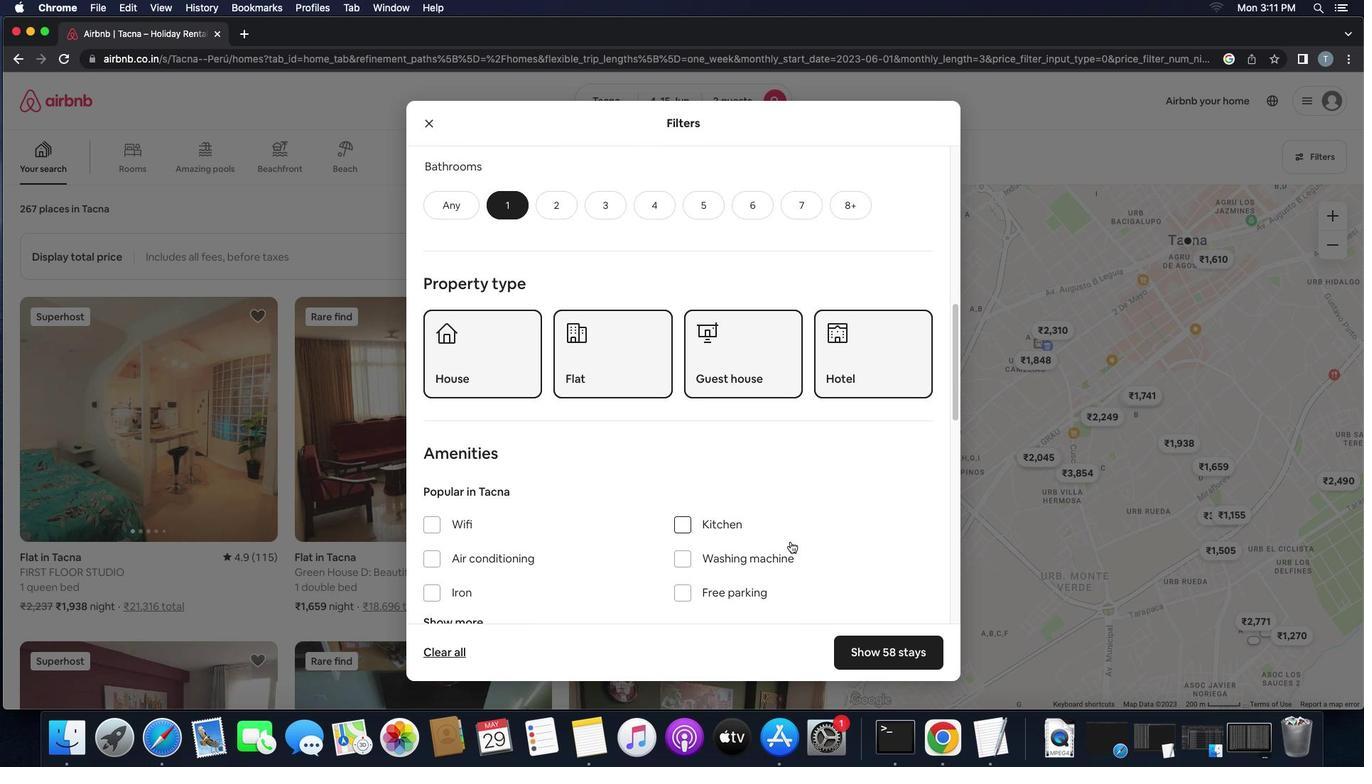 
Action: Mouse scrolled (790, 541) with delta (0, 0)
Screenshot: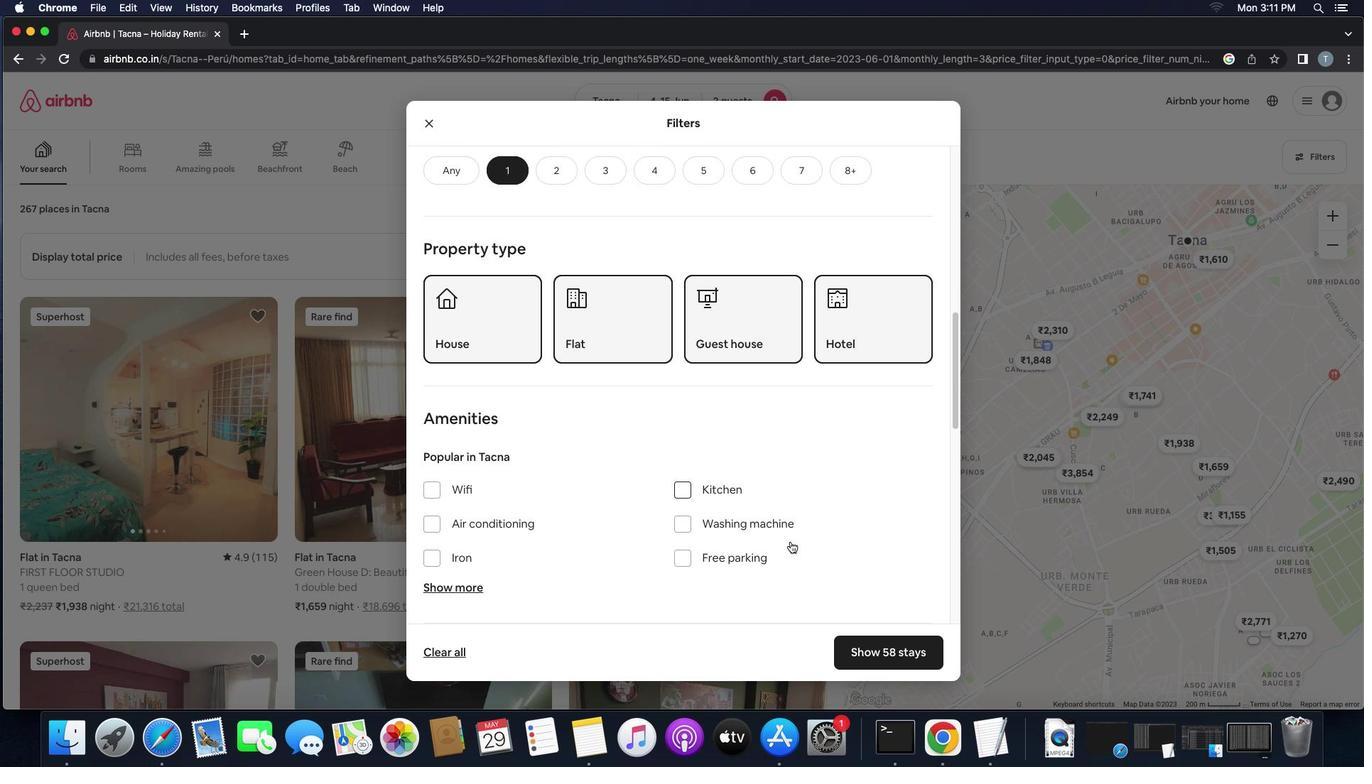 
Action: Mouse scrolled (790, 541) with delta (0, -2)
Screenshot: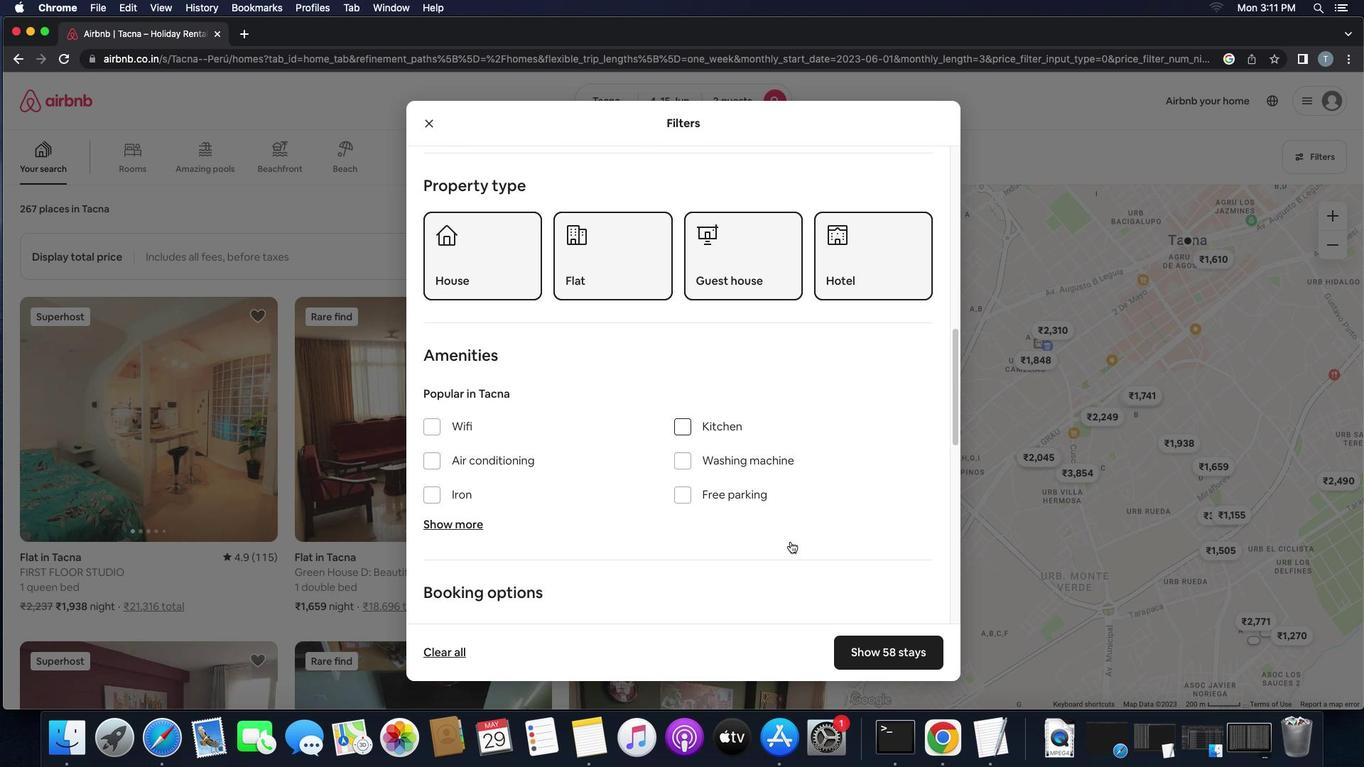 
Action: Mouse scrolled (790, 541) with delta (0, -2)
Screenshot: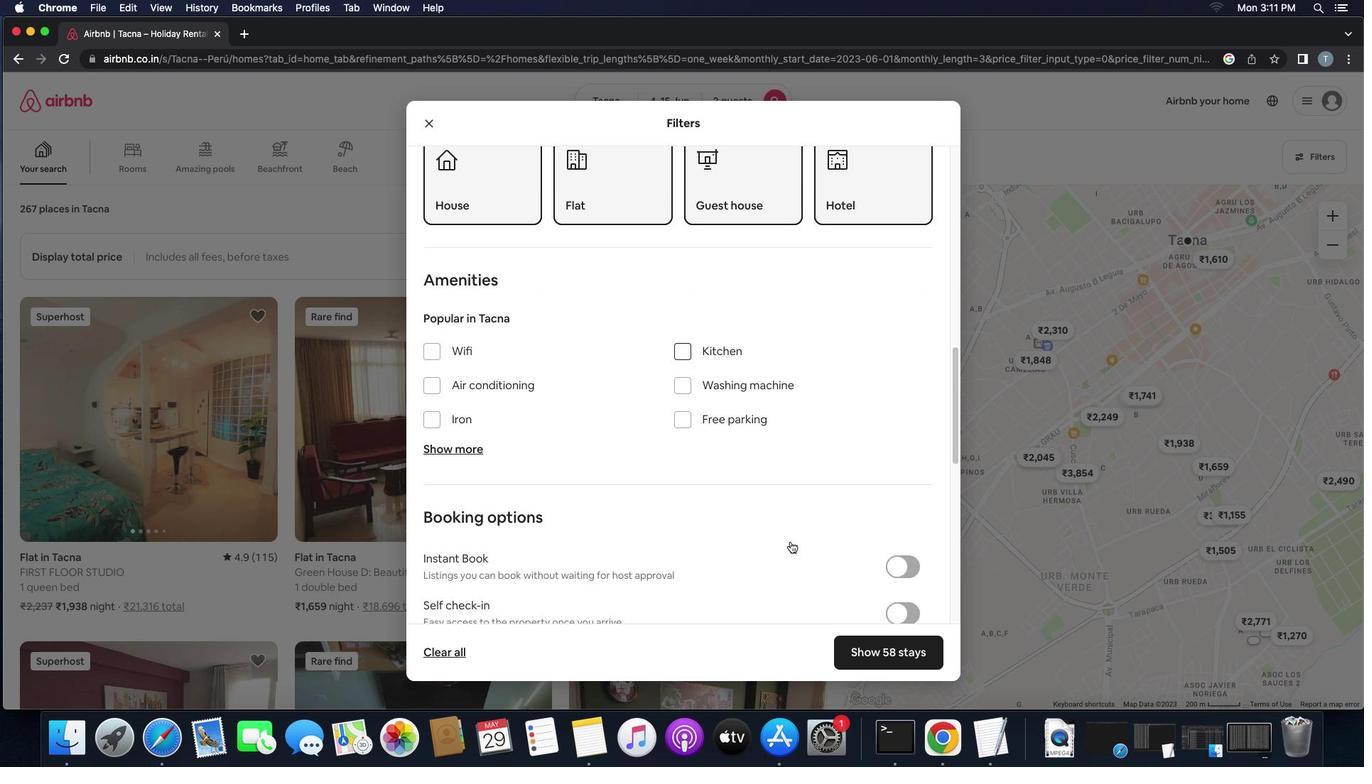 
Action: Mouse moved to (790, 541)
Screenshot: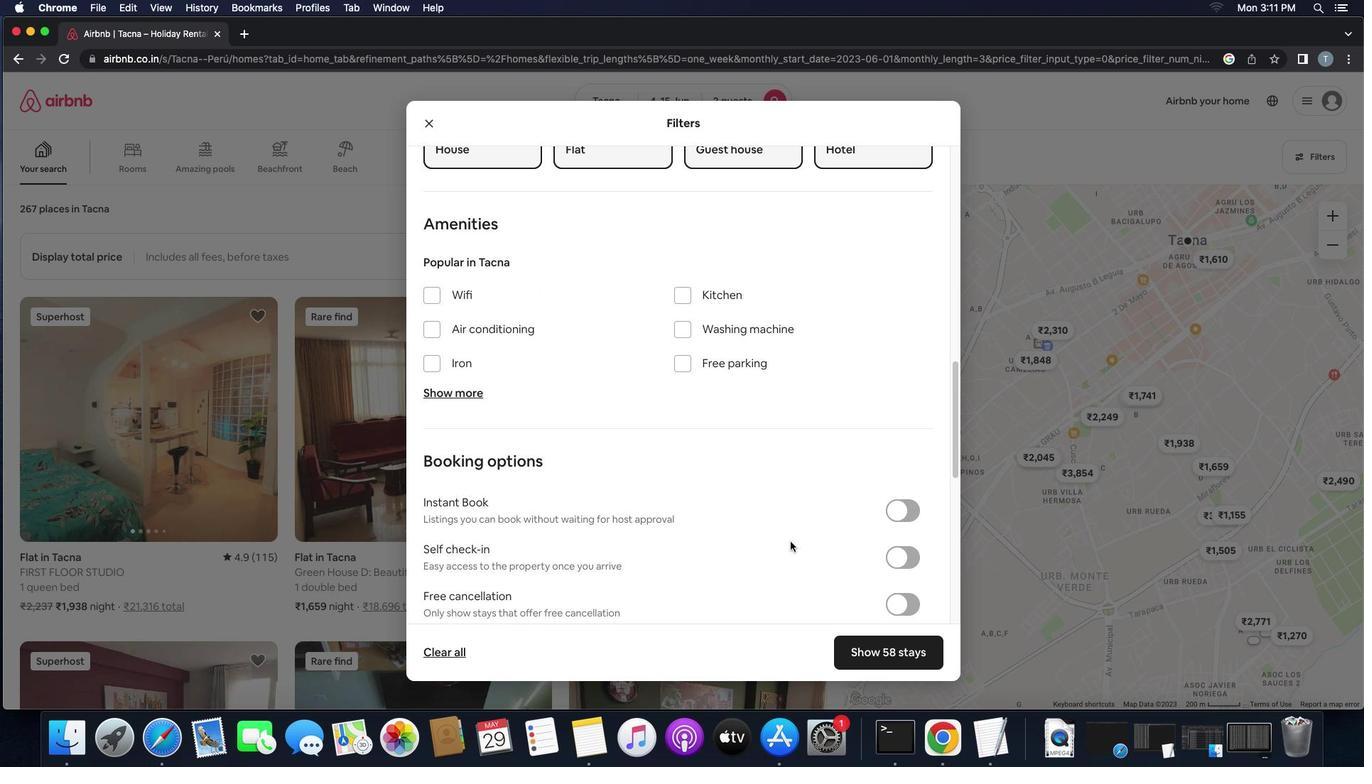 
Action: Mouse scrolled (790, 541) with delta (0, 0)
Screenshot: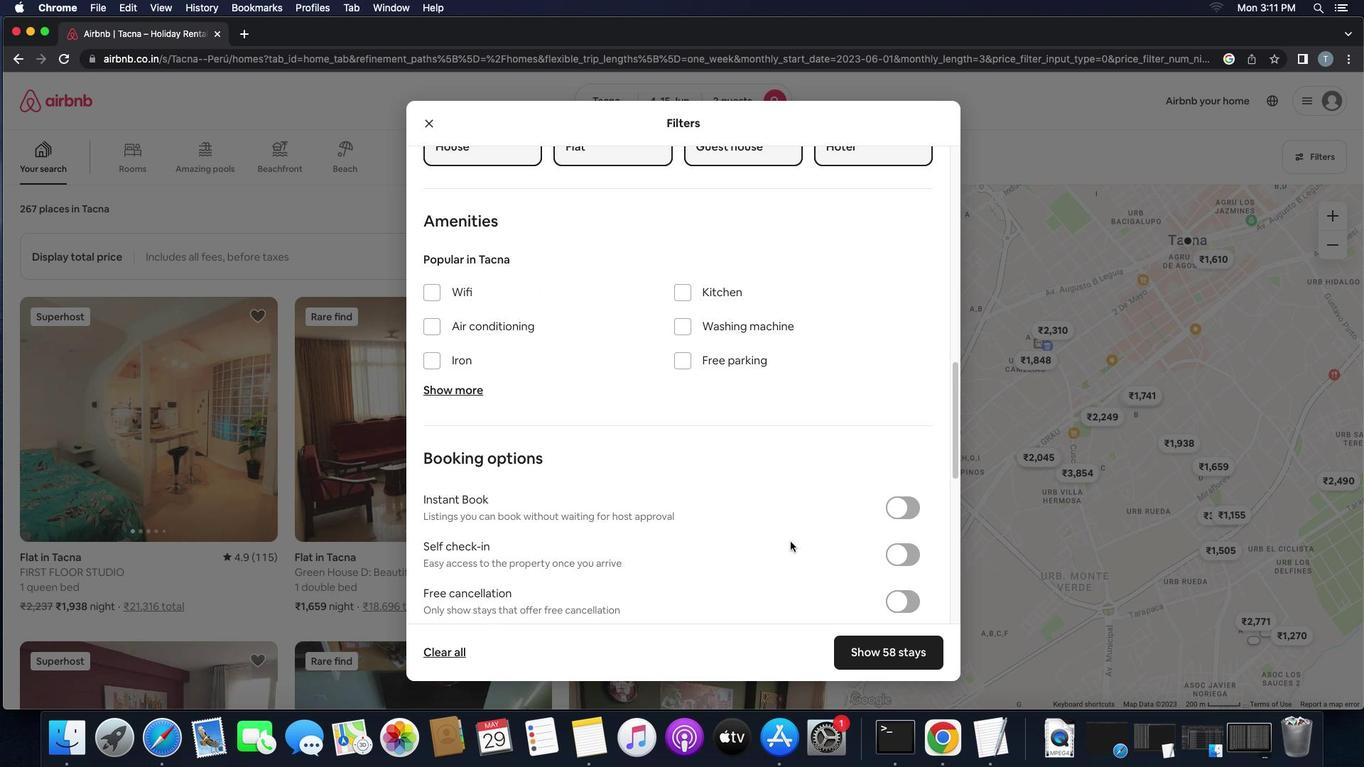 
Action: Mouse scrolled (790, 541) with delta (0, 0)
Screenshot: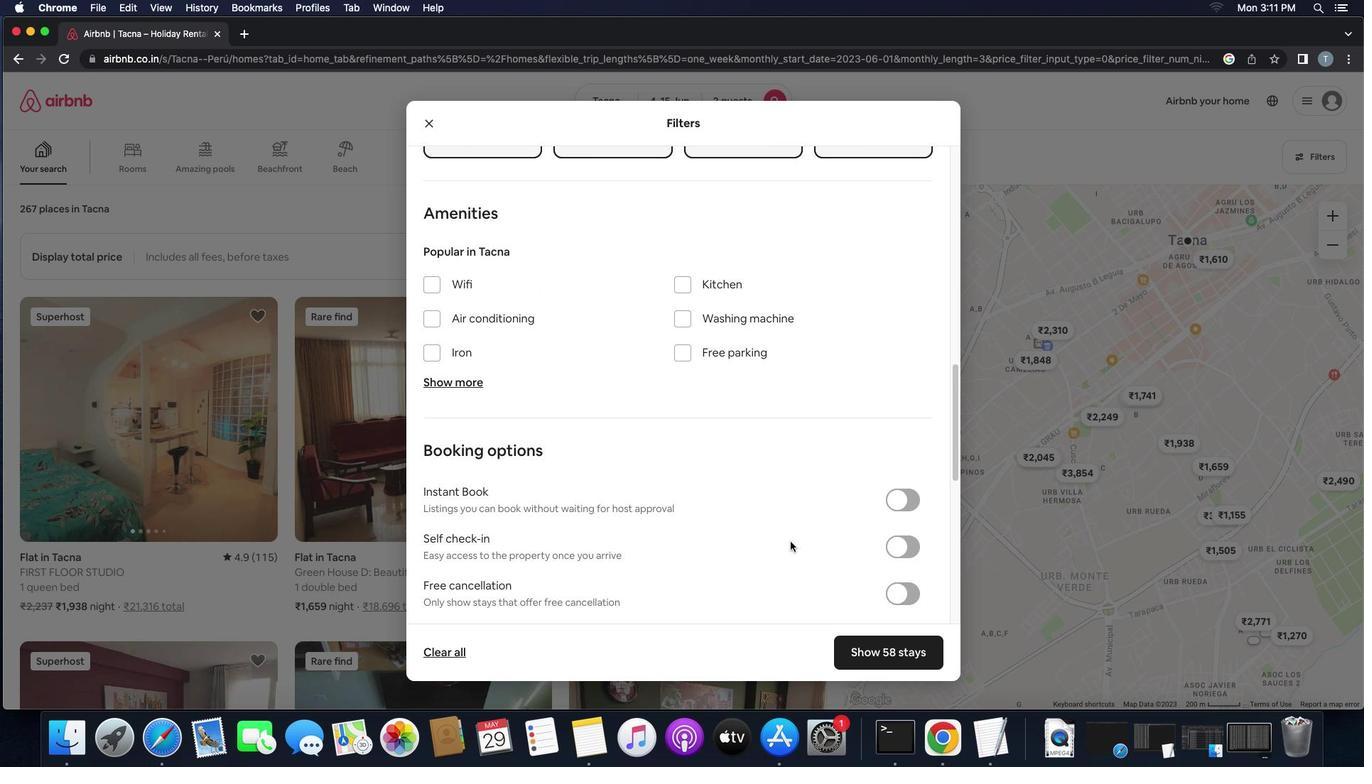 
Action: Mouse moved to (904, 542)
Screenshot: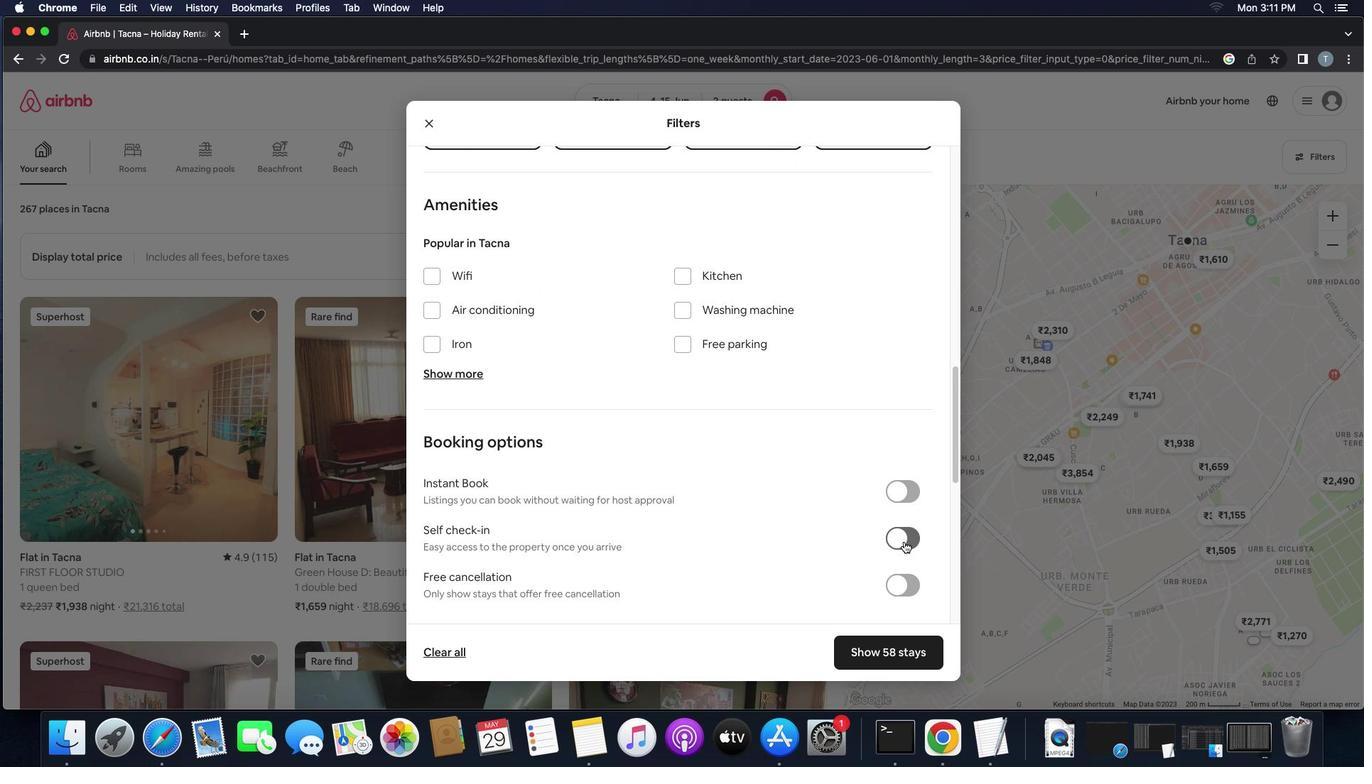 
Action: Mouse pressed left at (904, 542)
Screenshot: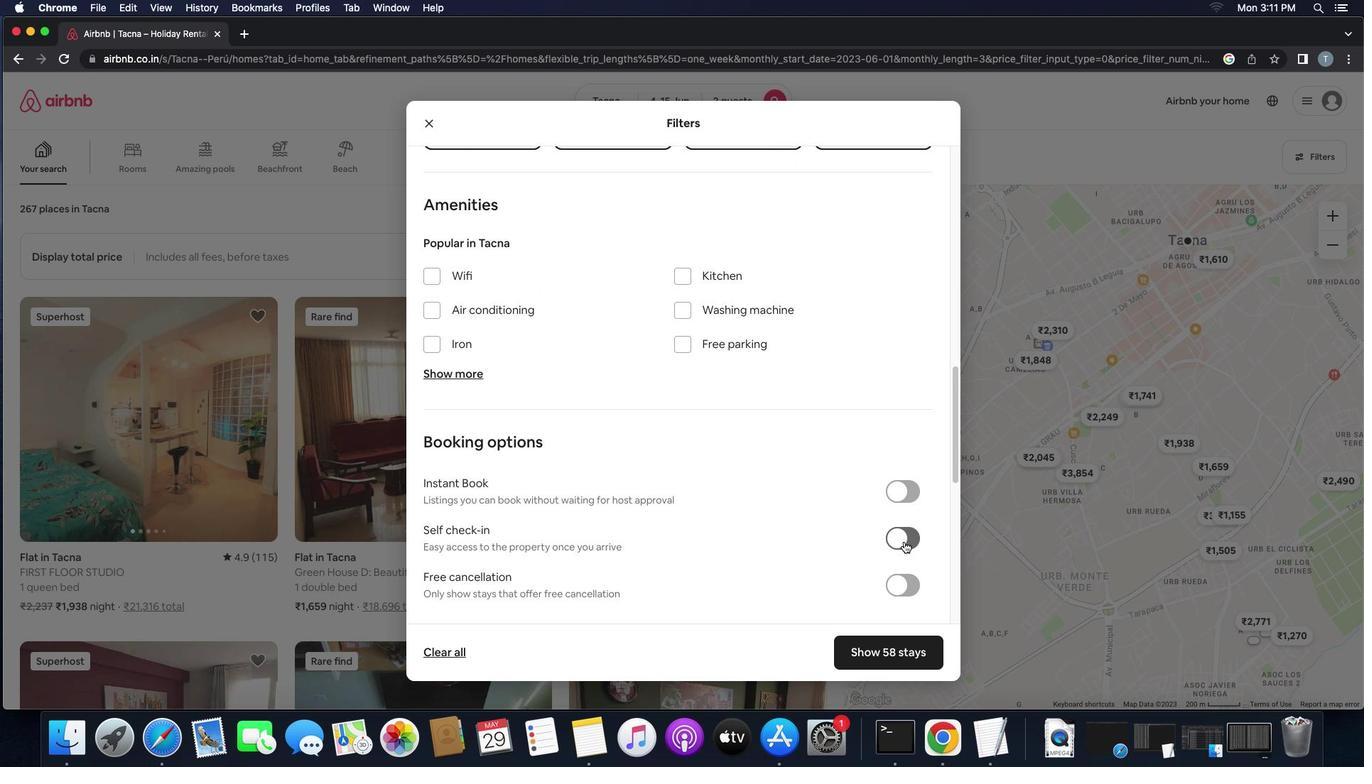 
Action: Mouse moved to (824, 560)
Screenshot: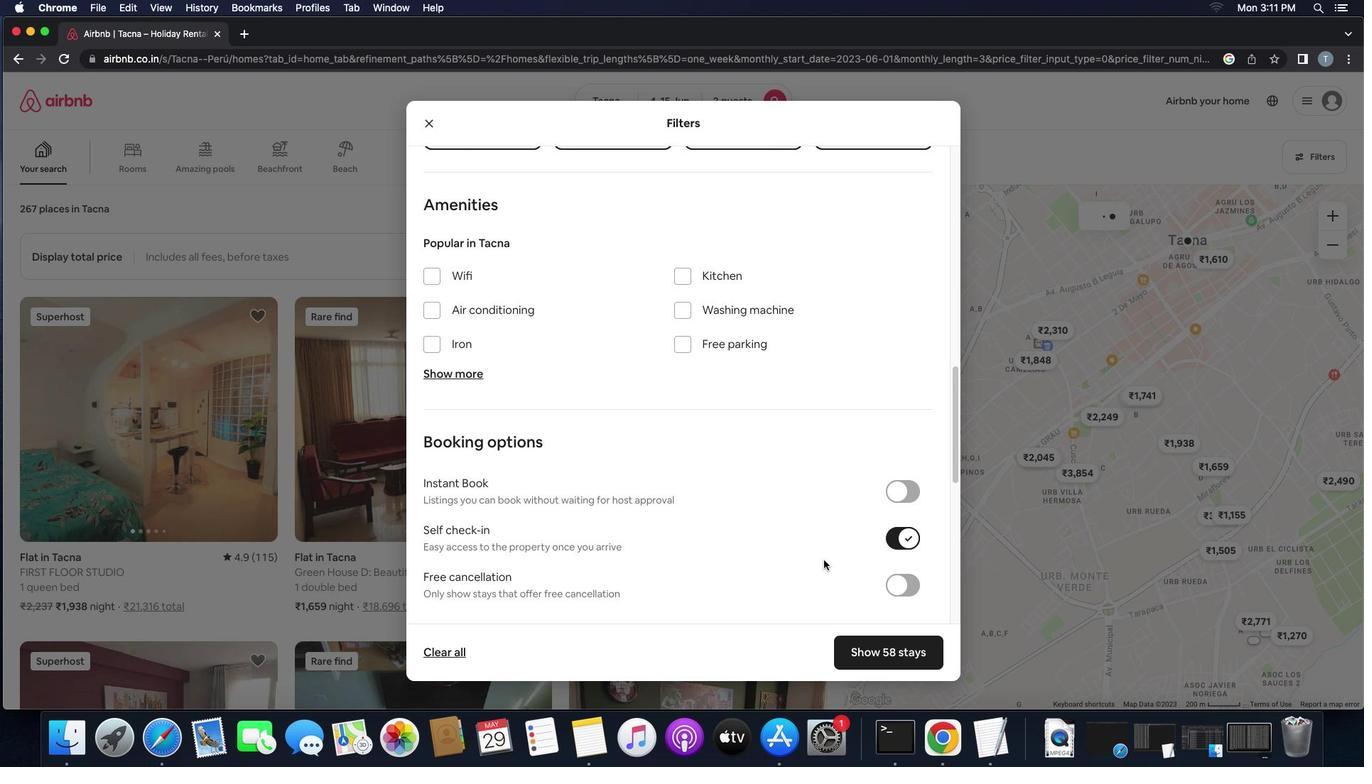 
Action: Mouse scrolled (824, 560) with delta (0, 0)
Screenshot: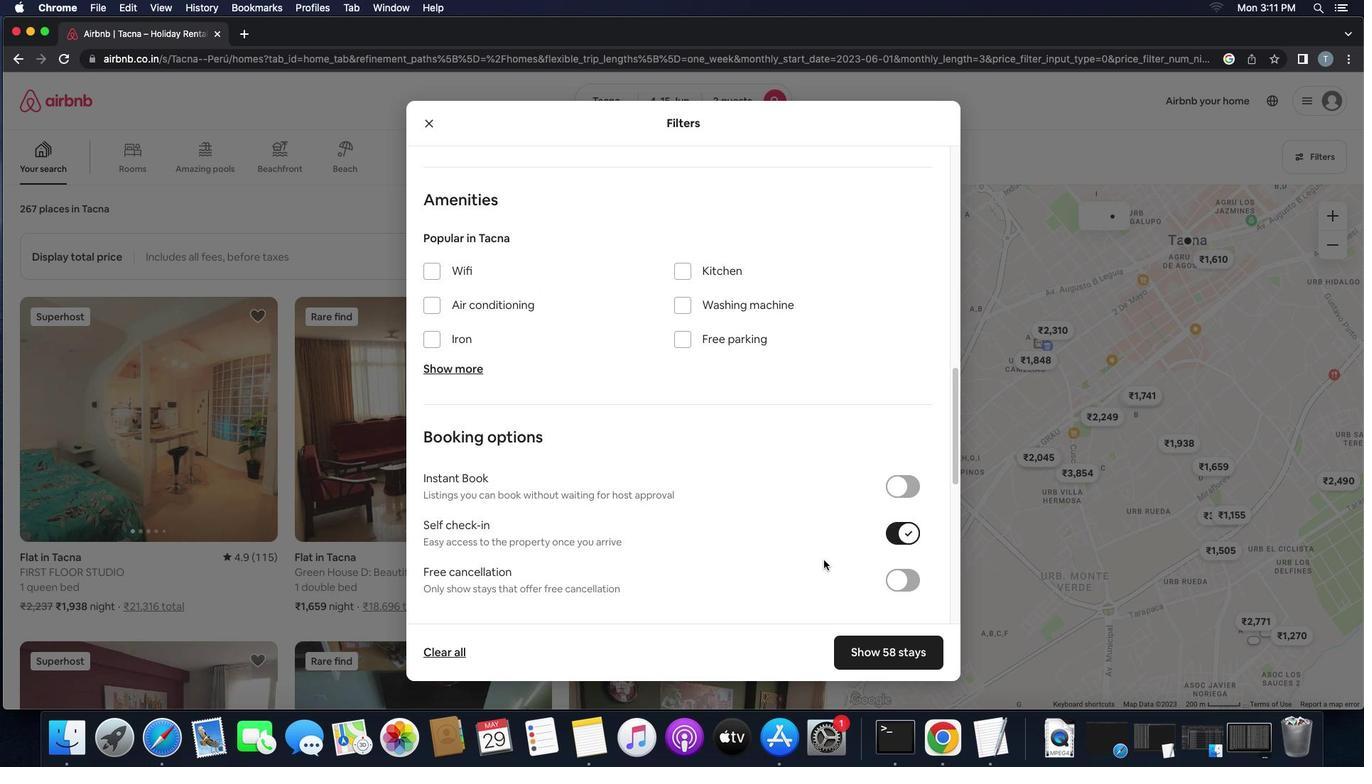 
Action: Mouse scrolled (824, 560) with delta (0, 0)
Screenshot: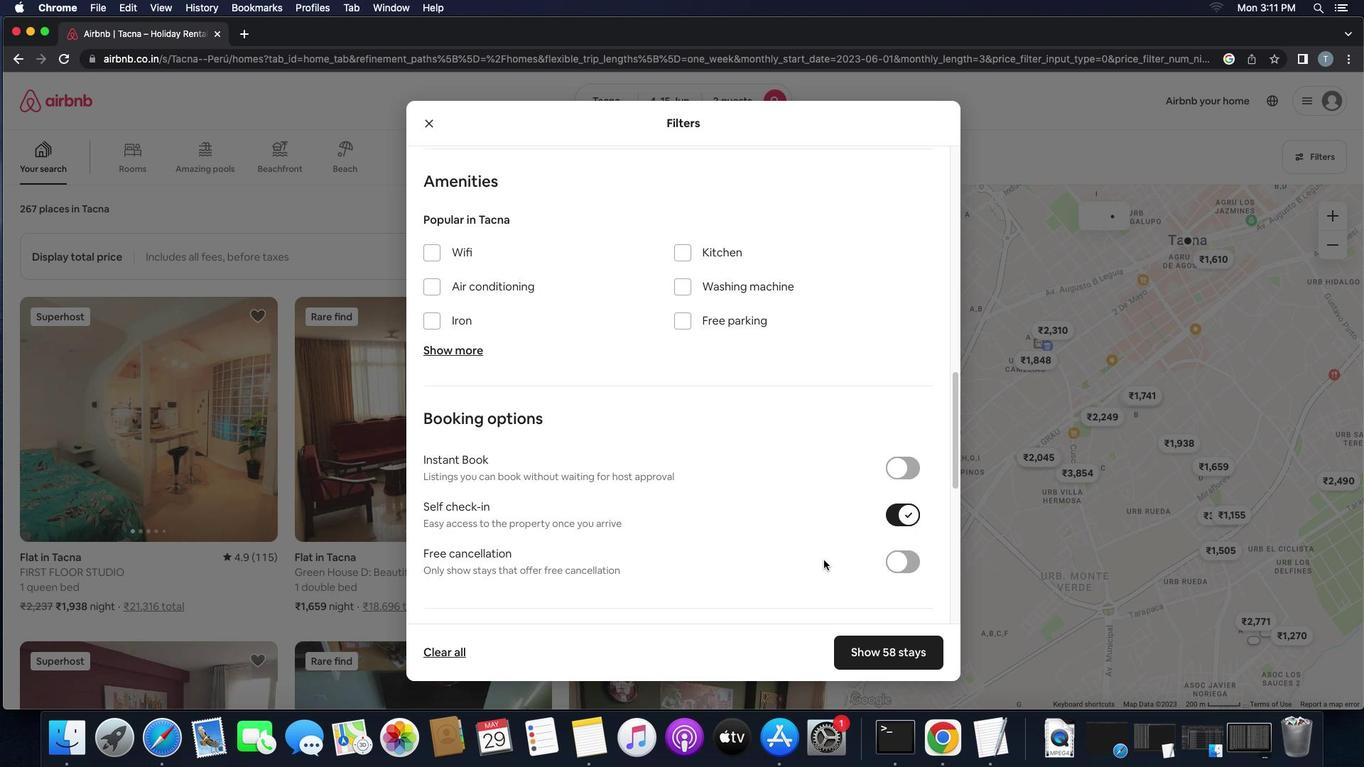 
Action: Mouse scrolled (824, 560) with delta (0, -2)
Screenshot: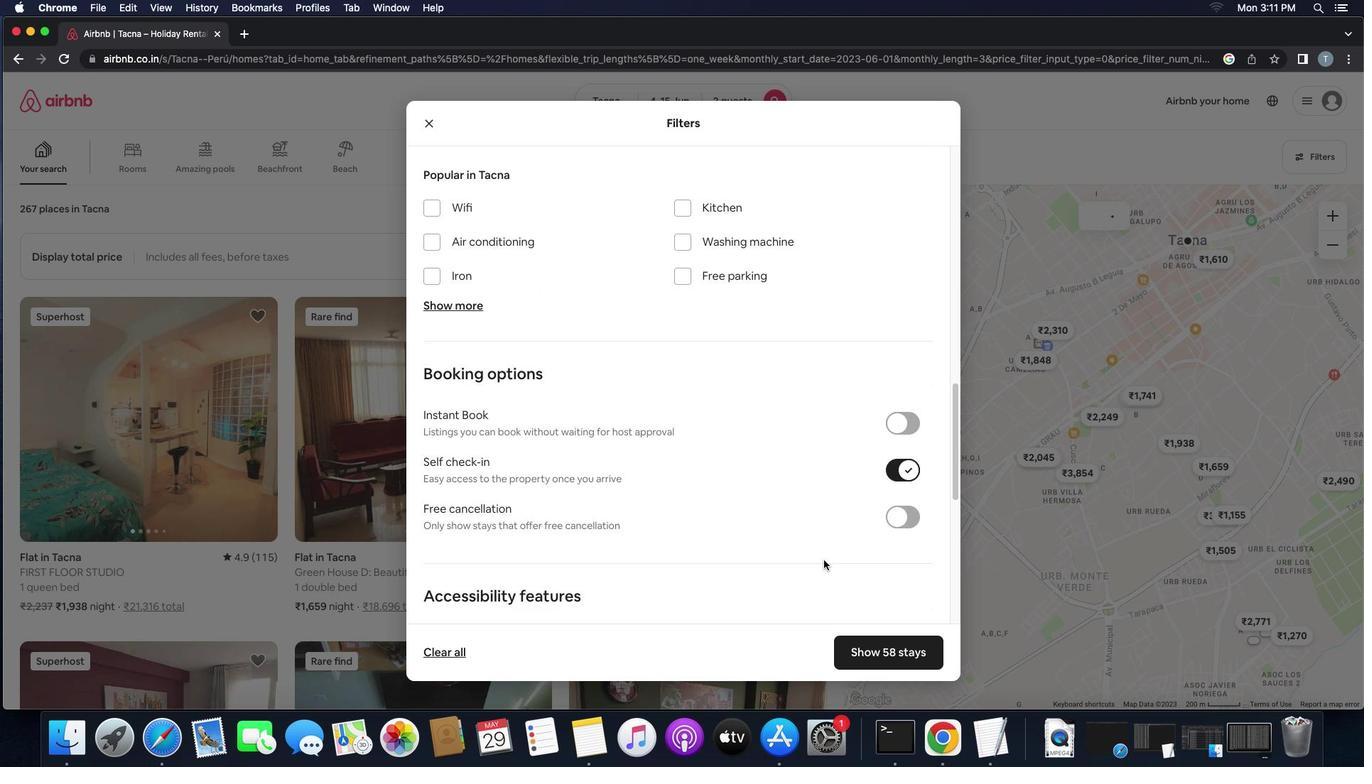 
Action: Mouse scrolled (824, 560) with delta (0, -2)
Screenshot: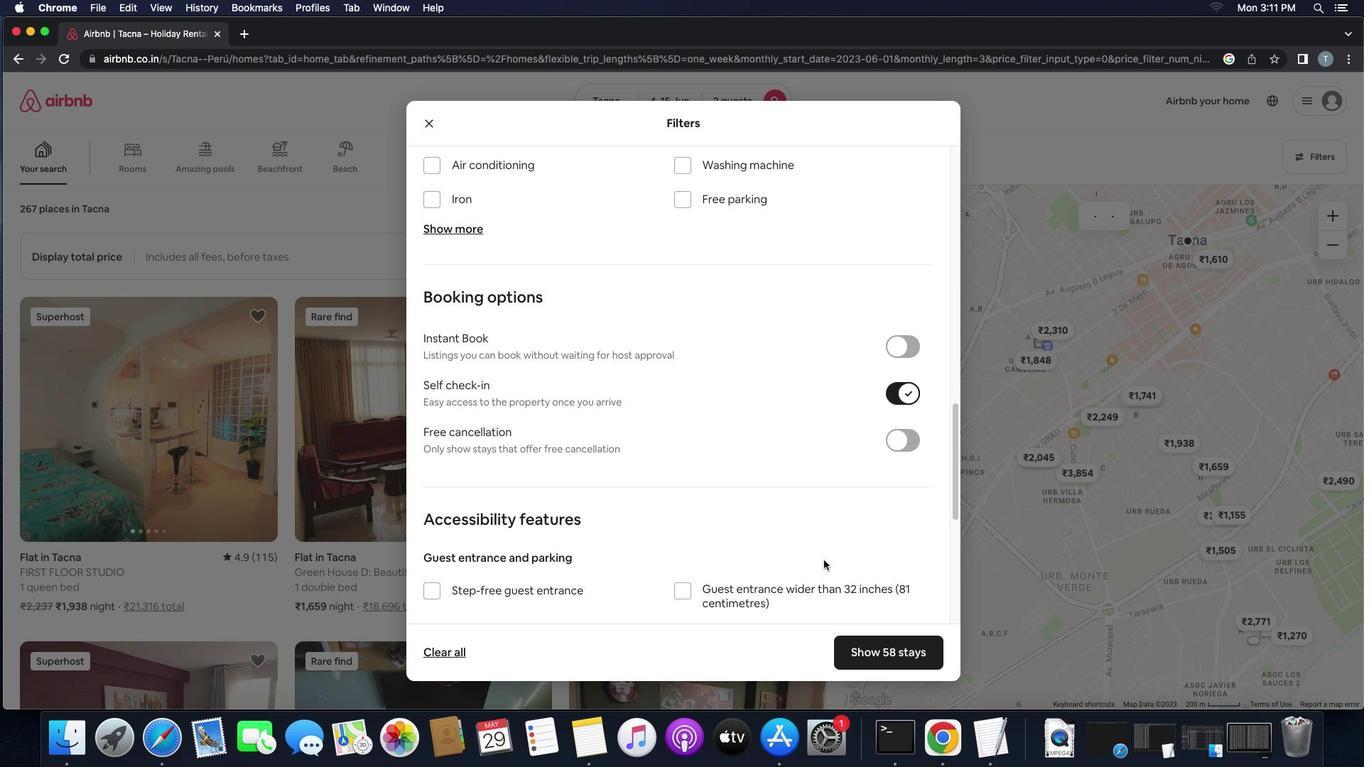 
Action: Mouse moved to (726, 535)
Screenshot: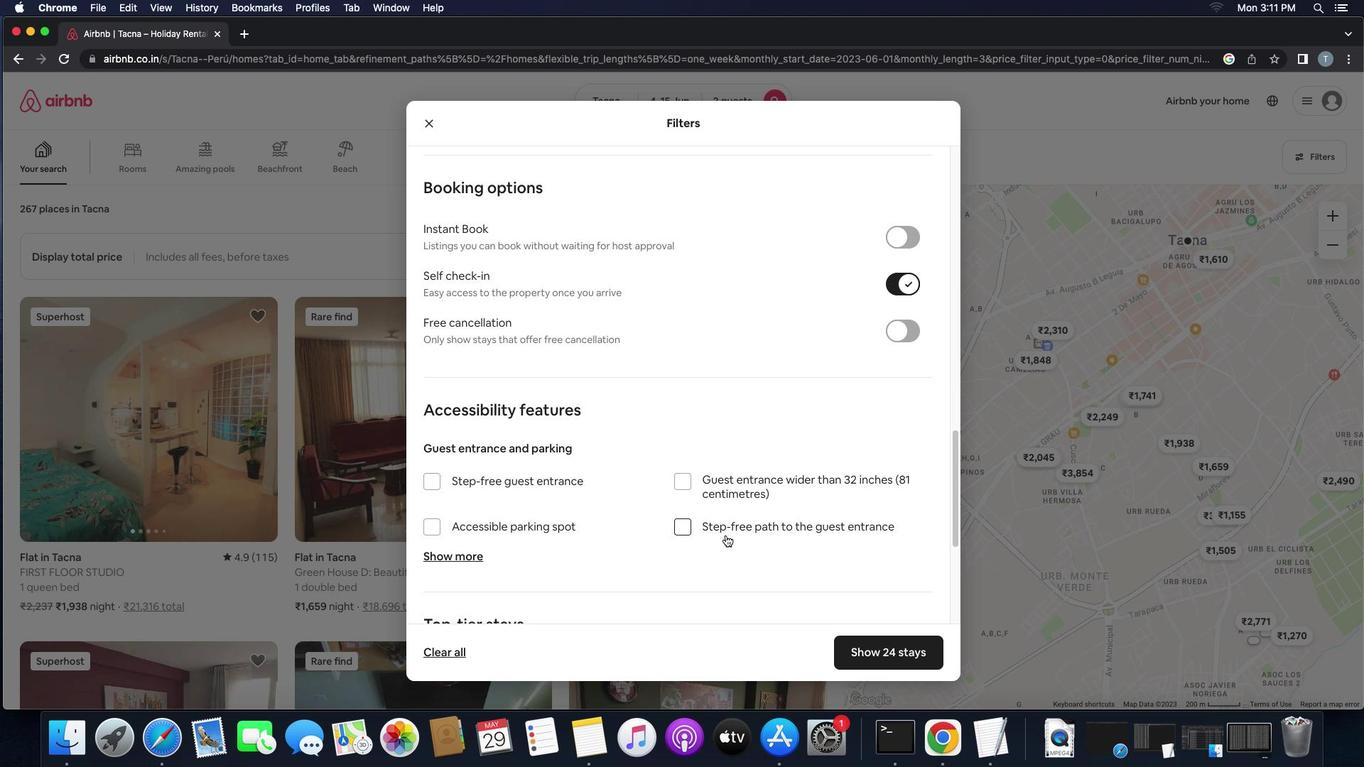 
Action: Mouse scrolled (726, 535) with delta (0, 0)
Screenshot: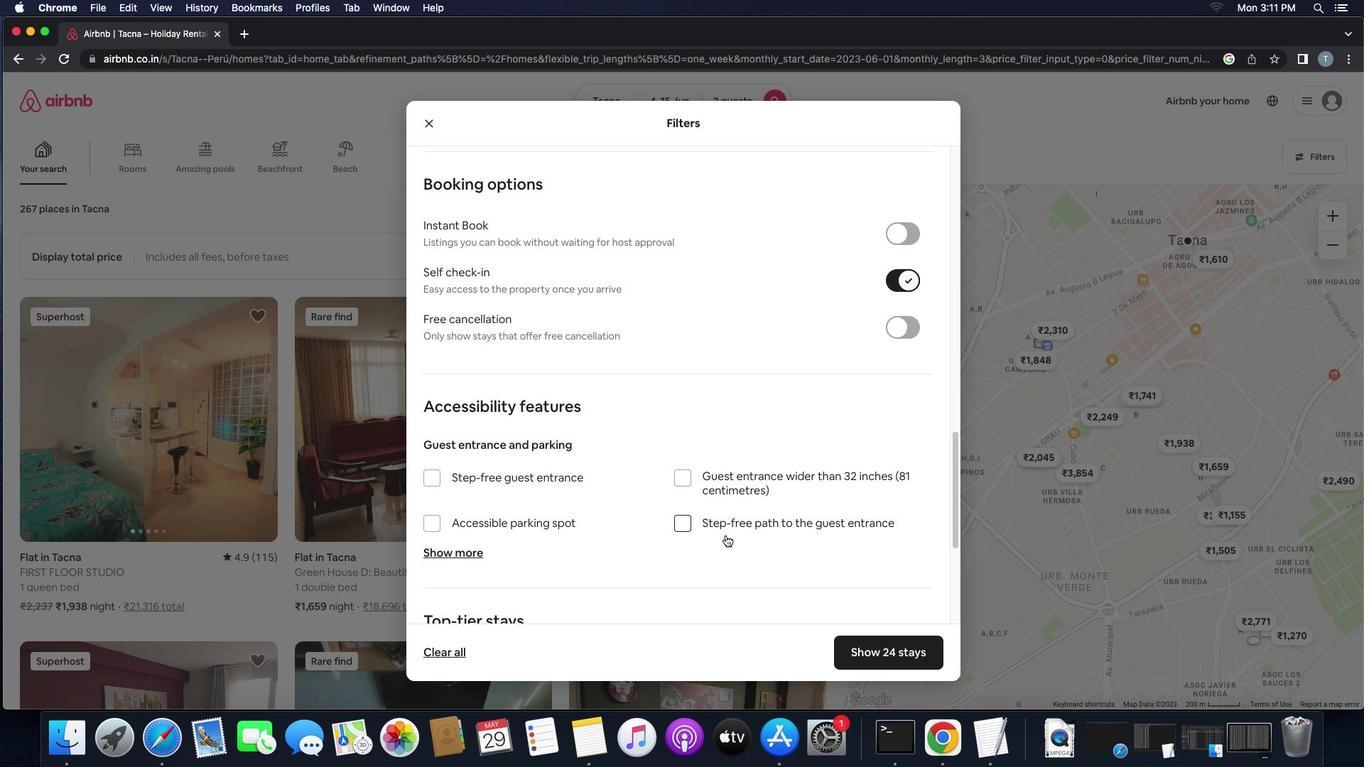 
Action: Mouse scrolled (726, 535) with delta (0, 0)
Screenshot: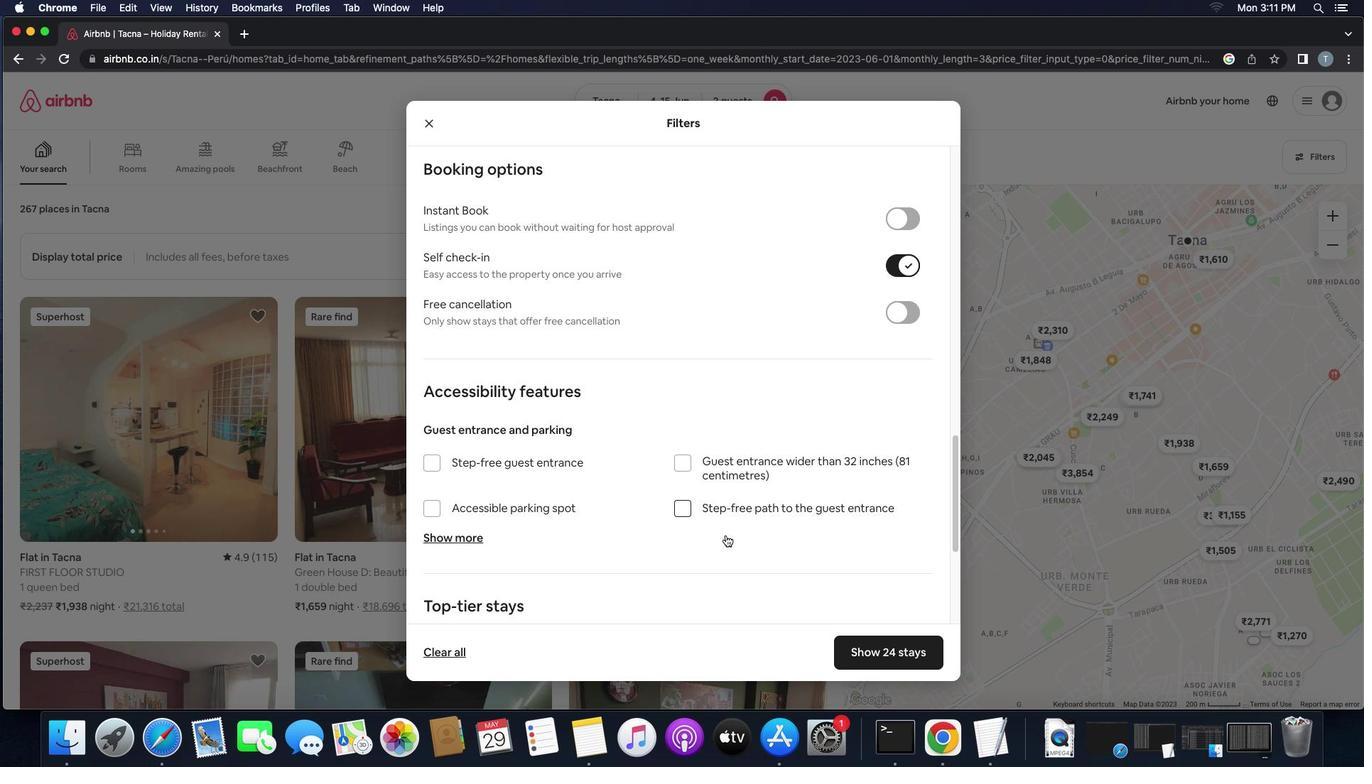 
Action: Mouse scrolled (726, 535) with delta (0, -2)
Screenshot: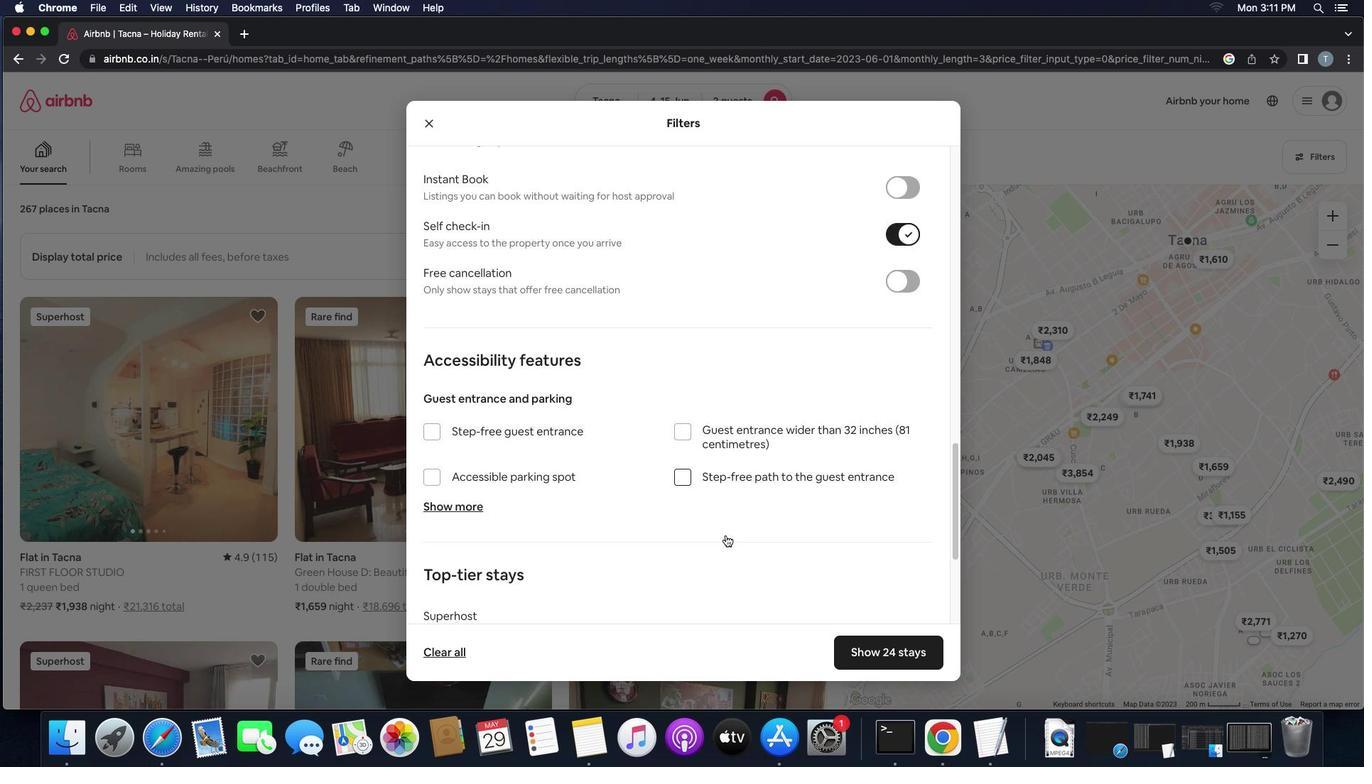 
Action: Mouse scrolled (726, 535) with delta (0, -2)
Screenshot: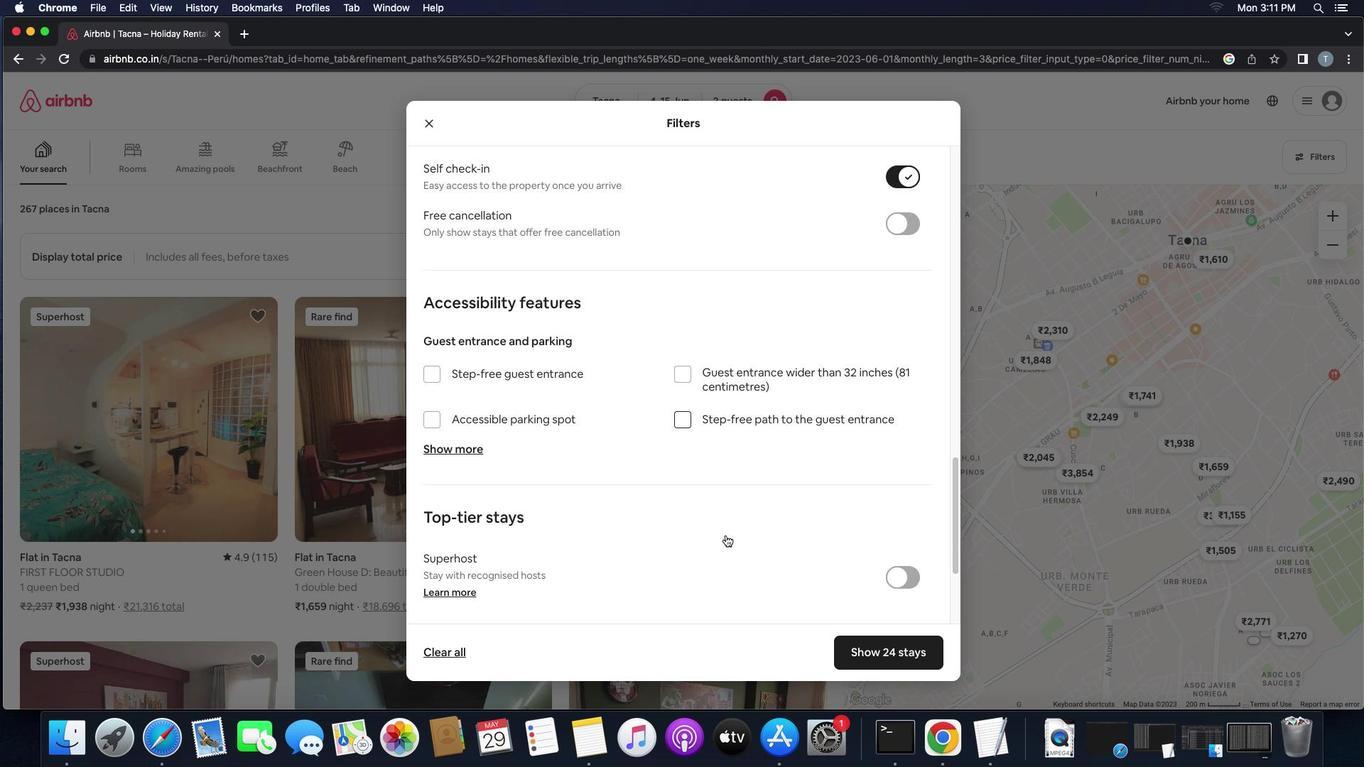 
Action: Mouse scrolled (726, 535) with delta (0, 0)
Screenshot: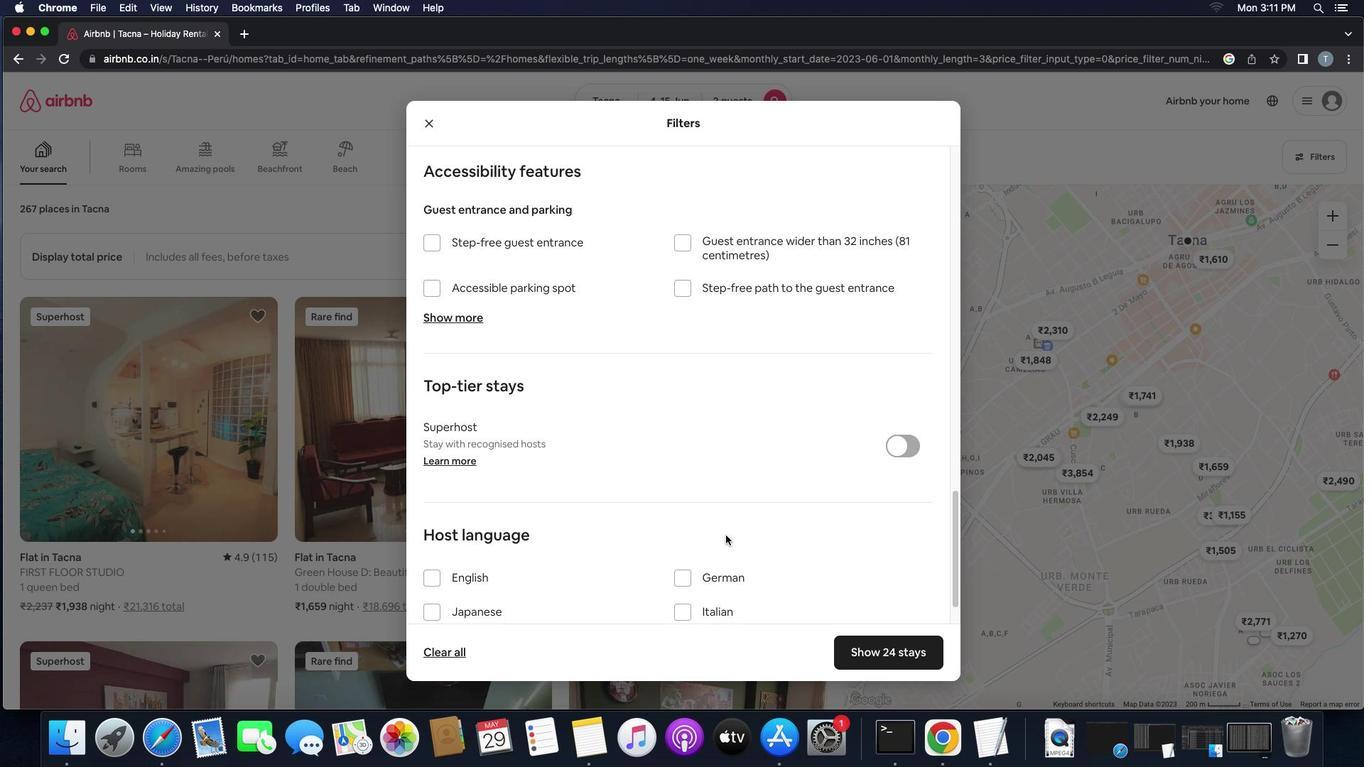 
Action: Mouse scrolled (726, 535) with delta (0, 0)
Screenshot: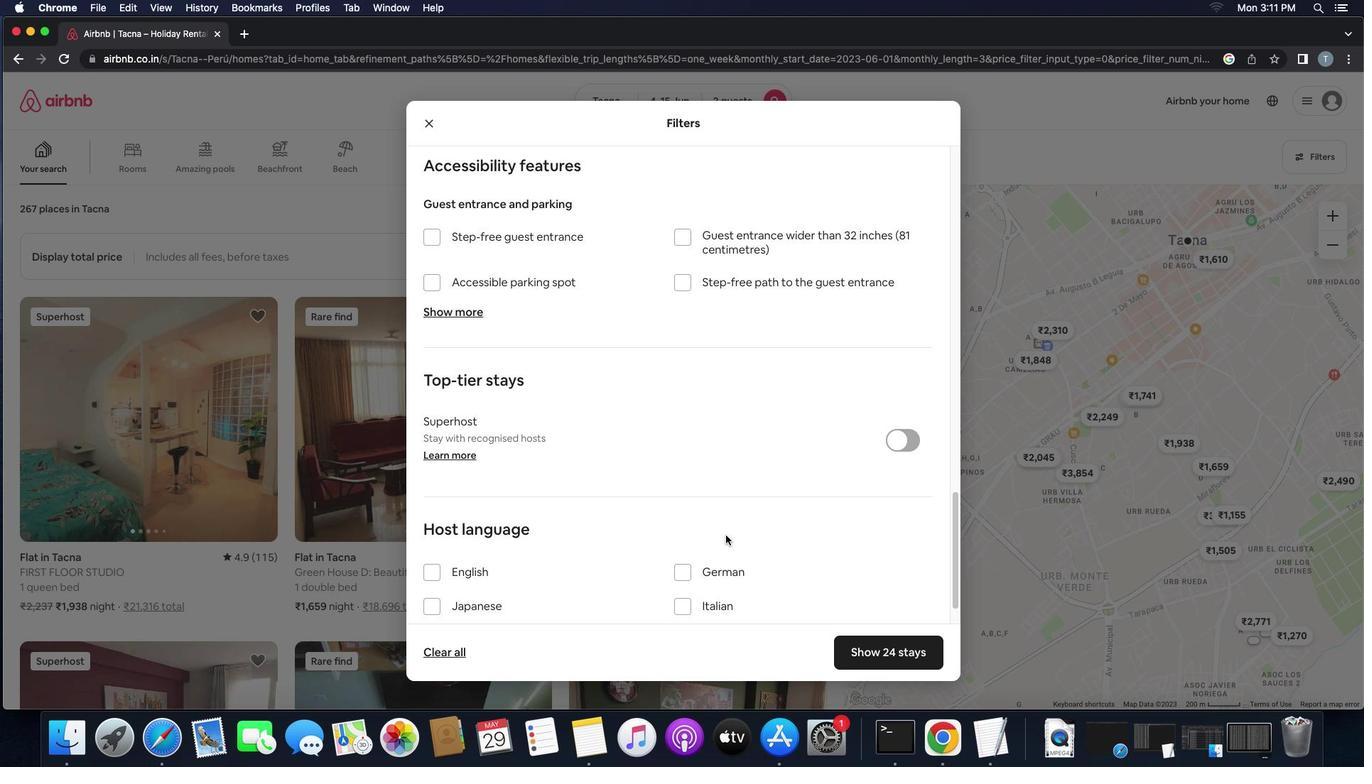 
Action: Mouse scrolled (726, 535) with delta (0, -2)
Screenshot: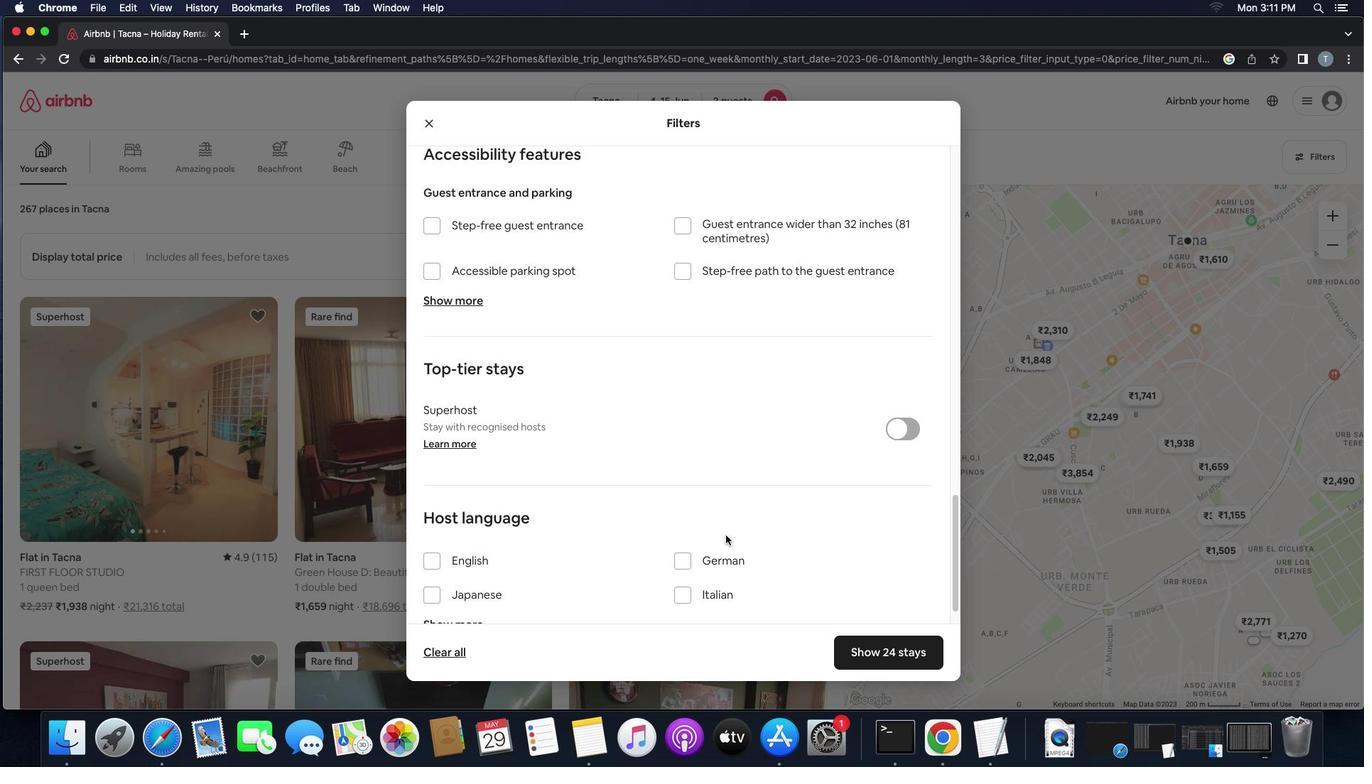 
Action: Mouse scrolled (726, 535) with delta (0, -2)
Screenshot: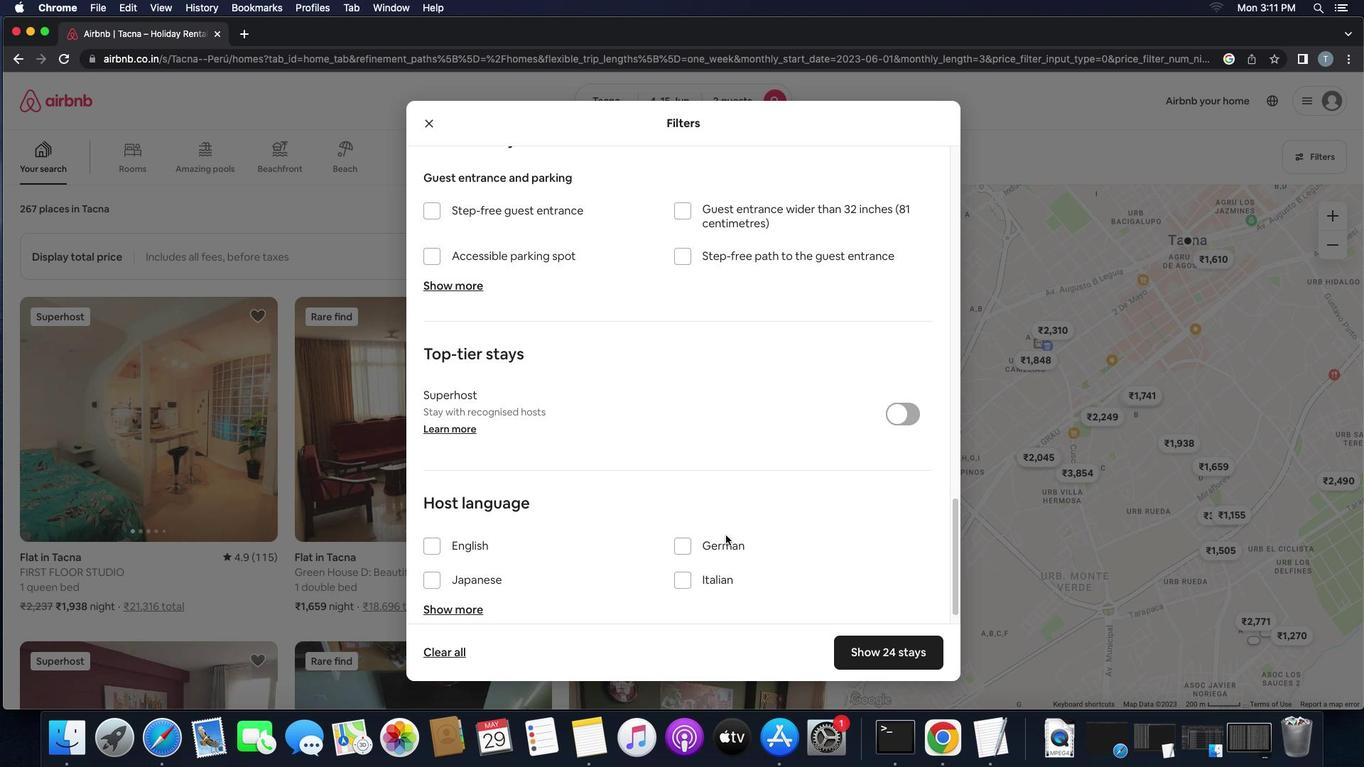 
Action: Mouse moved to (442, 525)
Screenshot: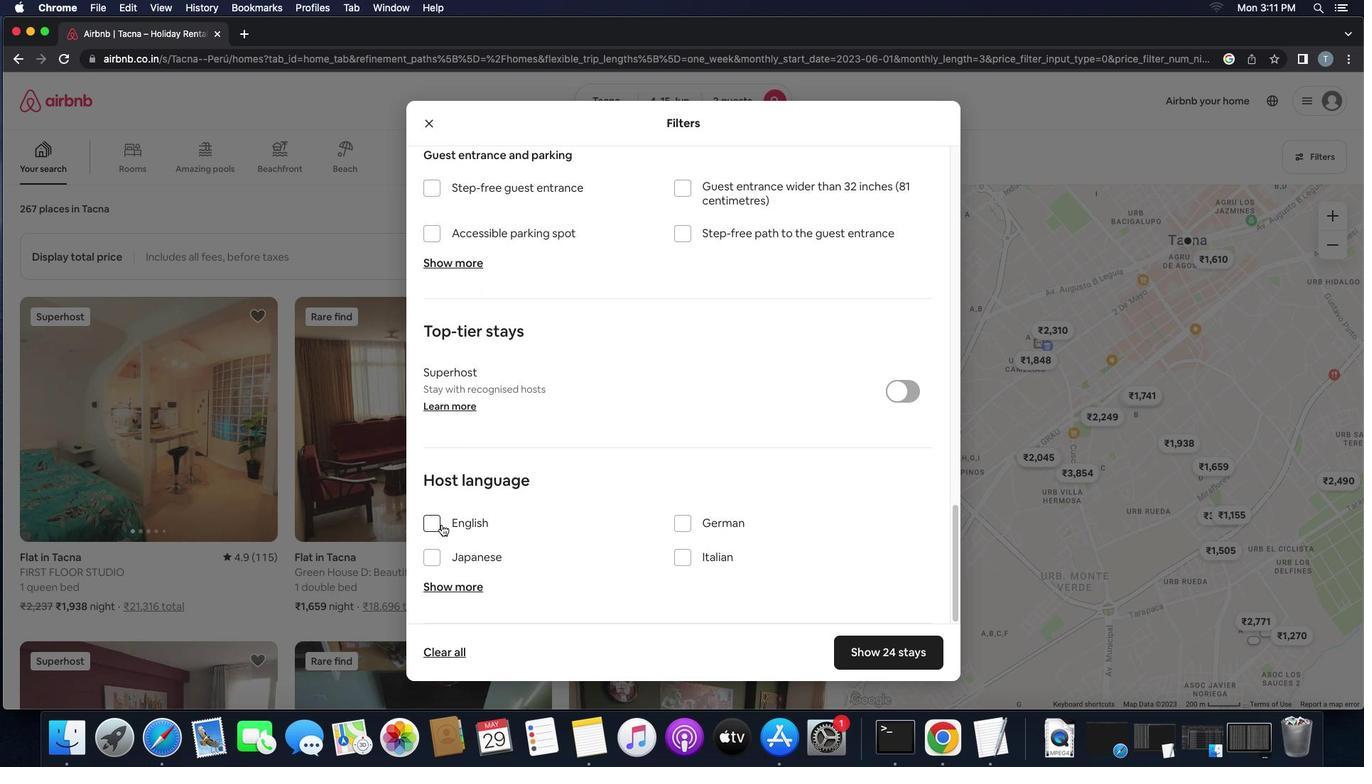
Action: Mouse pressed left at (442, 525)
Screenshot: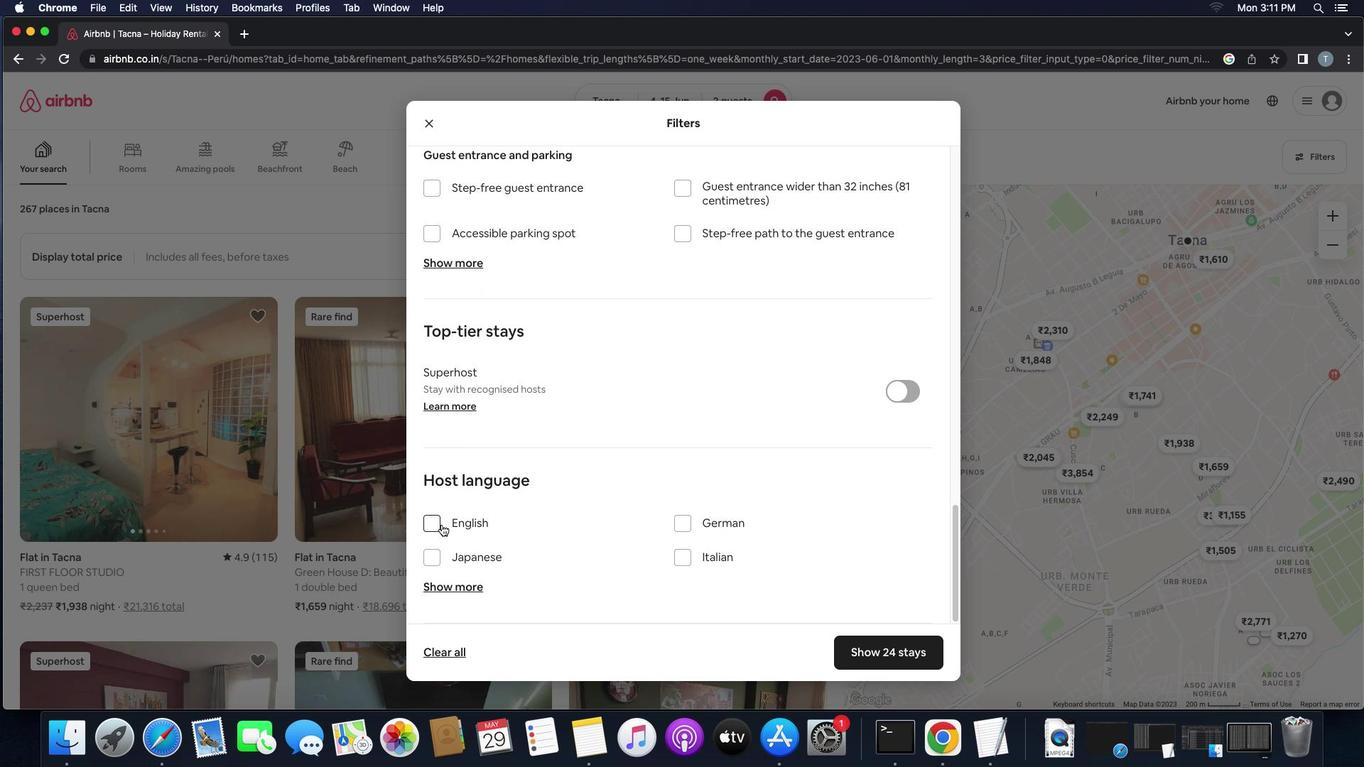 
Action: Mouse moved to (590, 545)
Screenshot: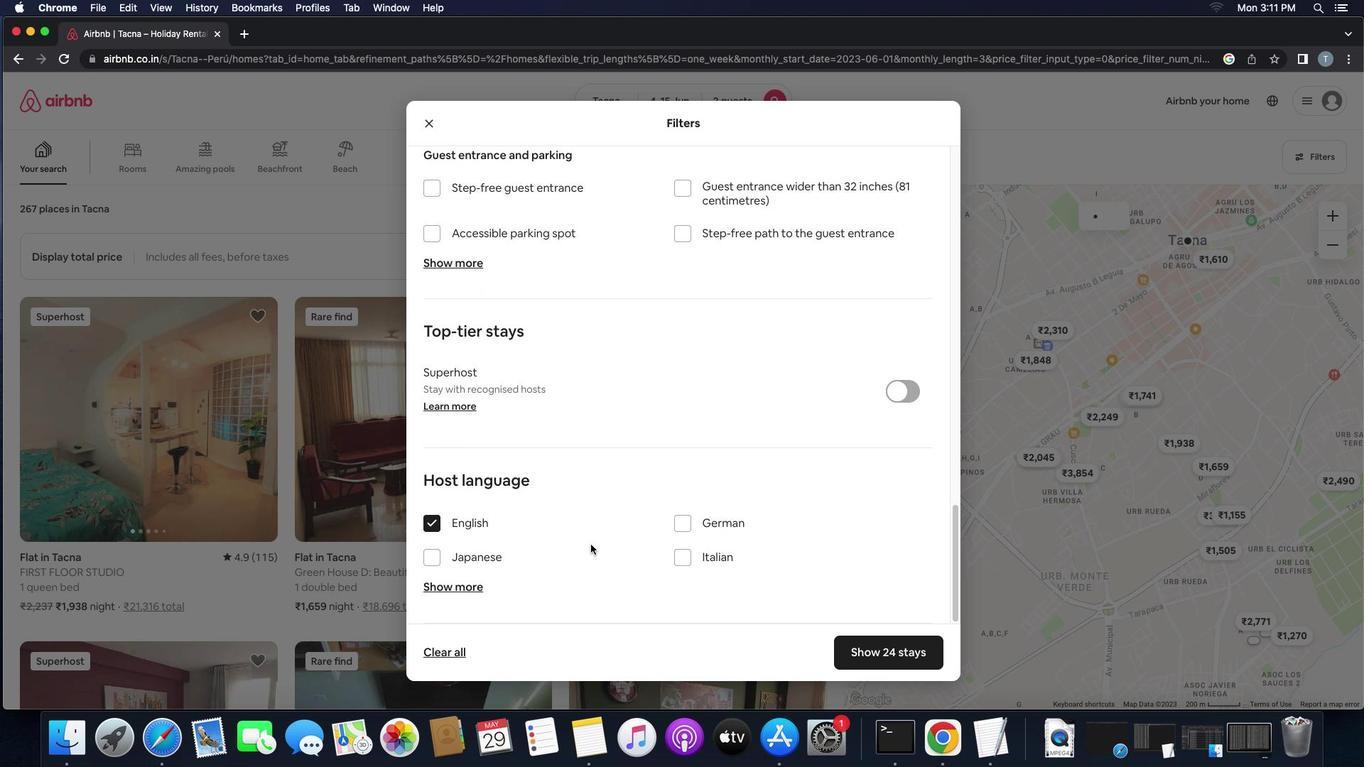 
Action: Mouse scrolled (590, 545) with delta (0, 0)
Screenshot: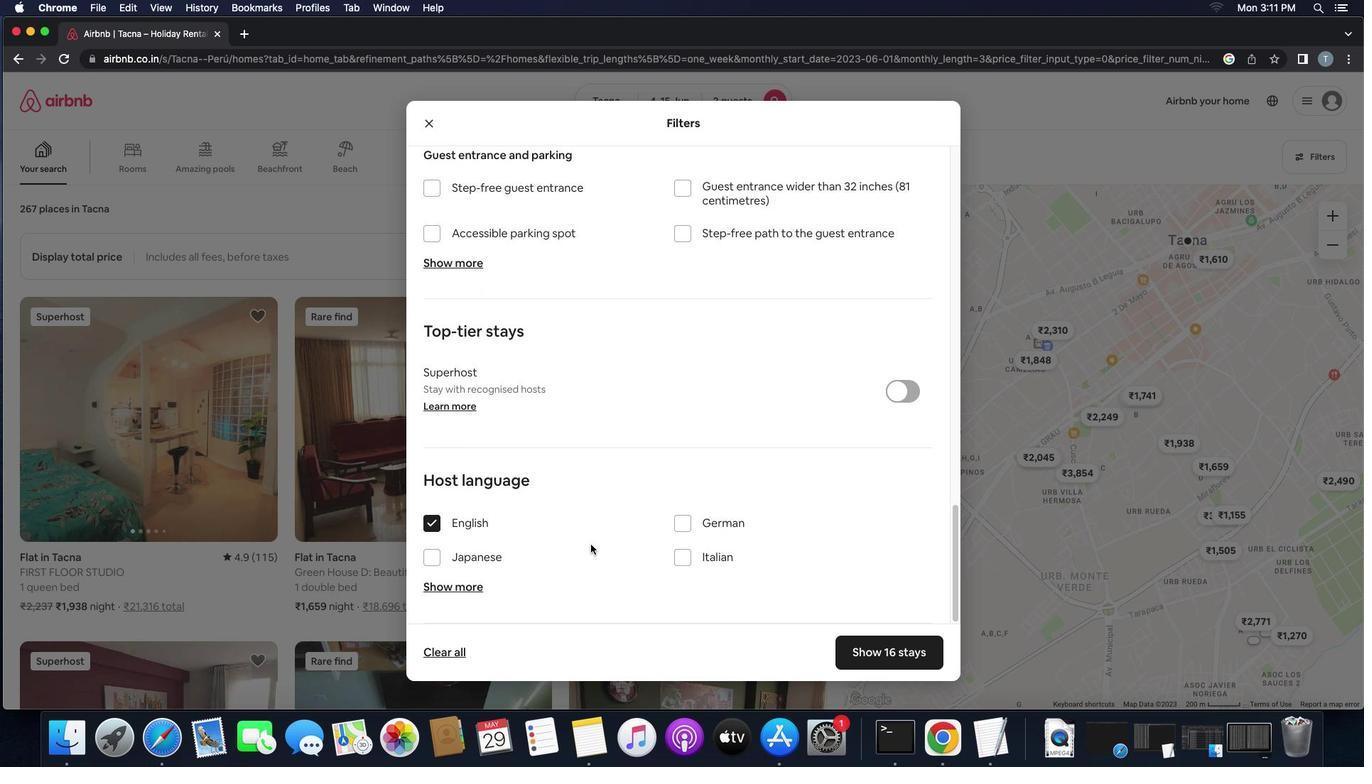 
Action: Mouse scrolled (590, 545) with delta (0, 0)
Screenshot: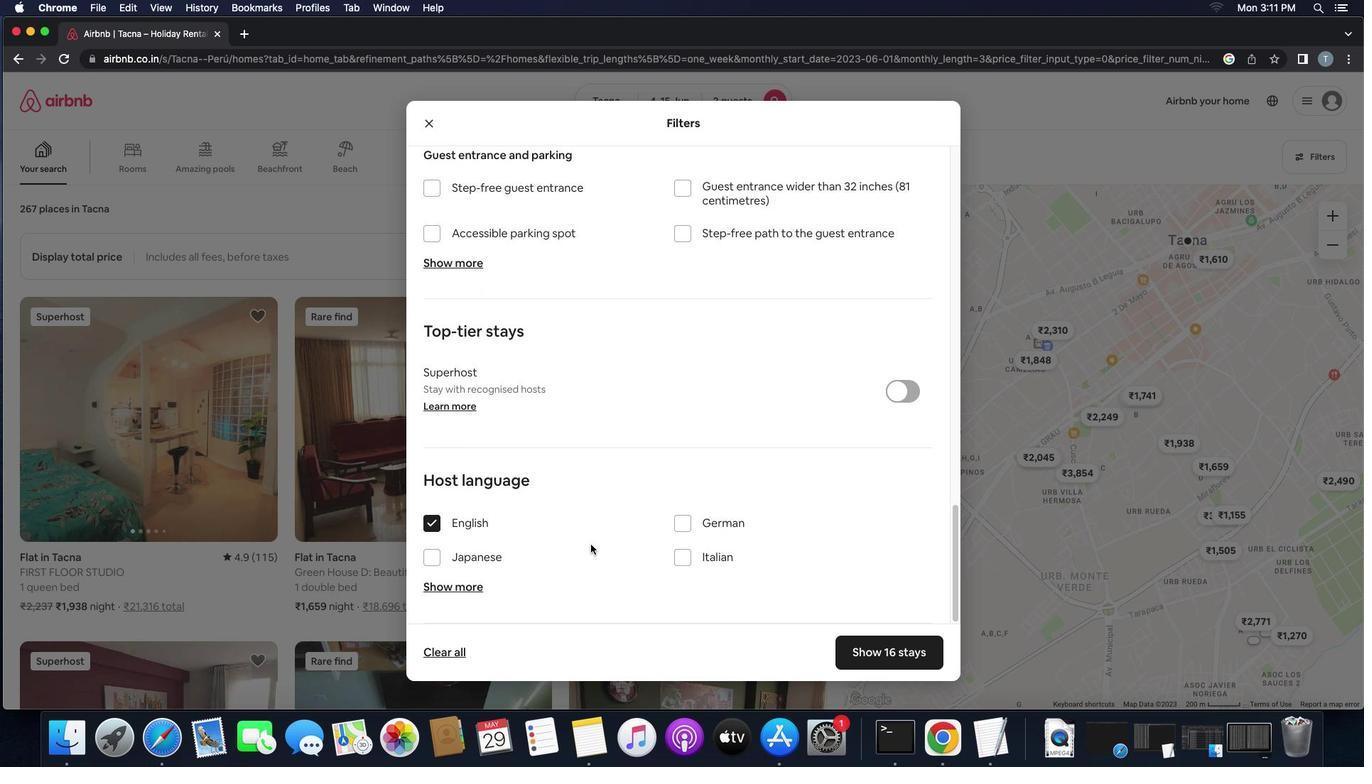 
Action: Mouse scrolled (590, 545) with delta (0, 0)
Screenshot: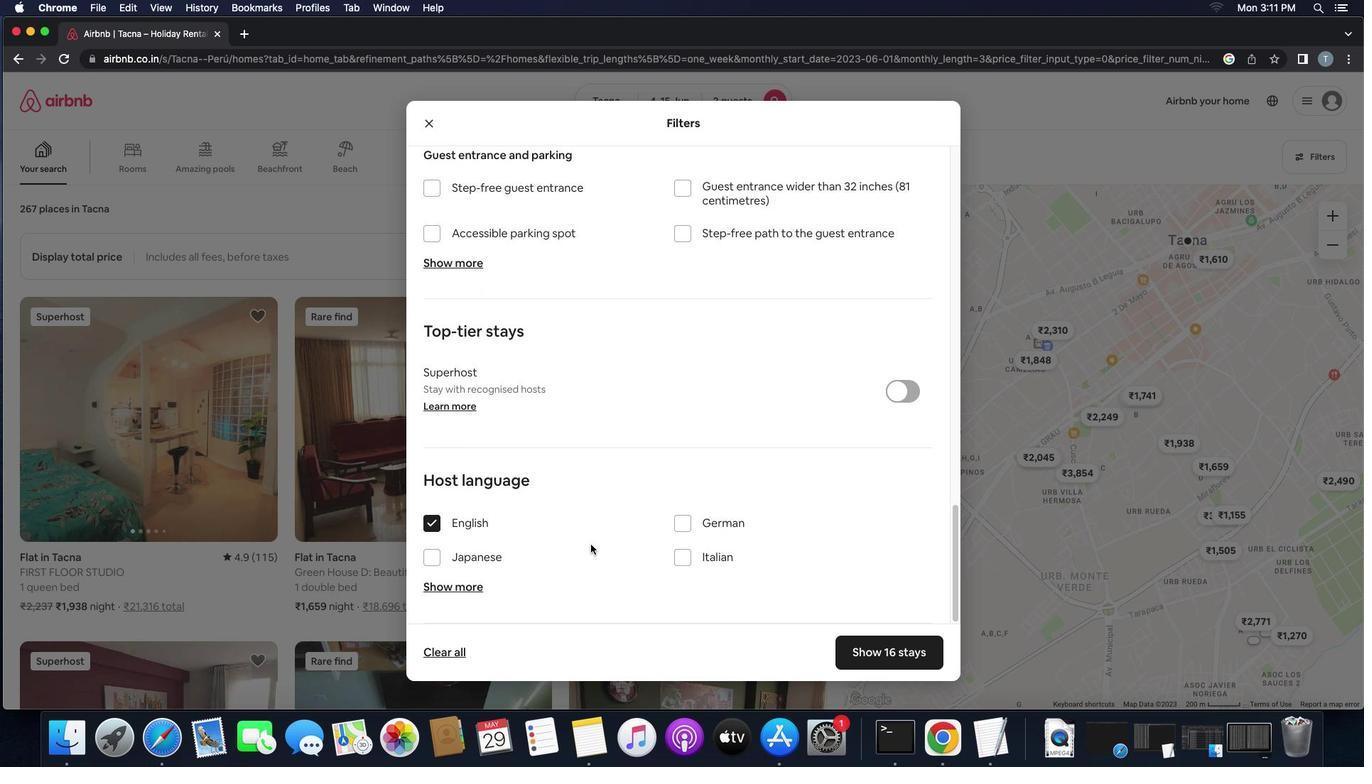 
Action: Mouse scrolled (590, 545) with delta (0, 0)
Screenshot: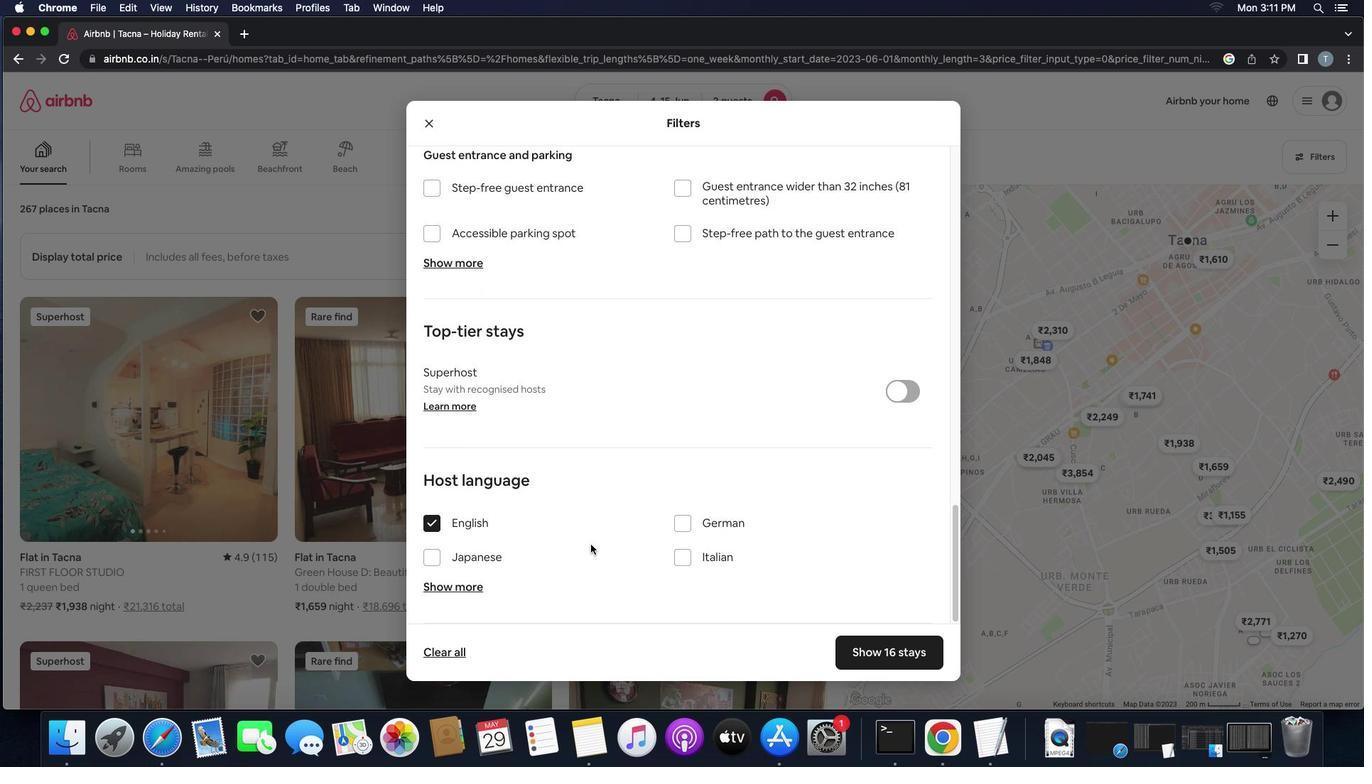 
Action: Mouse moved to (864, 662)
Screenshot: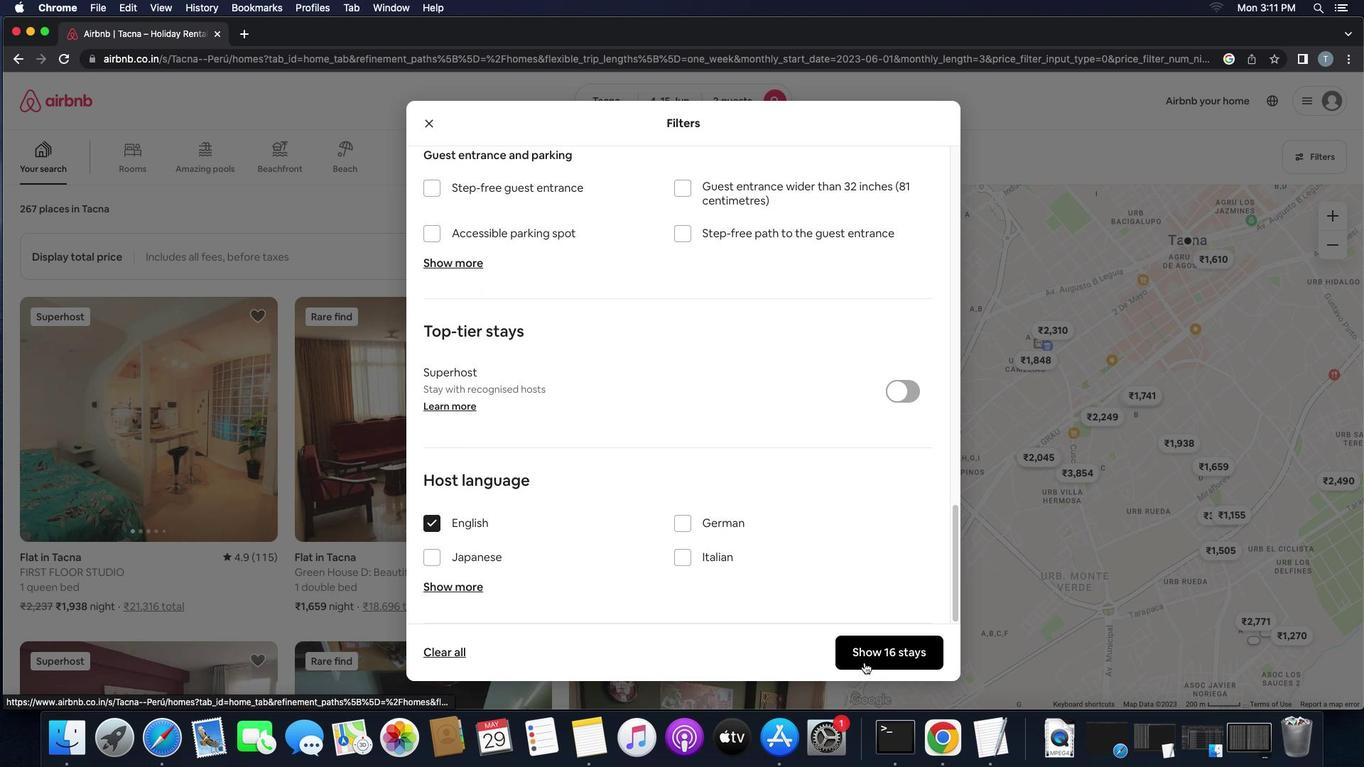 
Action: Mouse pressed left at (864, 662)
Screenshot: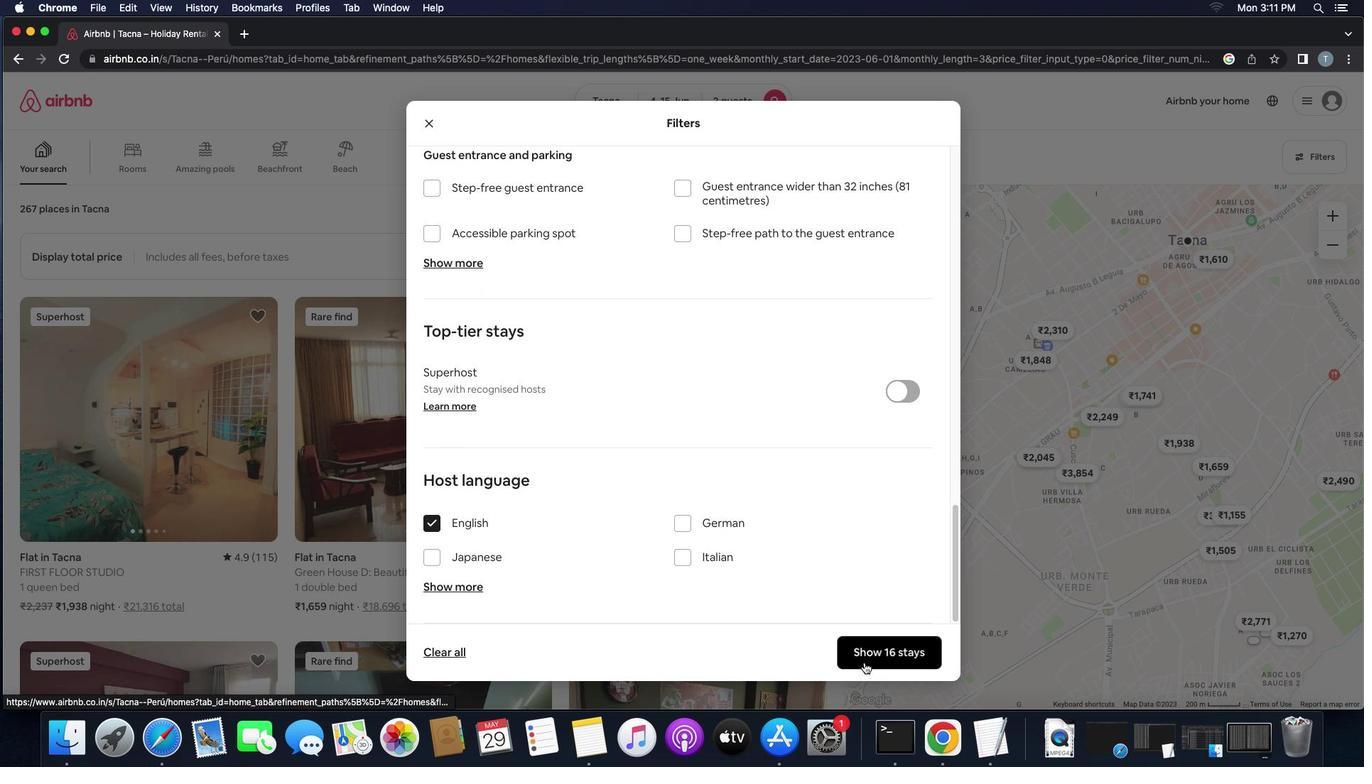 
Action: Mouse moved to (863, 660)
Screenshot: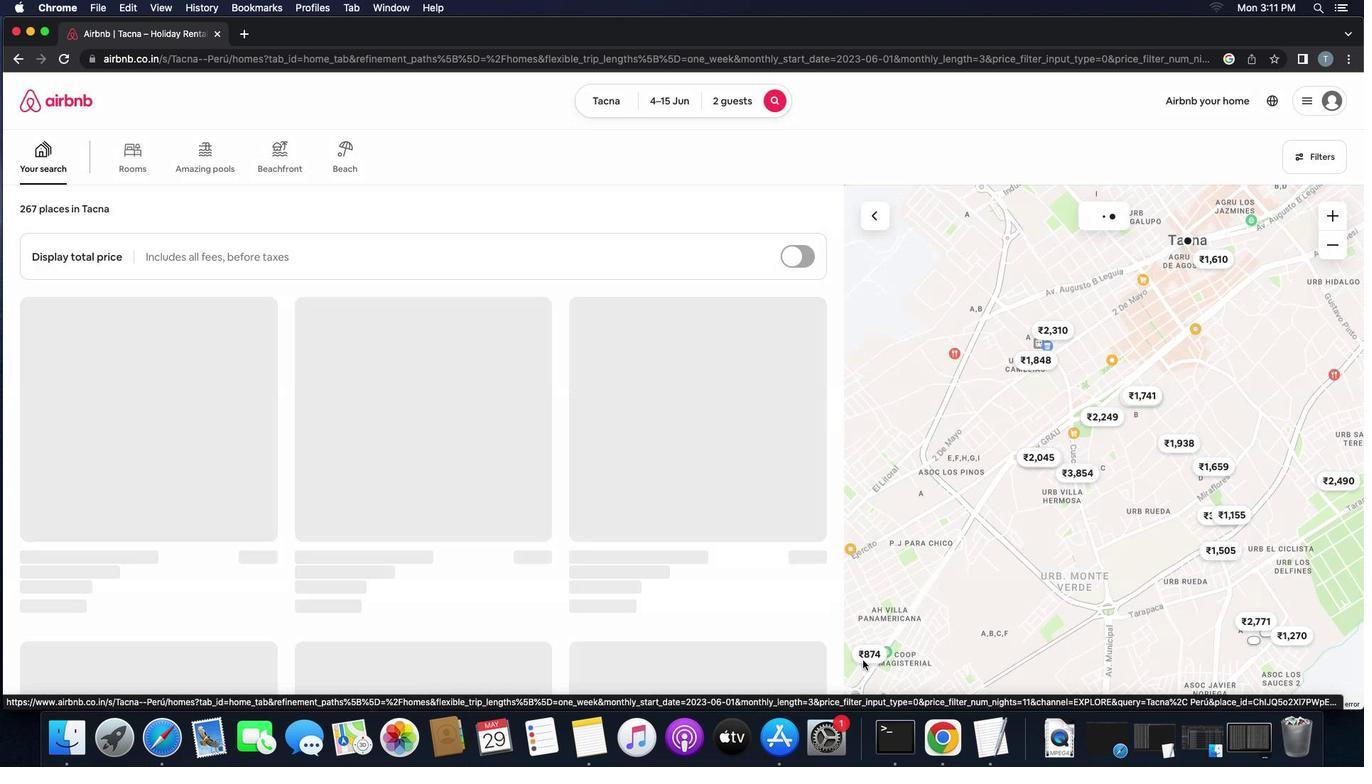 
